 Task: For heading Use Courier New with pink colour, bold & Underline.  font size for heading22,  'Change the font style of data to'Courier New and font size to 14,  Change the alignment of both headline & data to Align left In the sheet  Attendance Sheet for Weekly Progress
Action: Mouse moved to (369, 371)
Screenshot: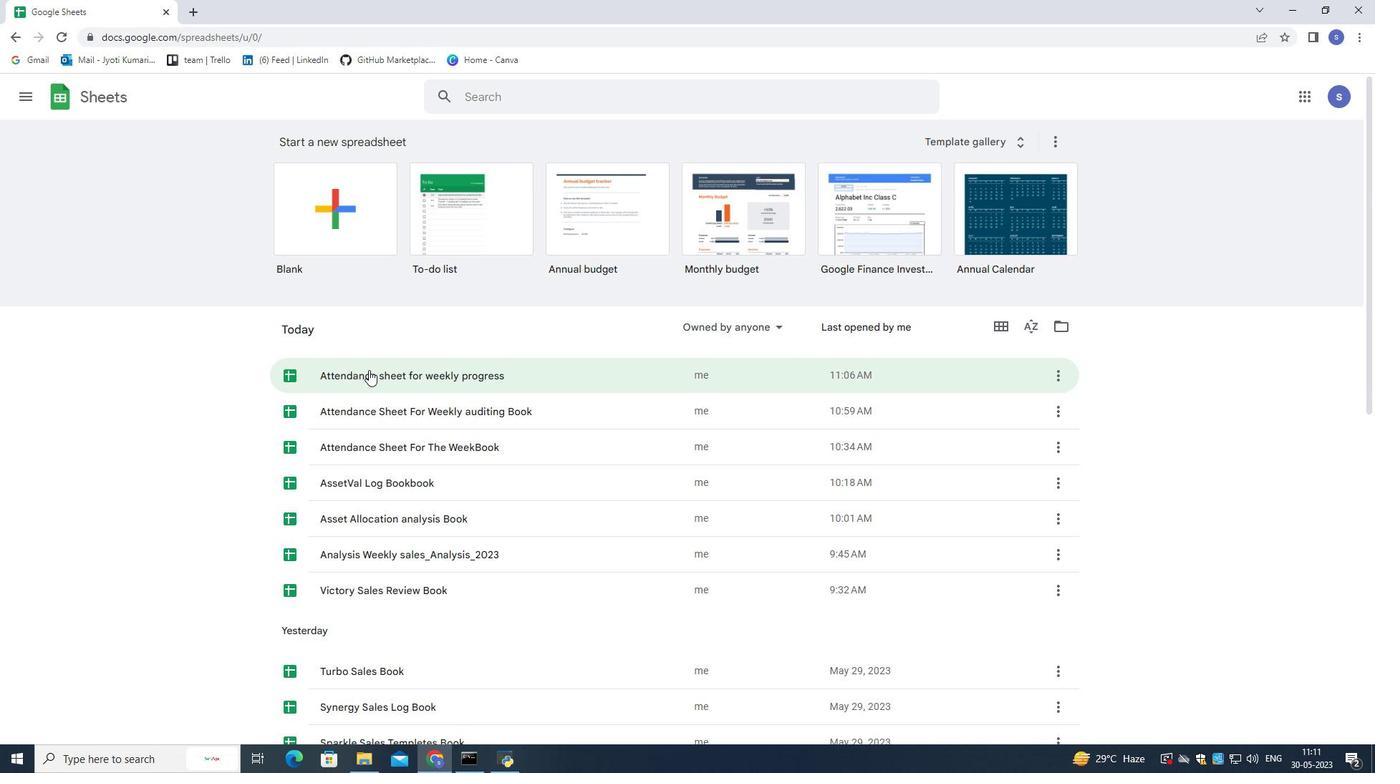 
Action: Mouse pressed left at (369, 371)
Screenshot: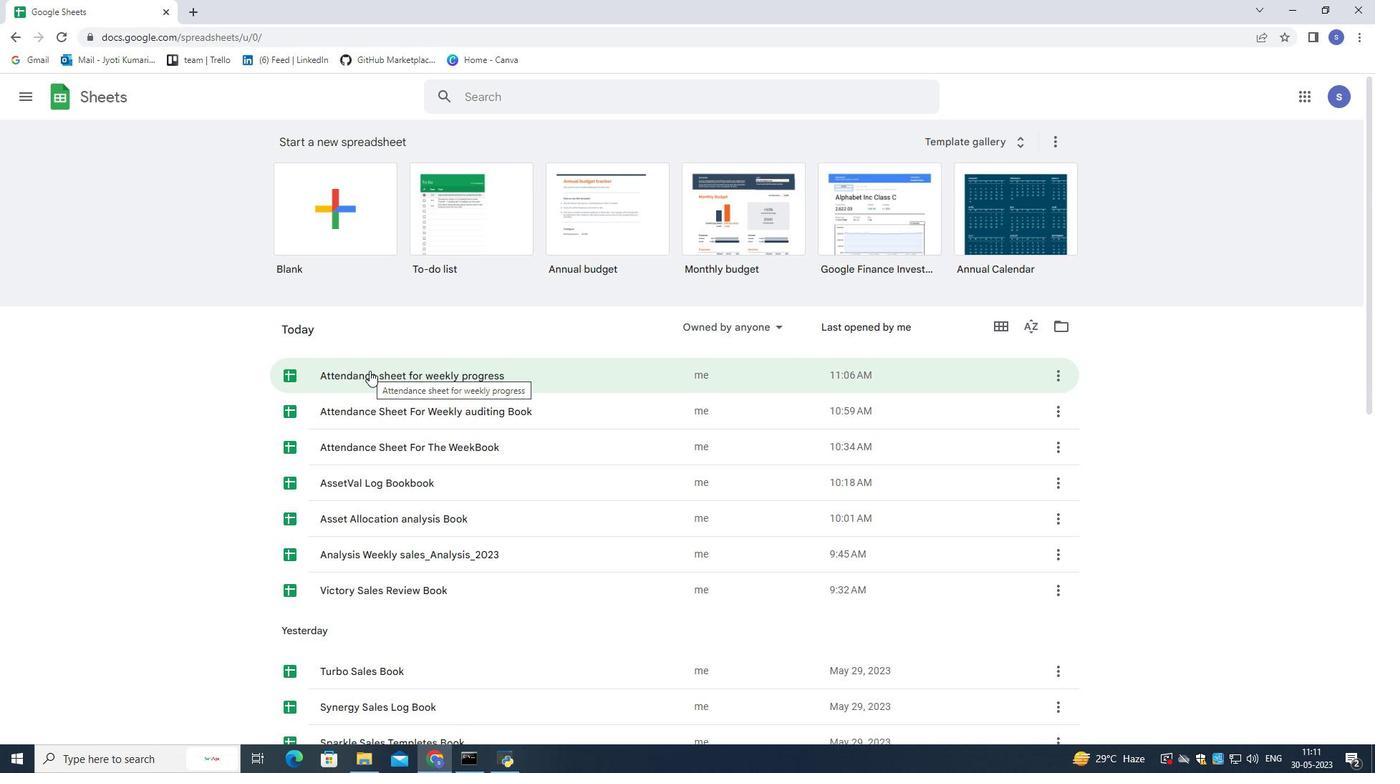 
Action: Mouse moved to (363, 366)
Screenshot: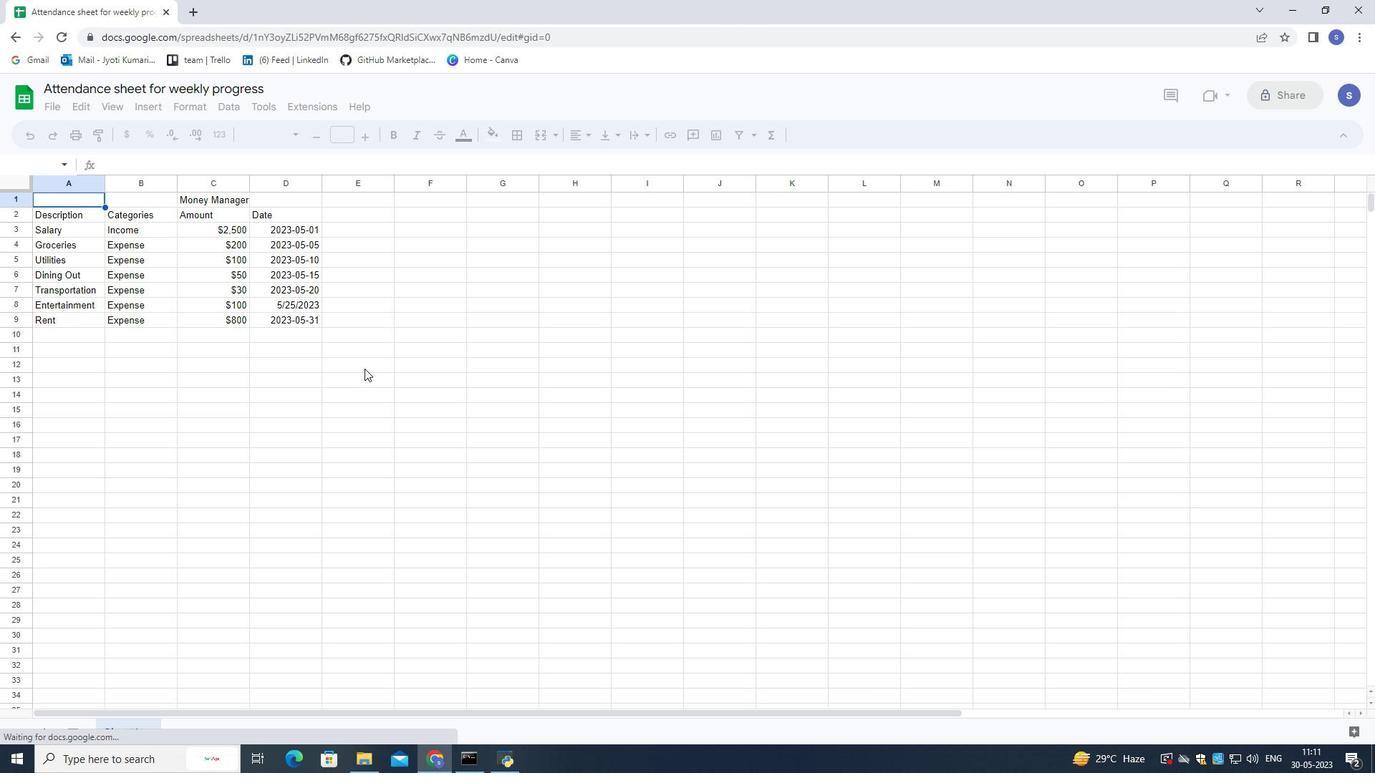 
Action: Mouse pressed left at (363, 366)
Screenshot: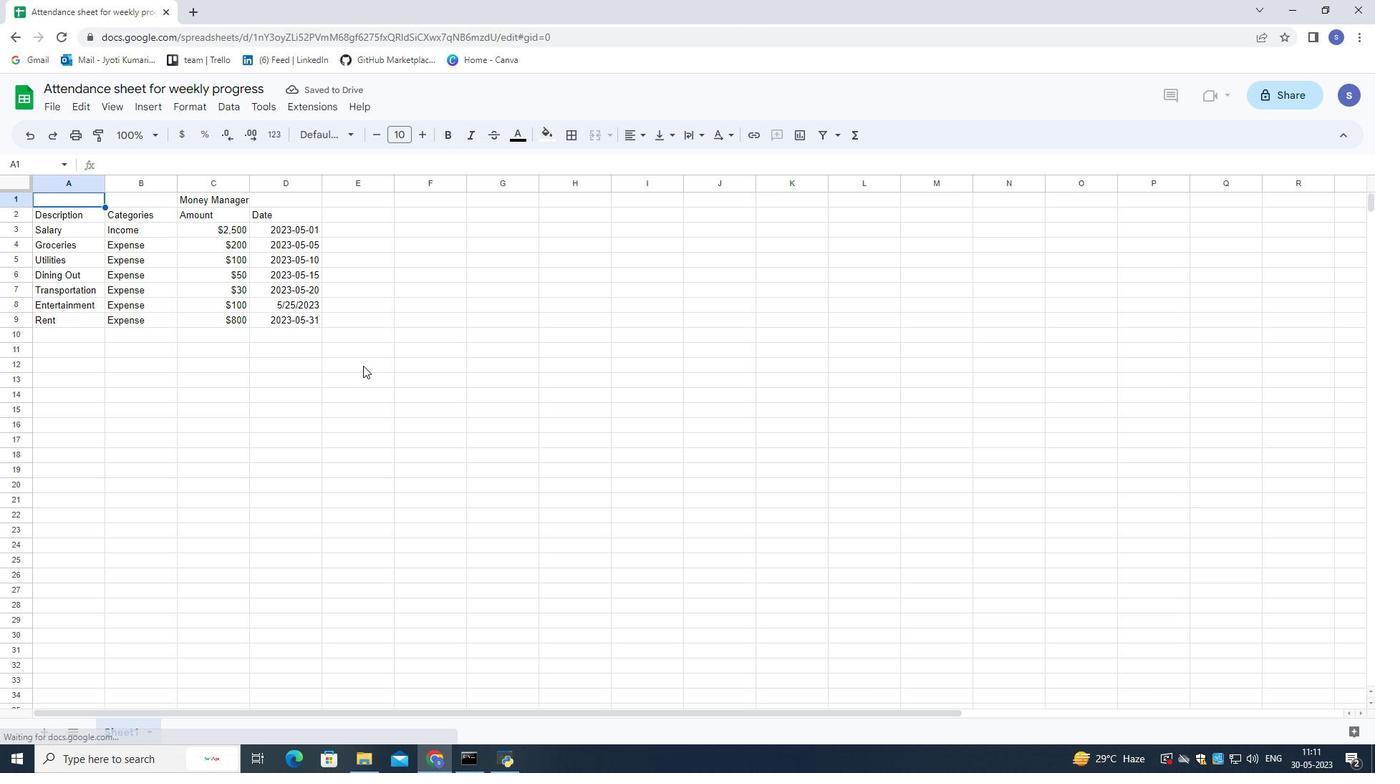 
Action: Mouse moved to (196, 199)
Screenshot: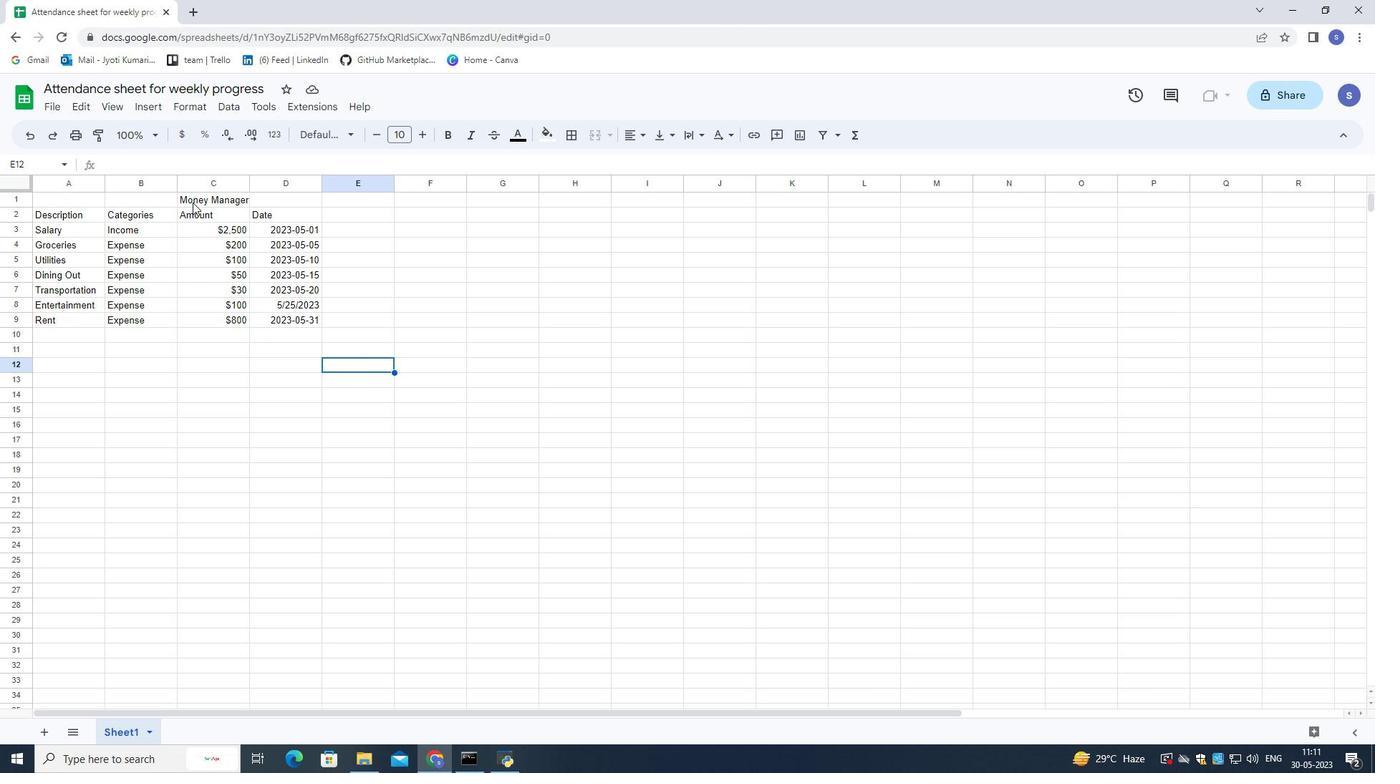 
Action: Mouse pressed left at (196, 199)
Screenshot: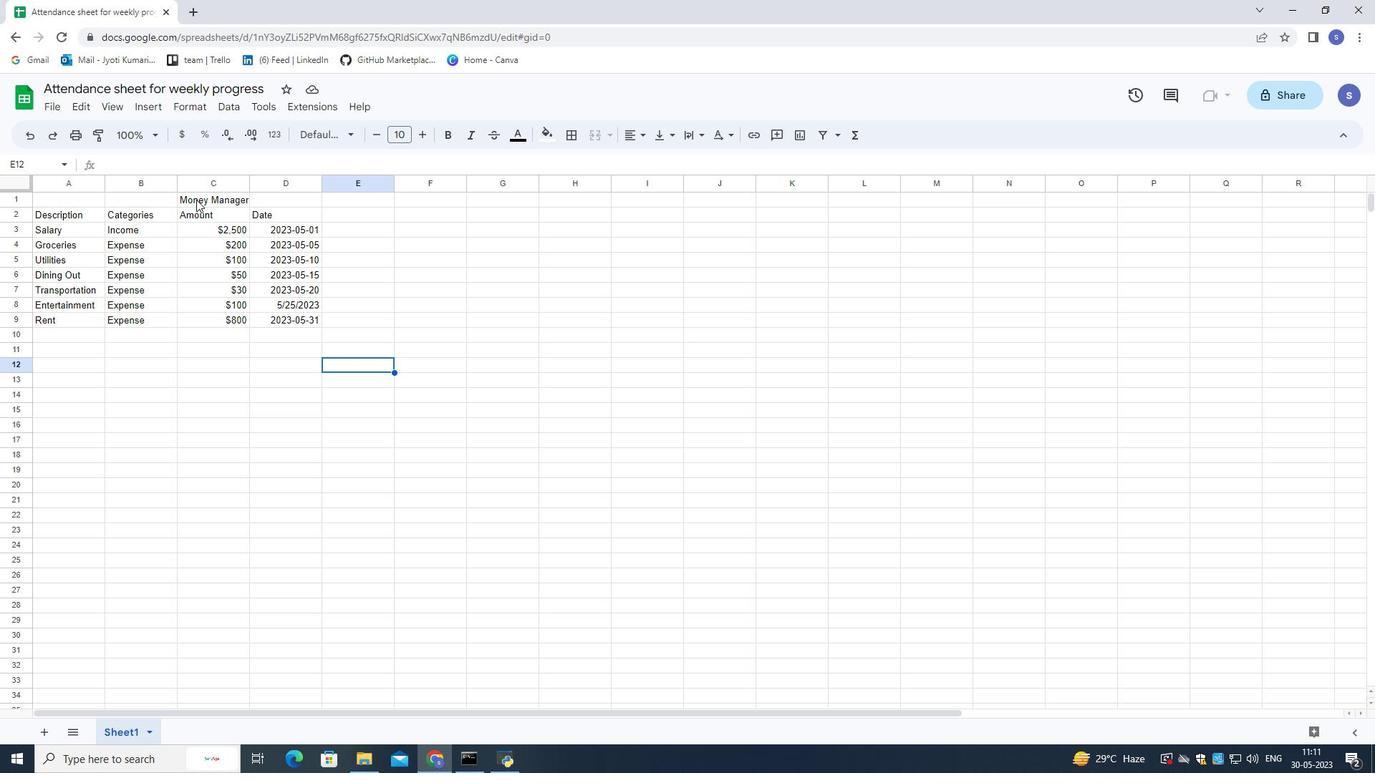 
Action: Mouse pressed left at (196, 199)
Screenshot: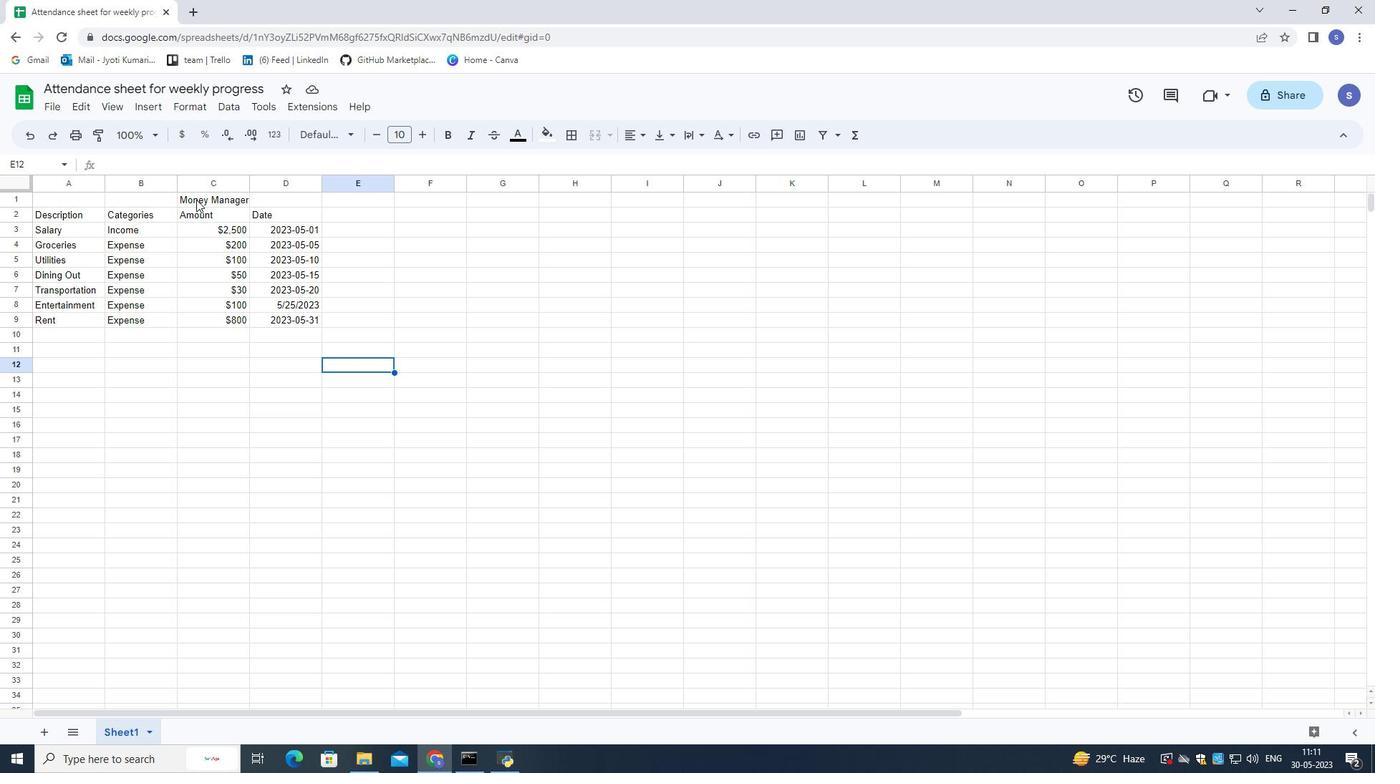 
Action: Mouse pressed left at (196, 199)
Screenshot: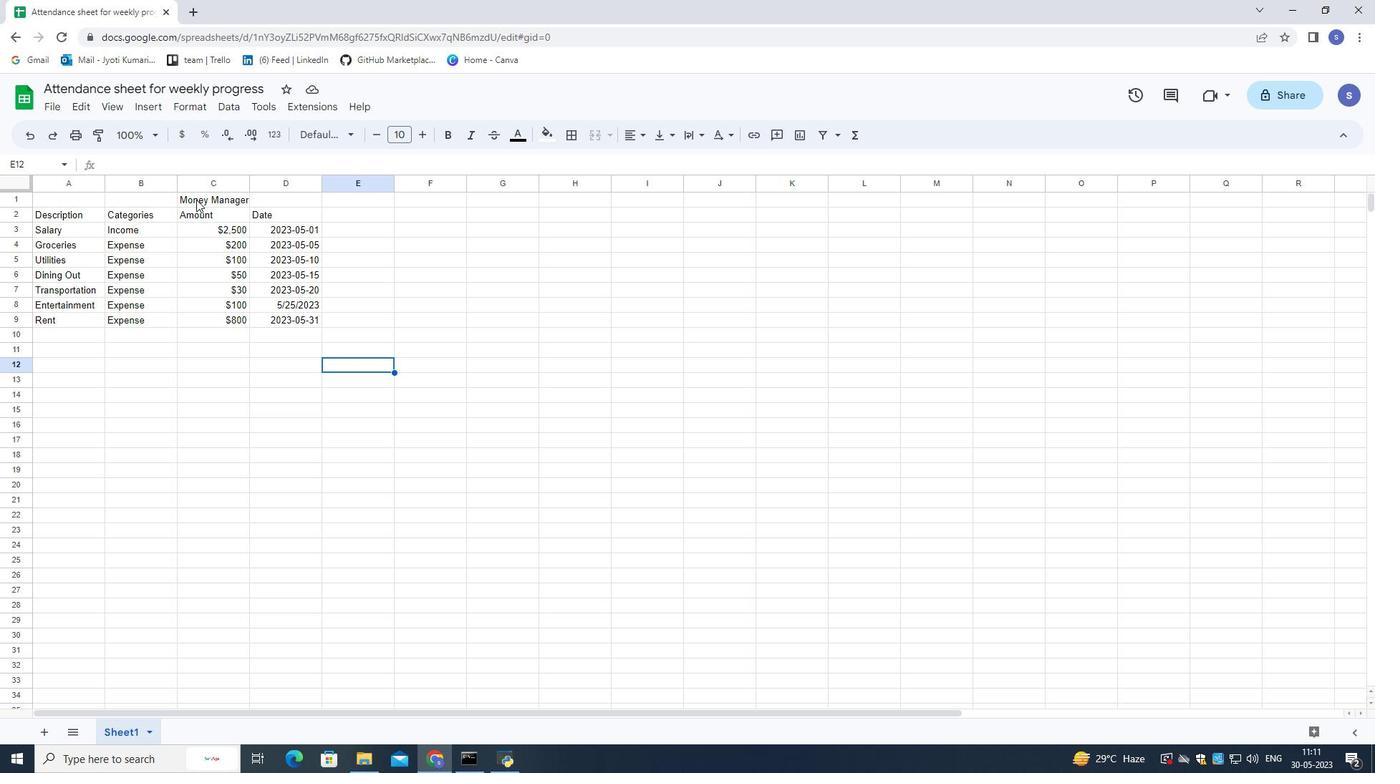 
Action: Mouse moved to (337, 132)
Screenshot: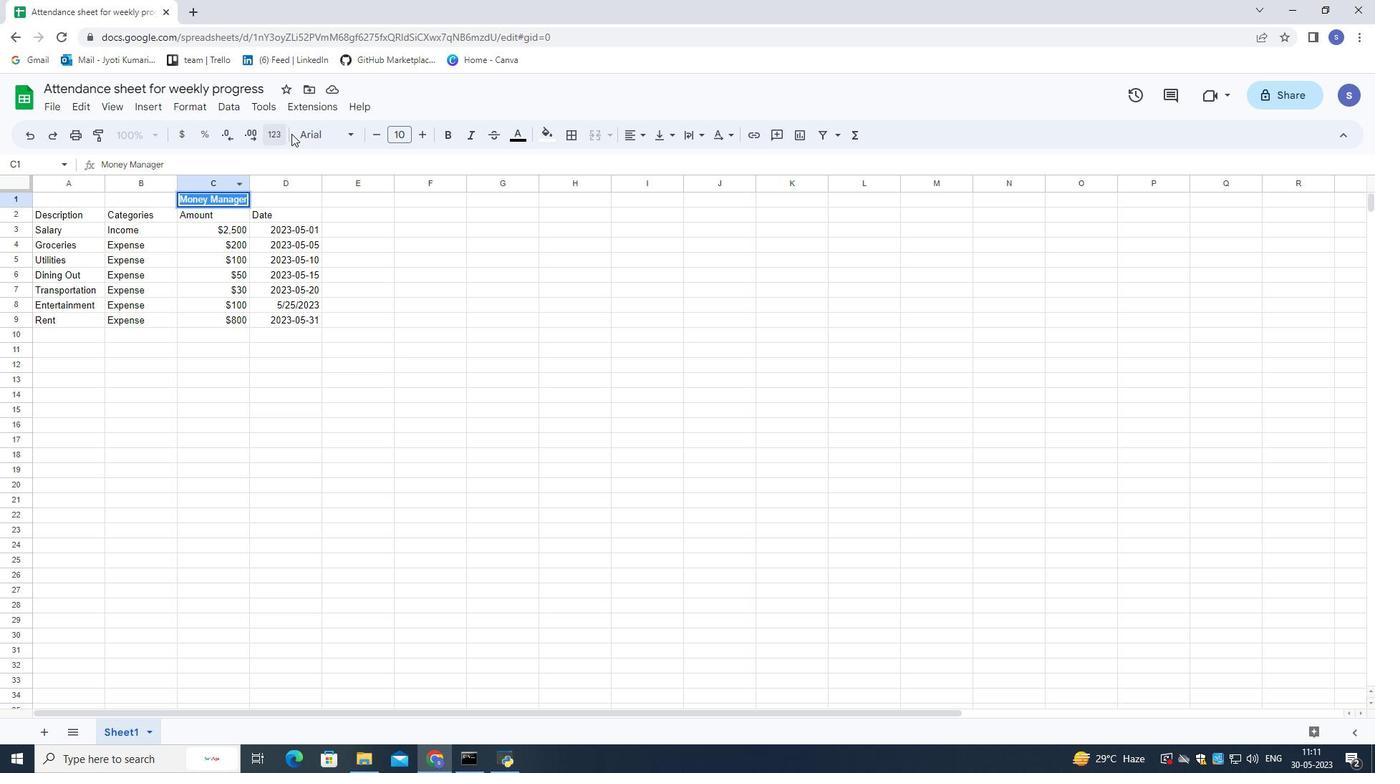
Action: Mouse pressed left at (337, 132)
Screenshot: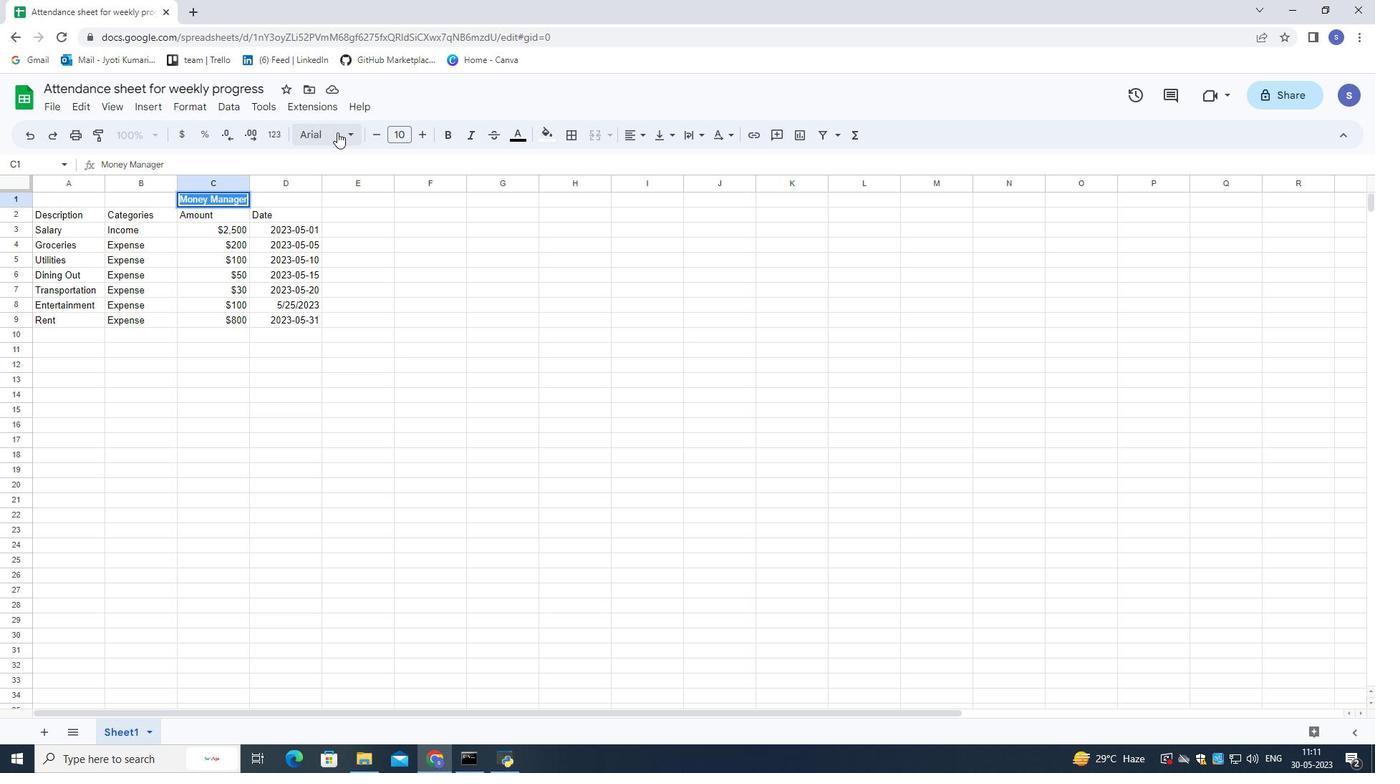 
Action: Mouse moved to (341, 154)
Screenshot: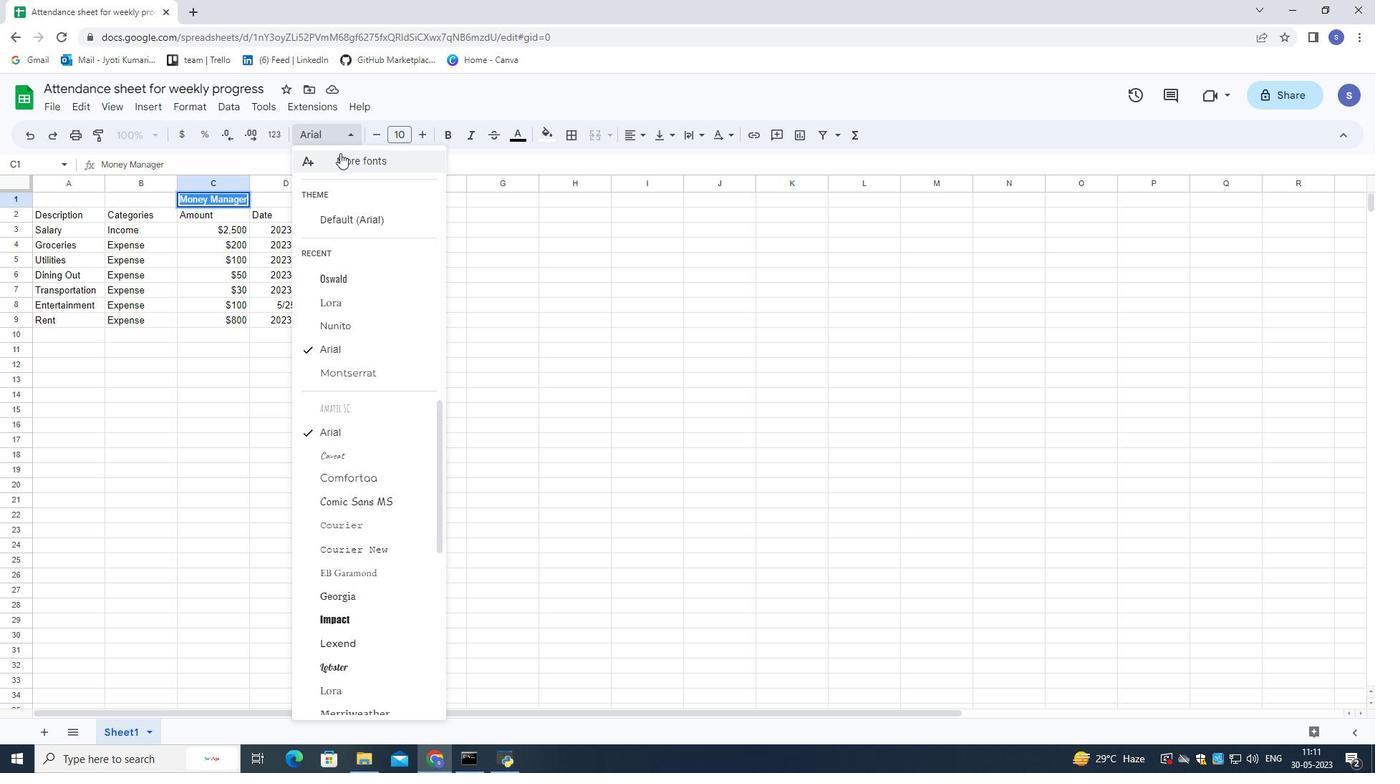 
Action: Mouse pressed left at (341, 154)
Screenshot: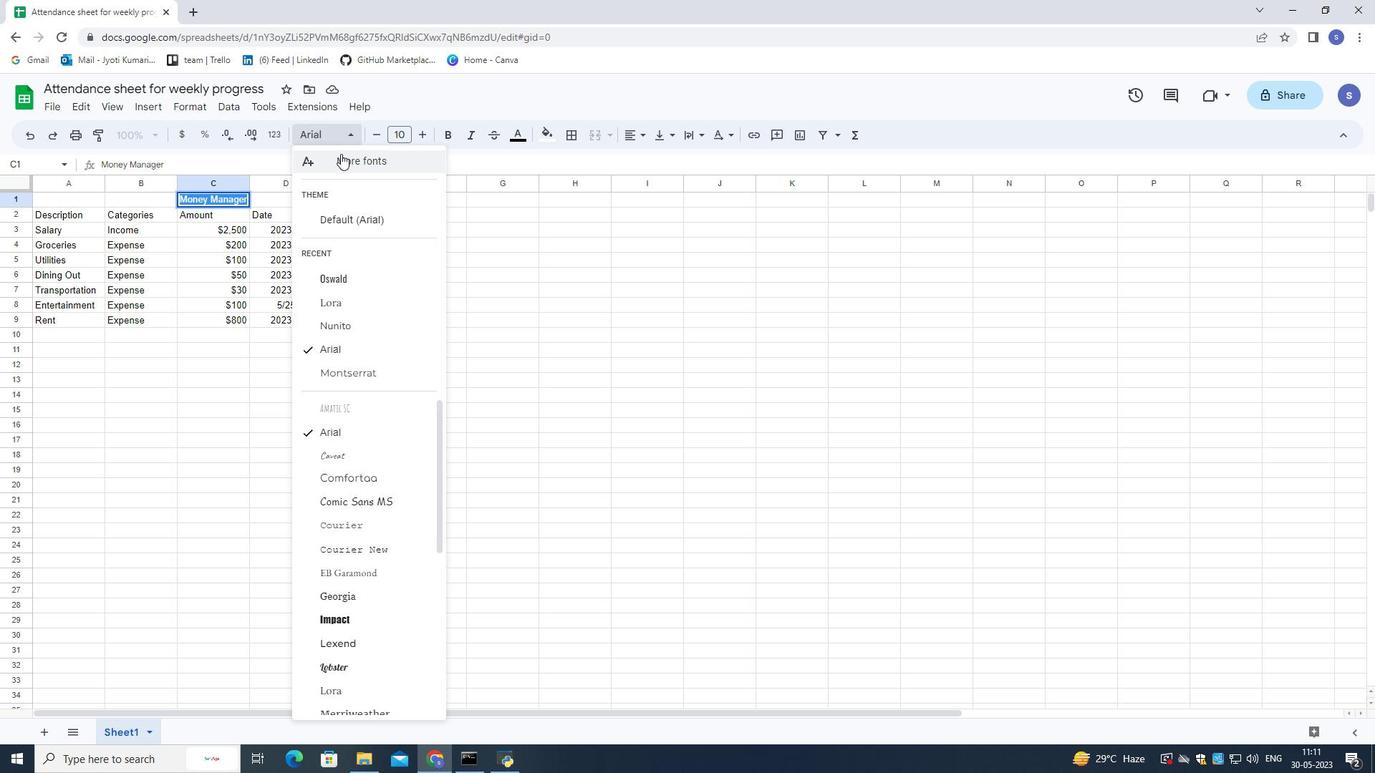 
Action: Mouse moved to (404, 240)
Screenshot: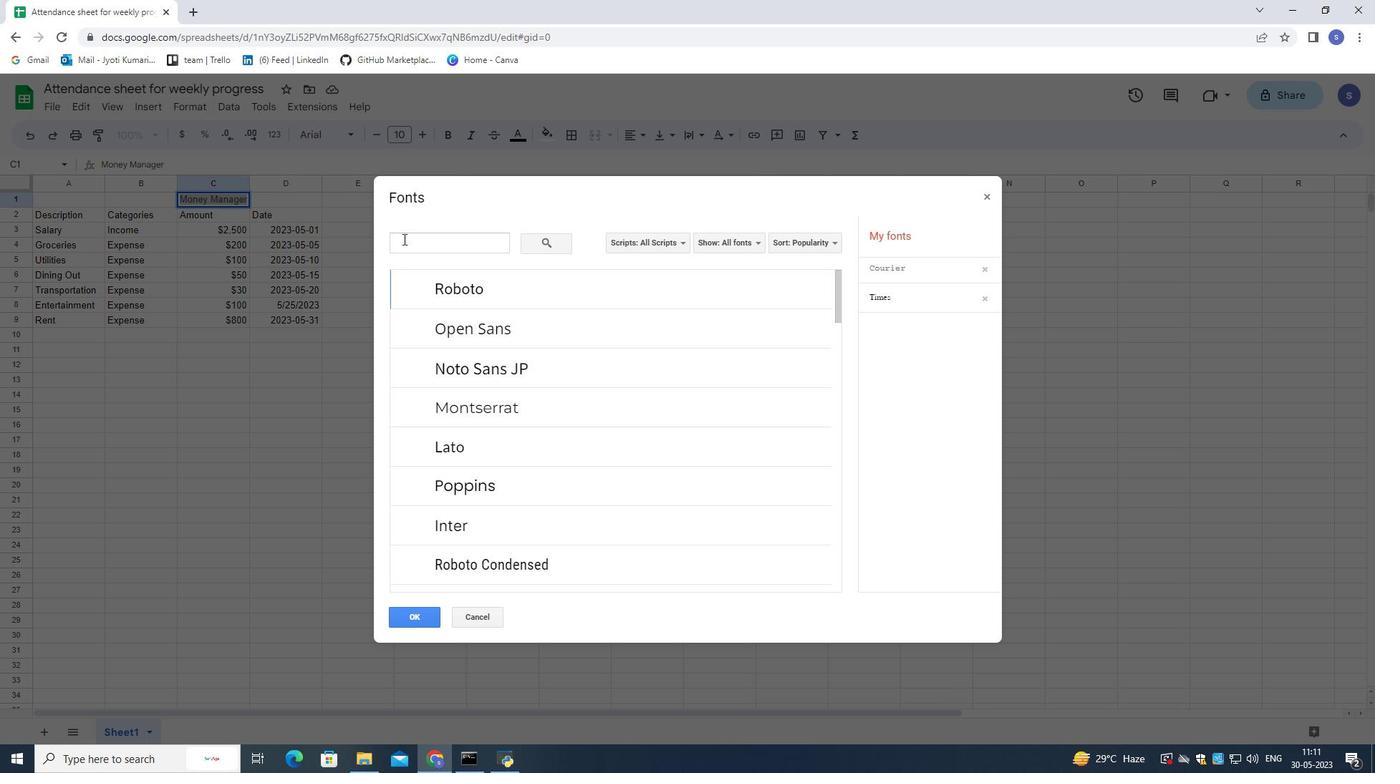 
Action: Mouse pressed left at (404, 240)
Screenshot: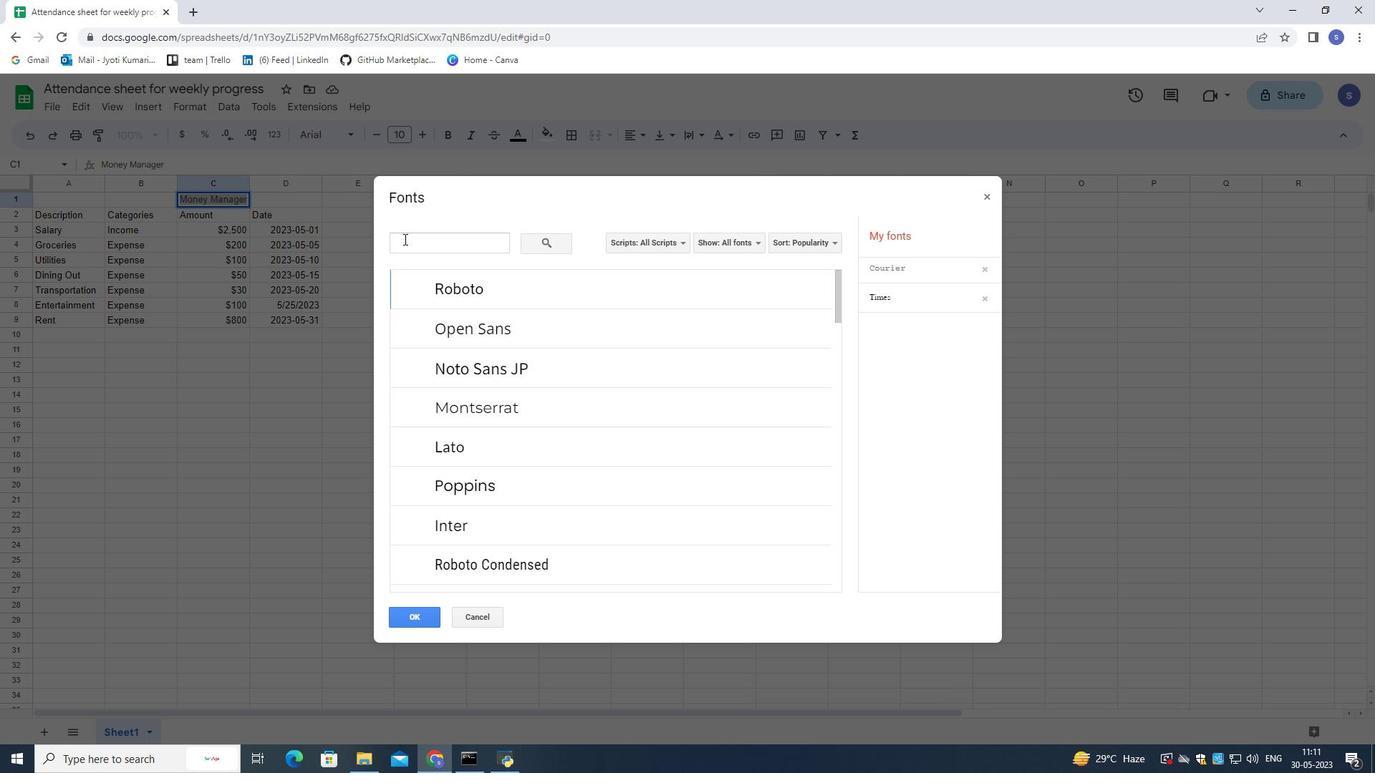 
Action: Key pressed courier
Screenshot: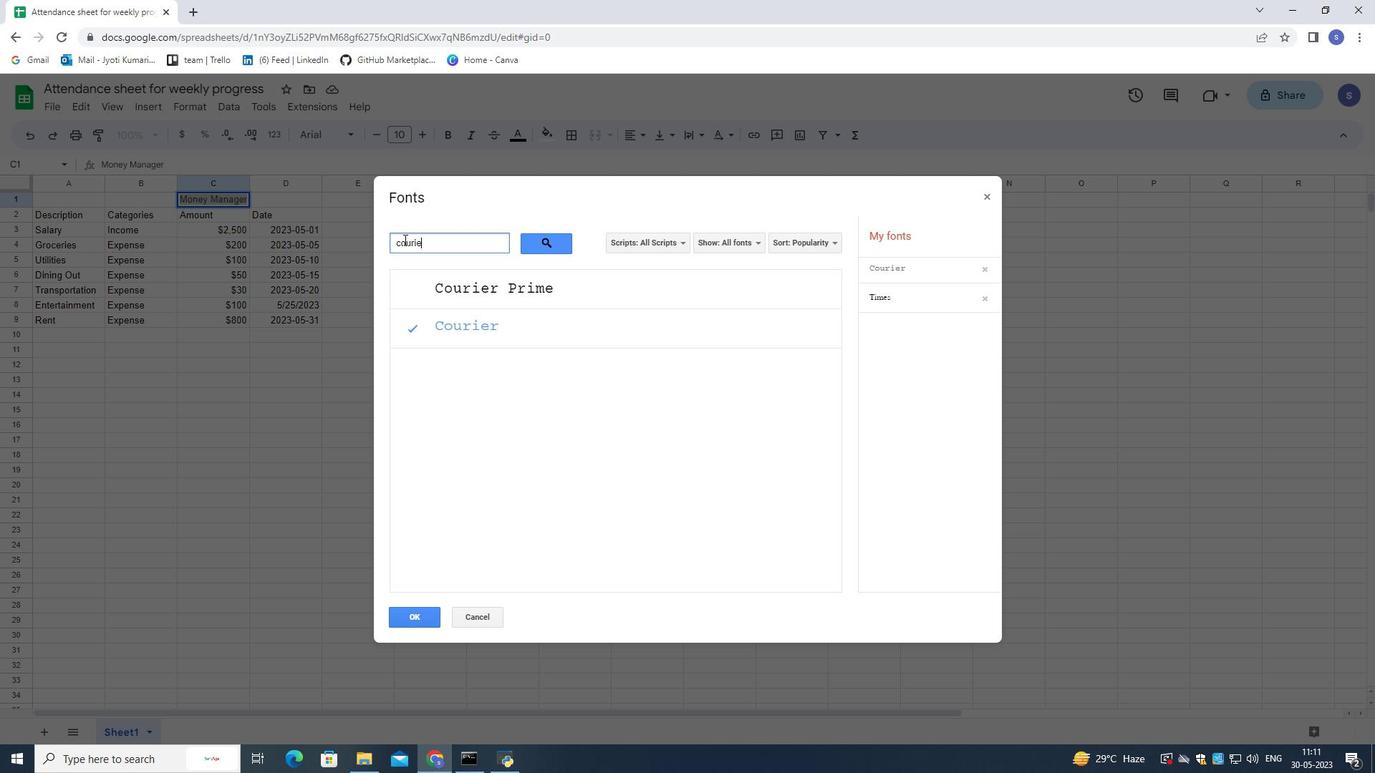 
Action: Mouse moved to (482, 336)
Screenshot: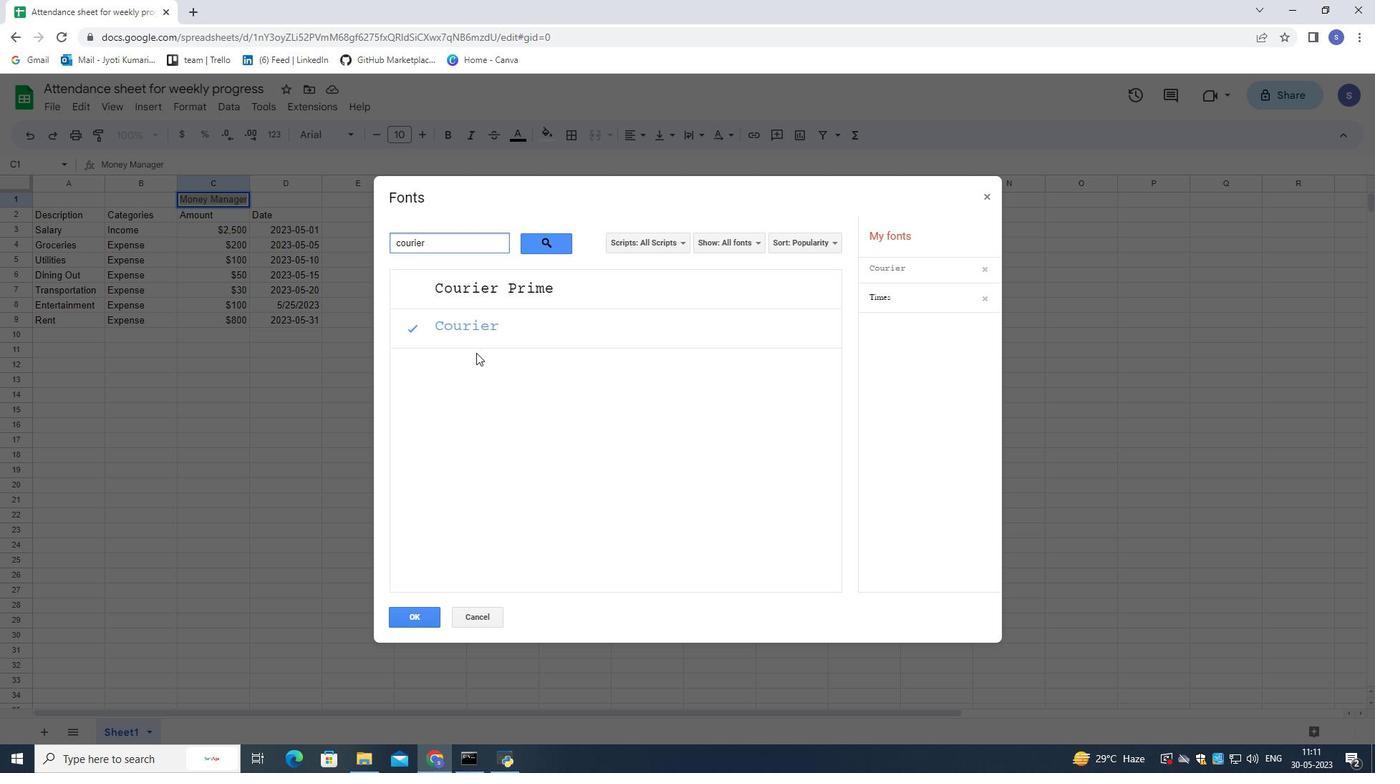 
Action: Mouse pressed left at (482, 336)
Screenshot: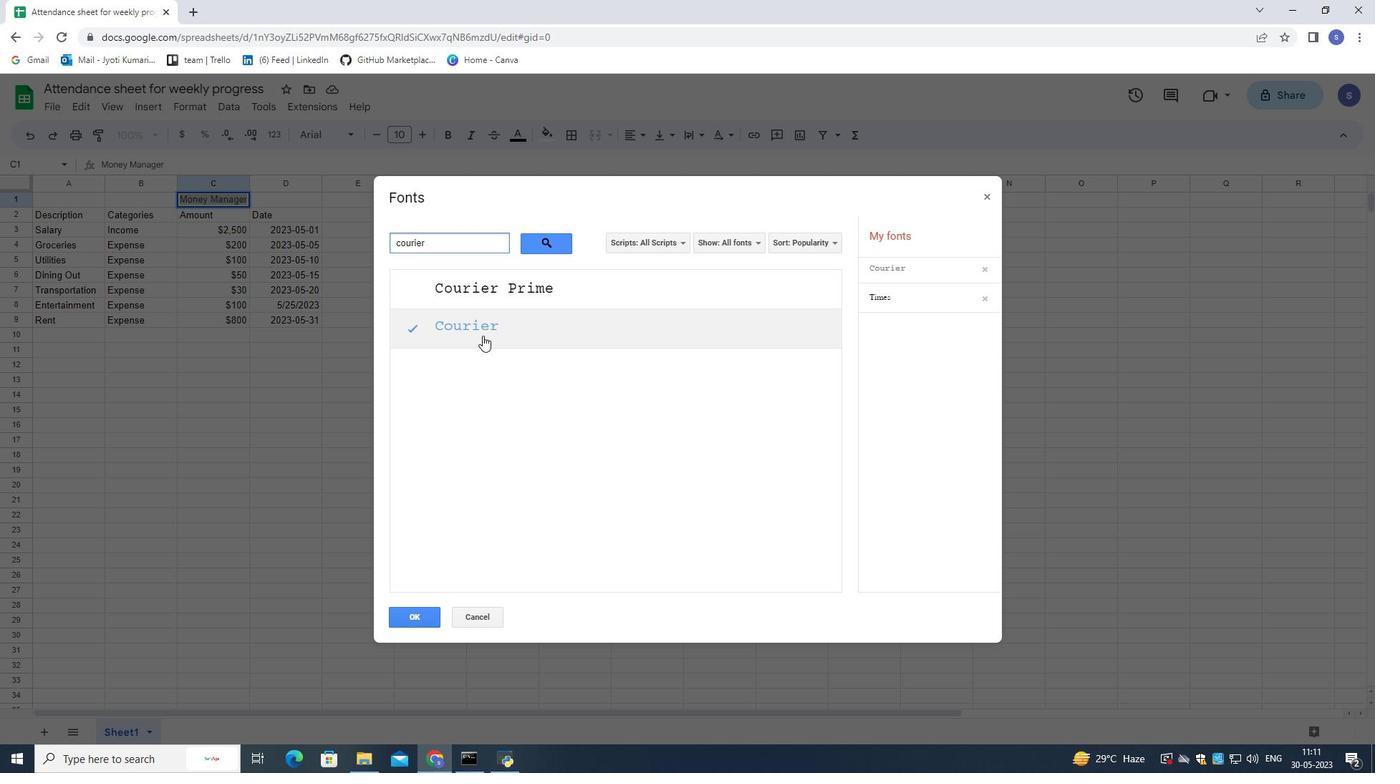 
Action: Mouse moved to (419, 626)
Screenshot: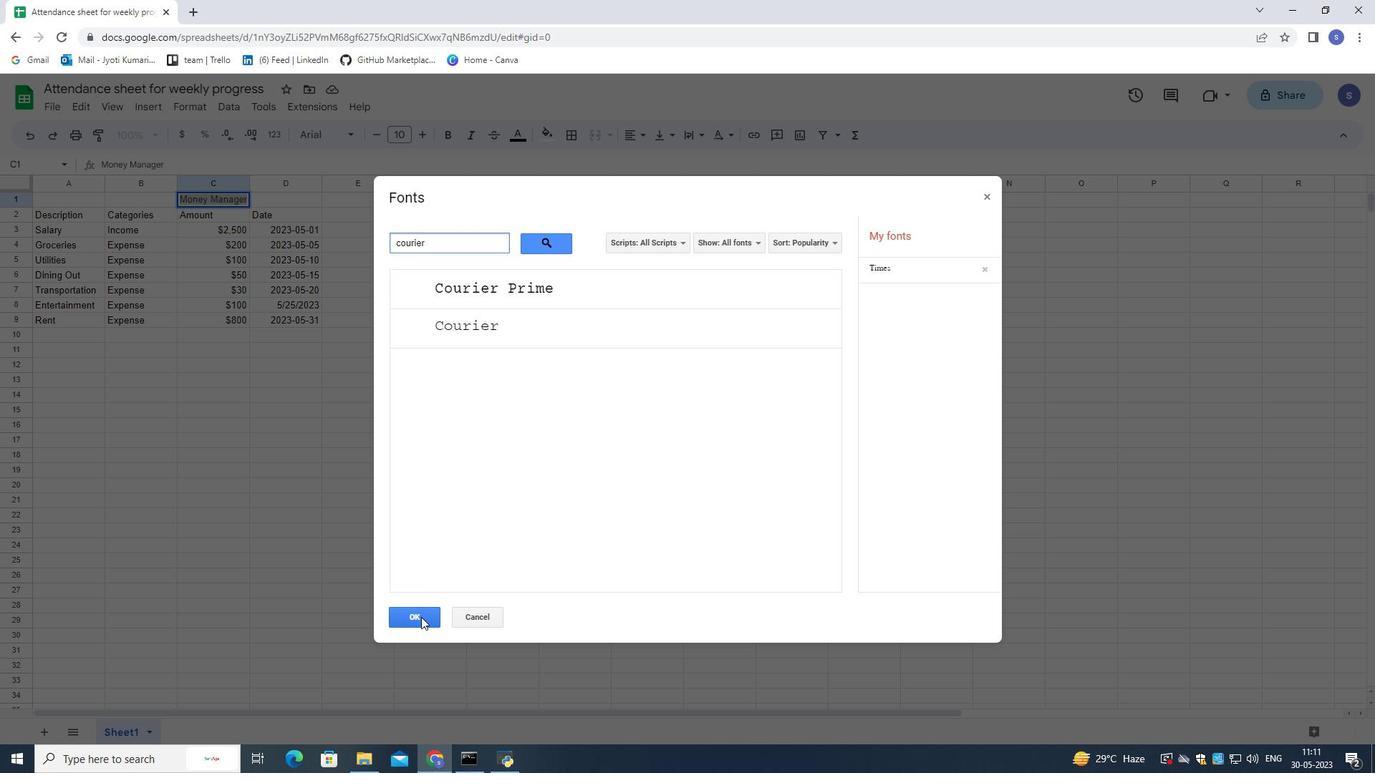 
Action: Mouse pressed left at (419, 626)
Screenshot: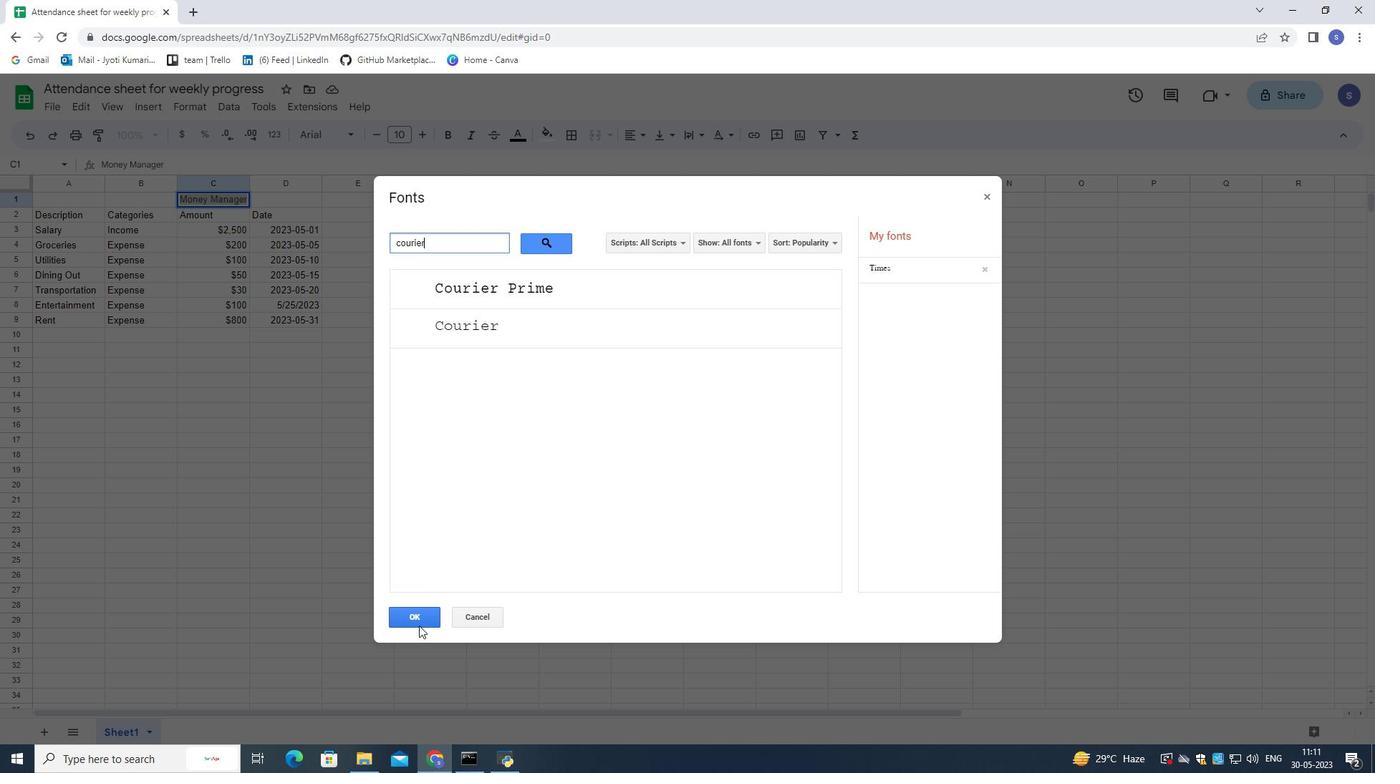 
Action: Mouse moved to (517, 140)
Screenshot: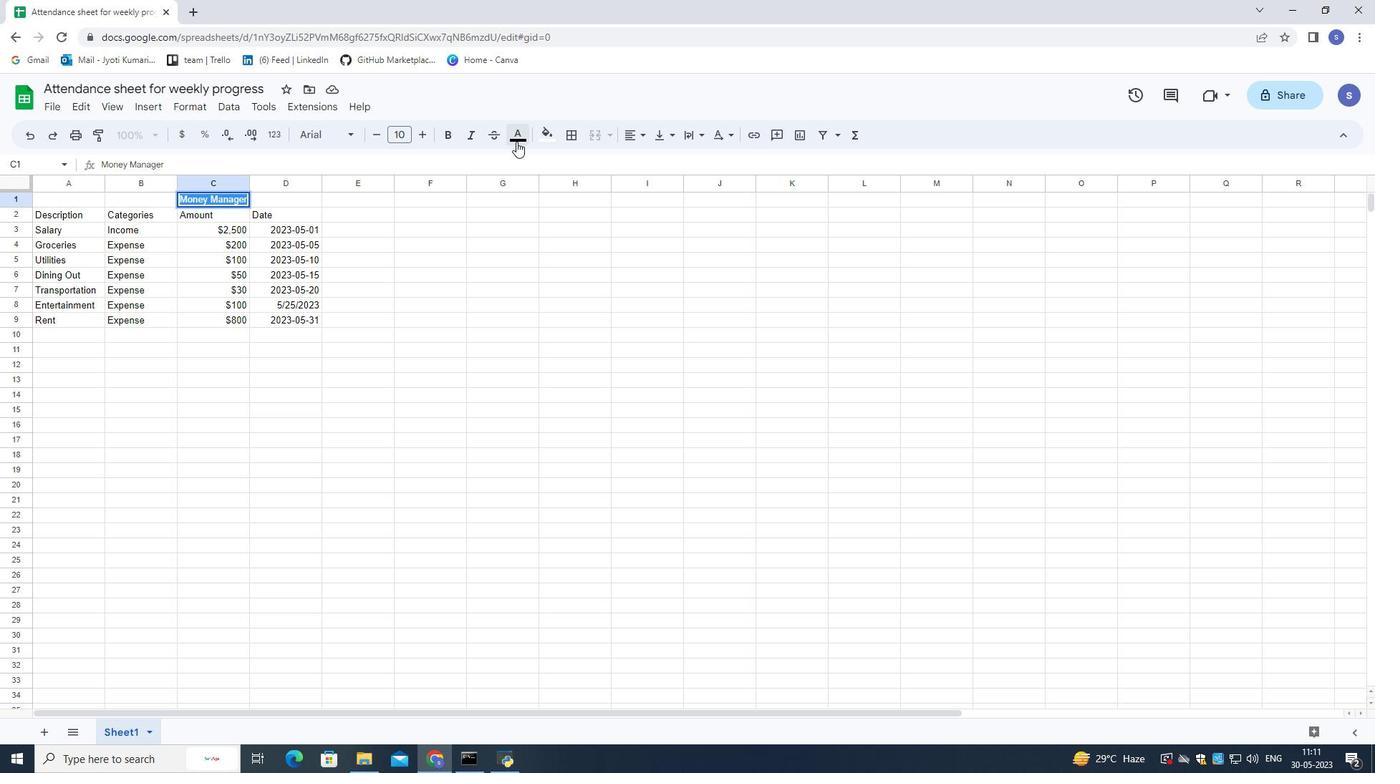 
Action: Mouse pressed left at (517, 140)
Screenshot: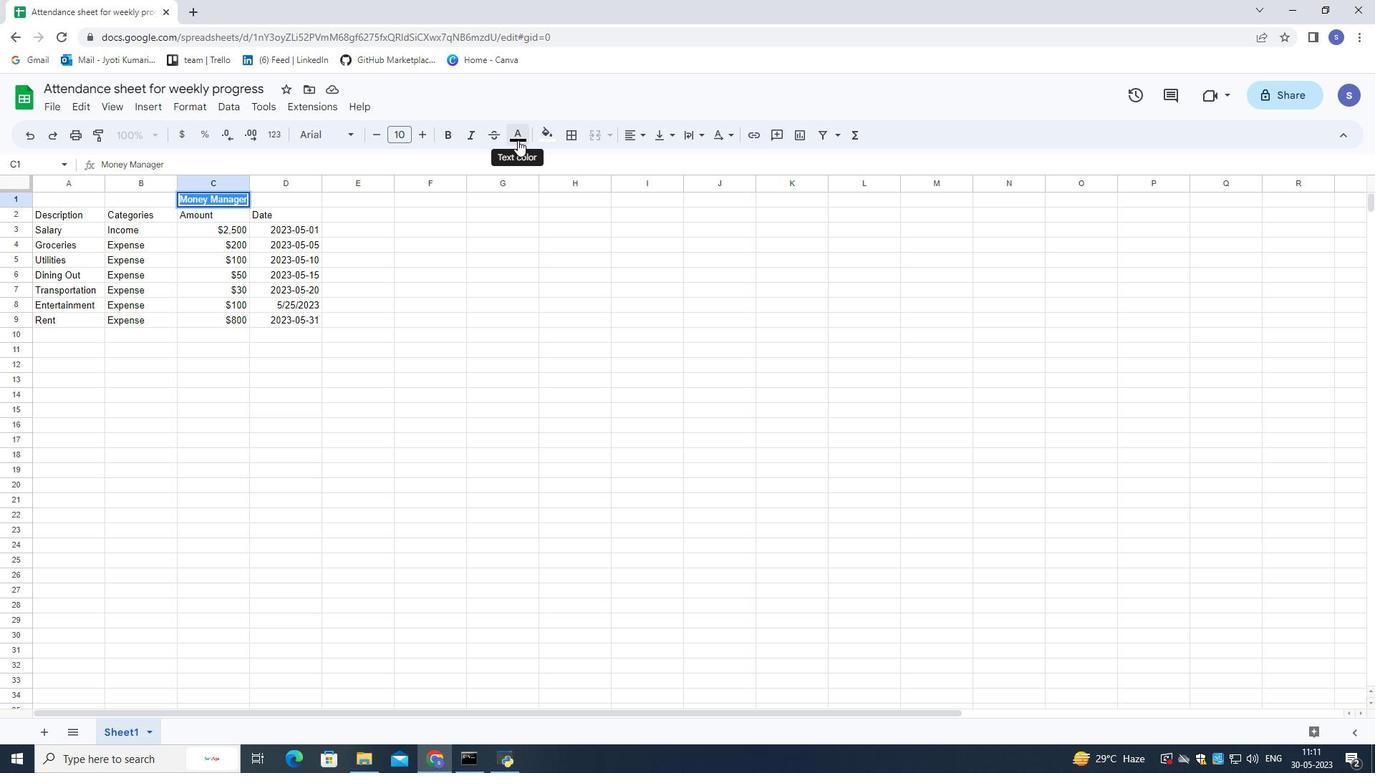 
Action: Mouse moved to (537, 233)
Screenshot: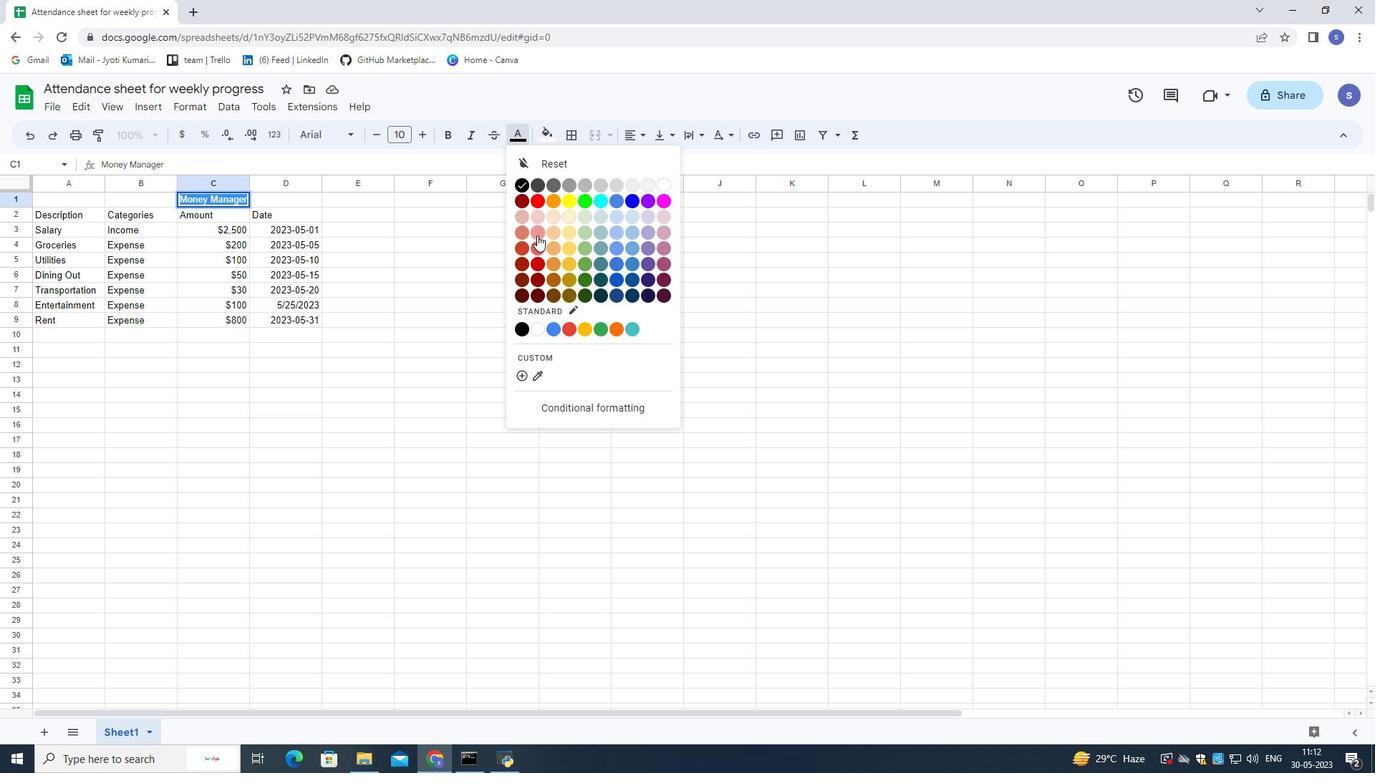 
Action: Mouse pressed left at (537, 233)
Screenshot: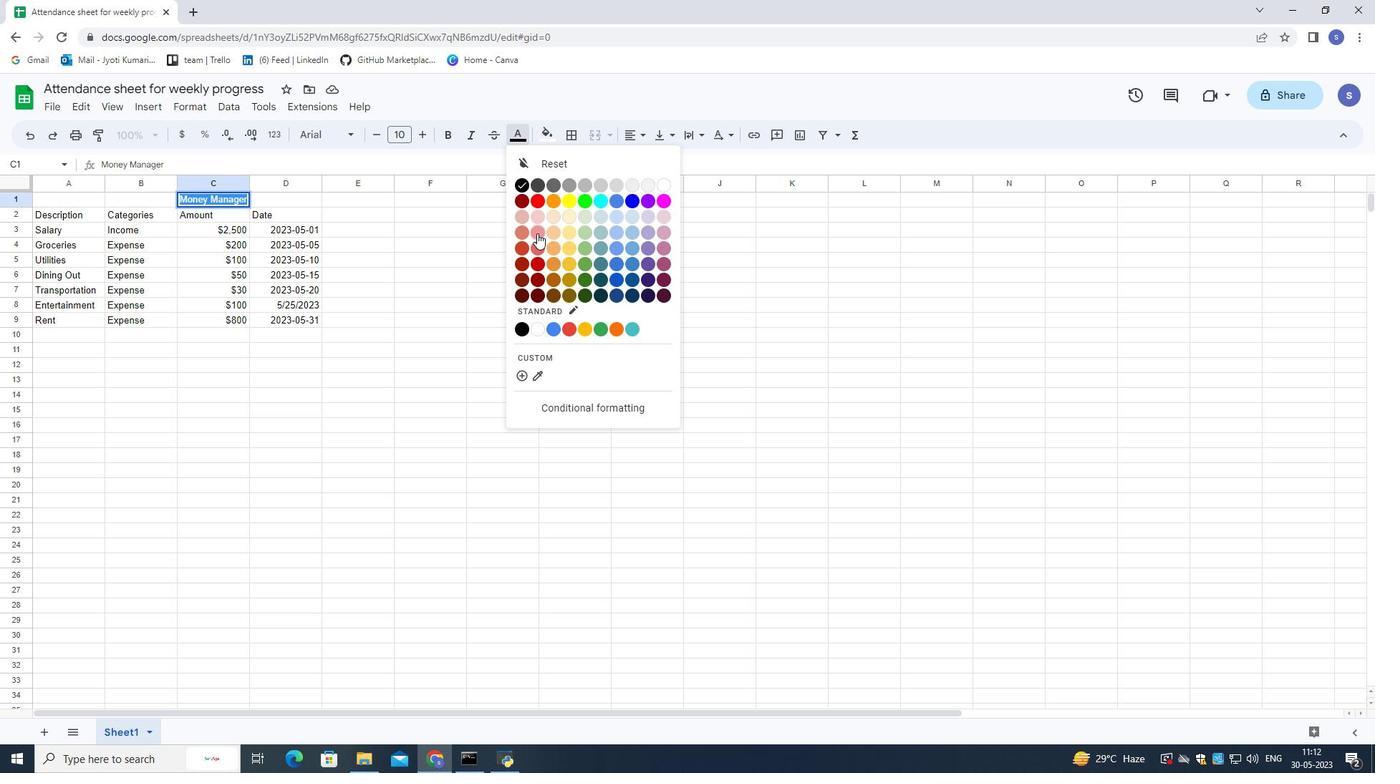 
Action: Mouse moved to (181, 113)
Screenshot: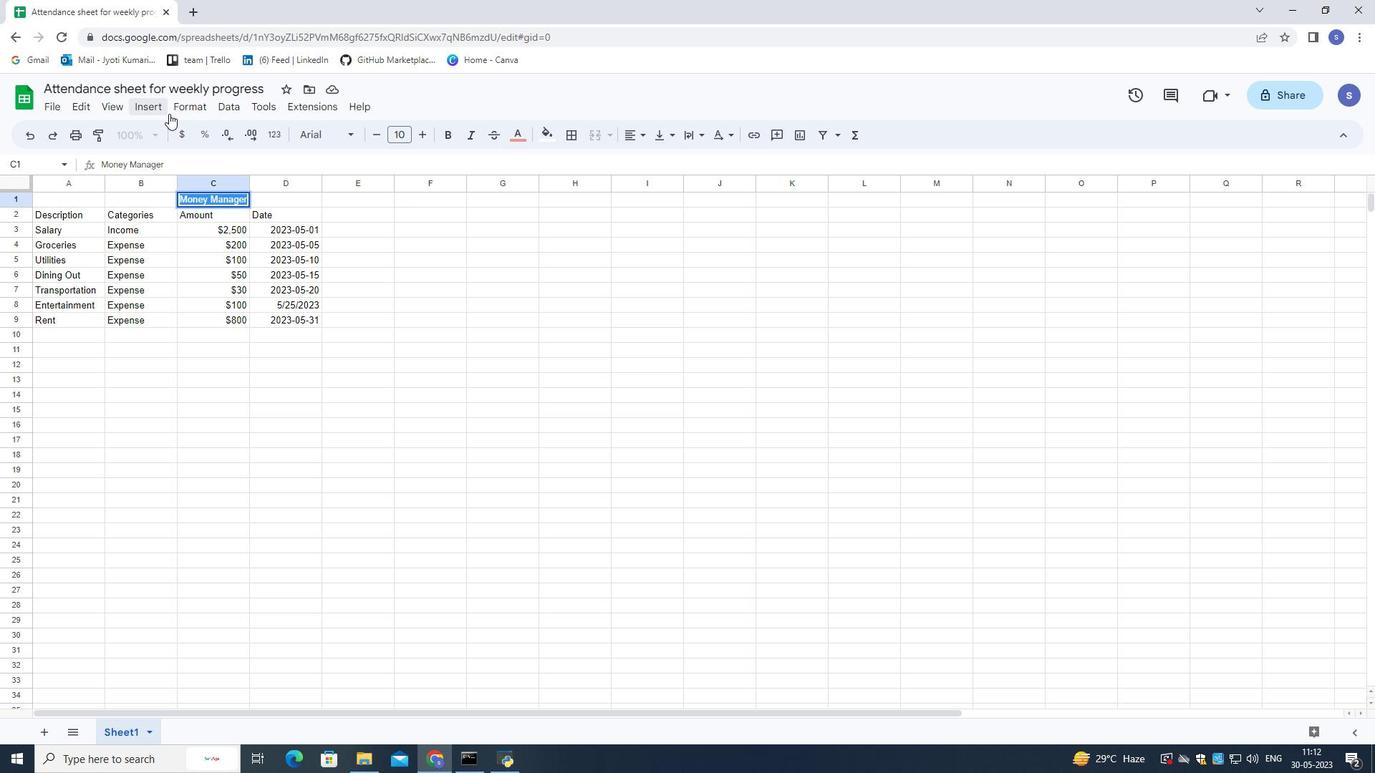 
Action: Mouse pressed left at (181, 113)
Screenshot: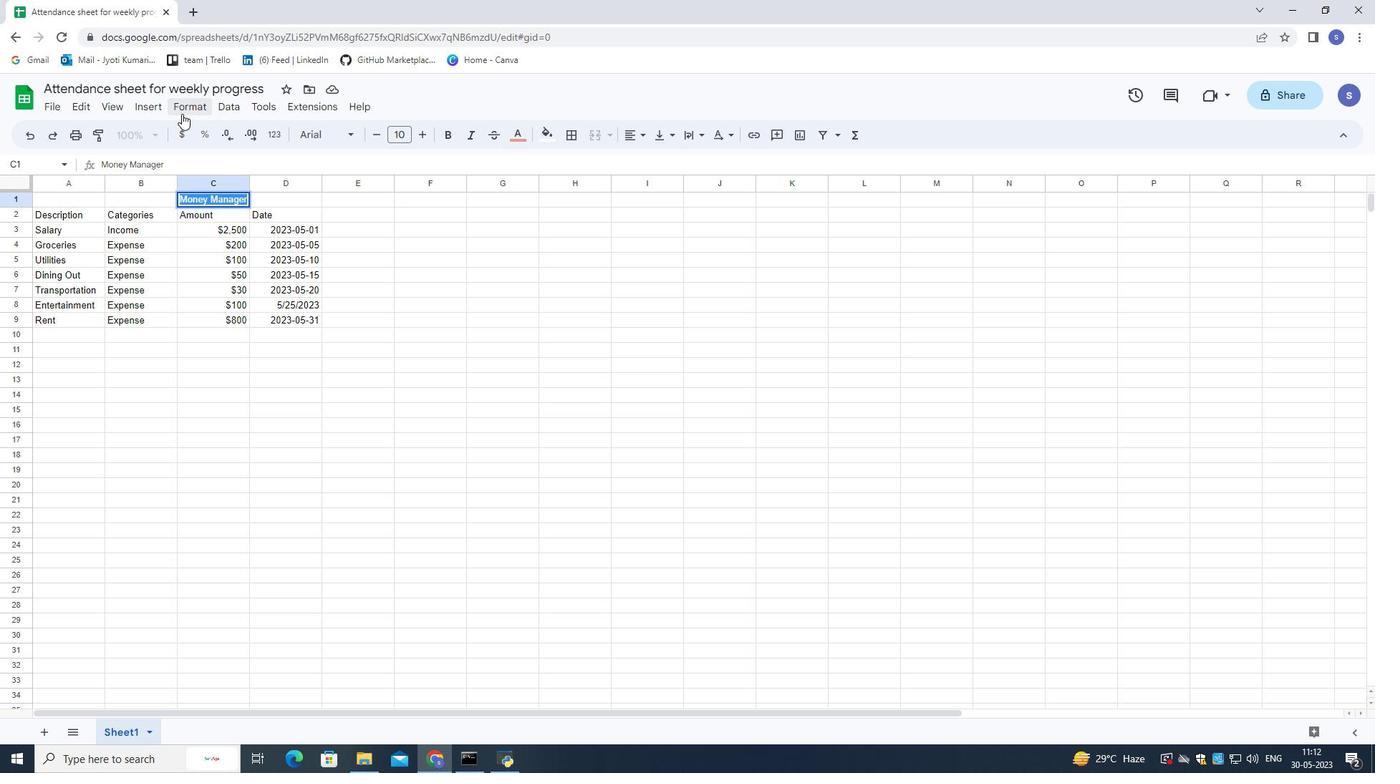 
Action: Mouse moved to (442, 200)
Screenshot: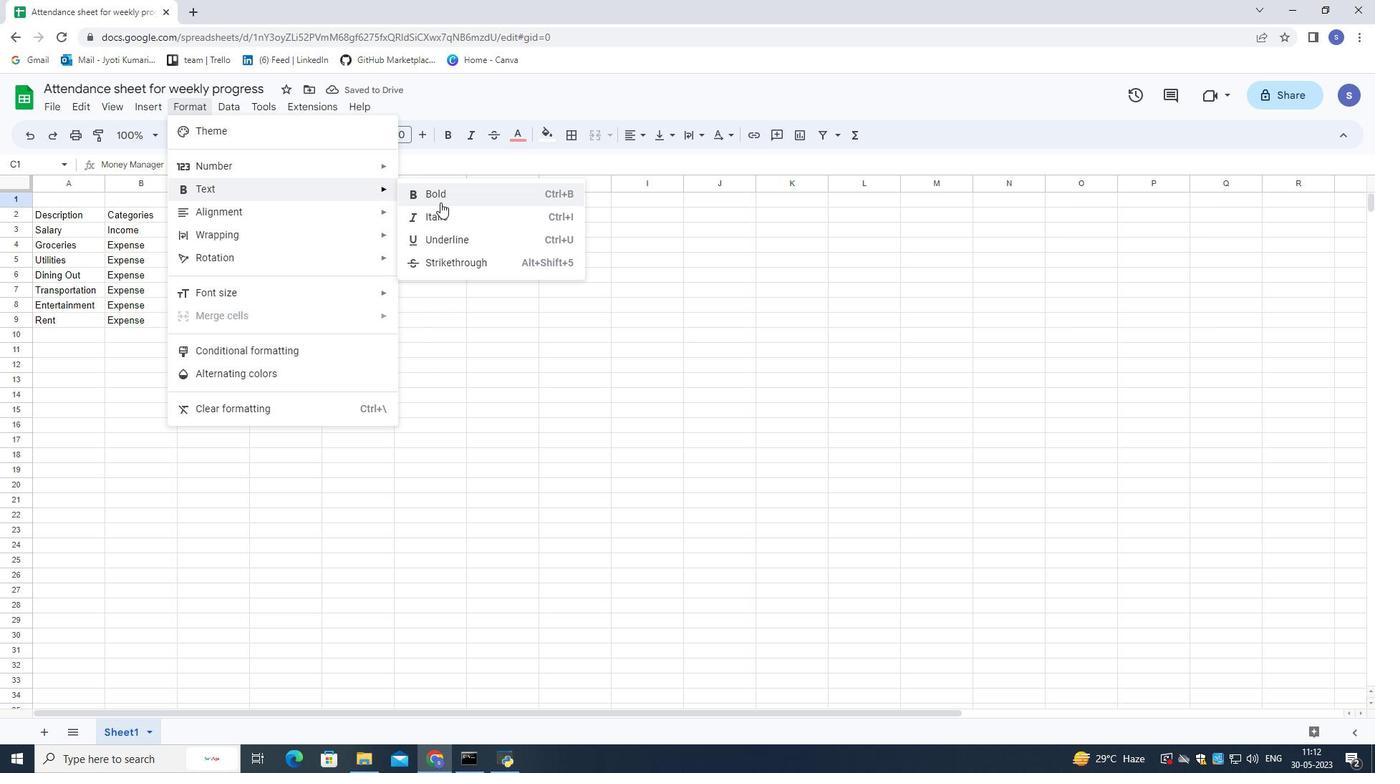
Action: Mouse pressed left at (442, 200)
Screenshot: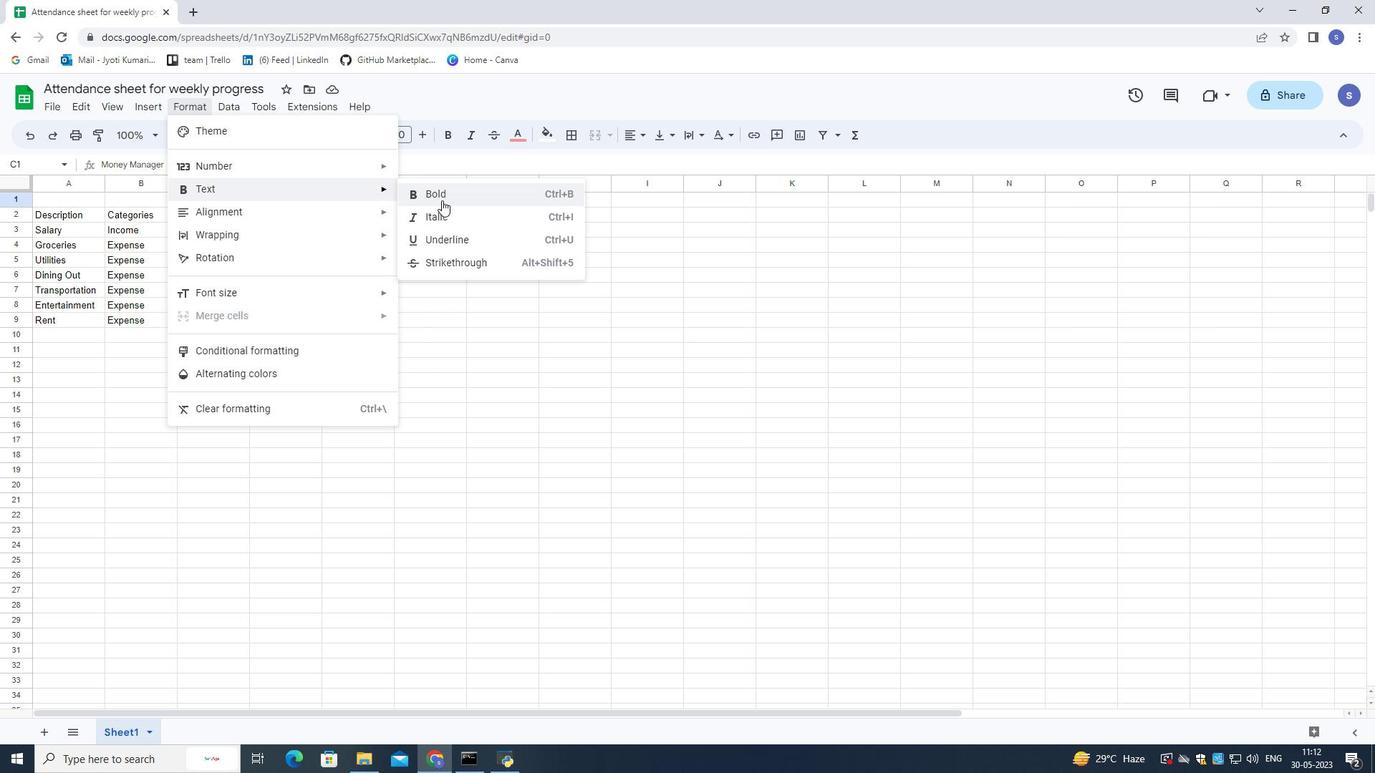 
Action: Mouse moved to (186, 106)
Screenshot: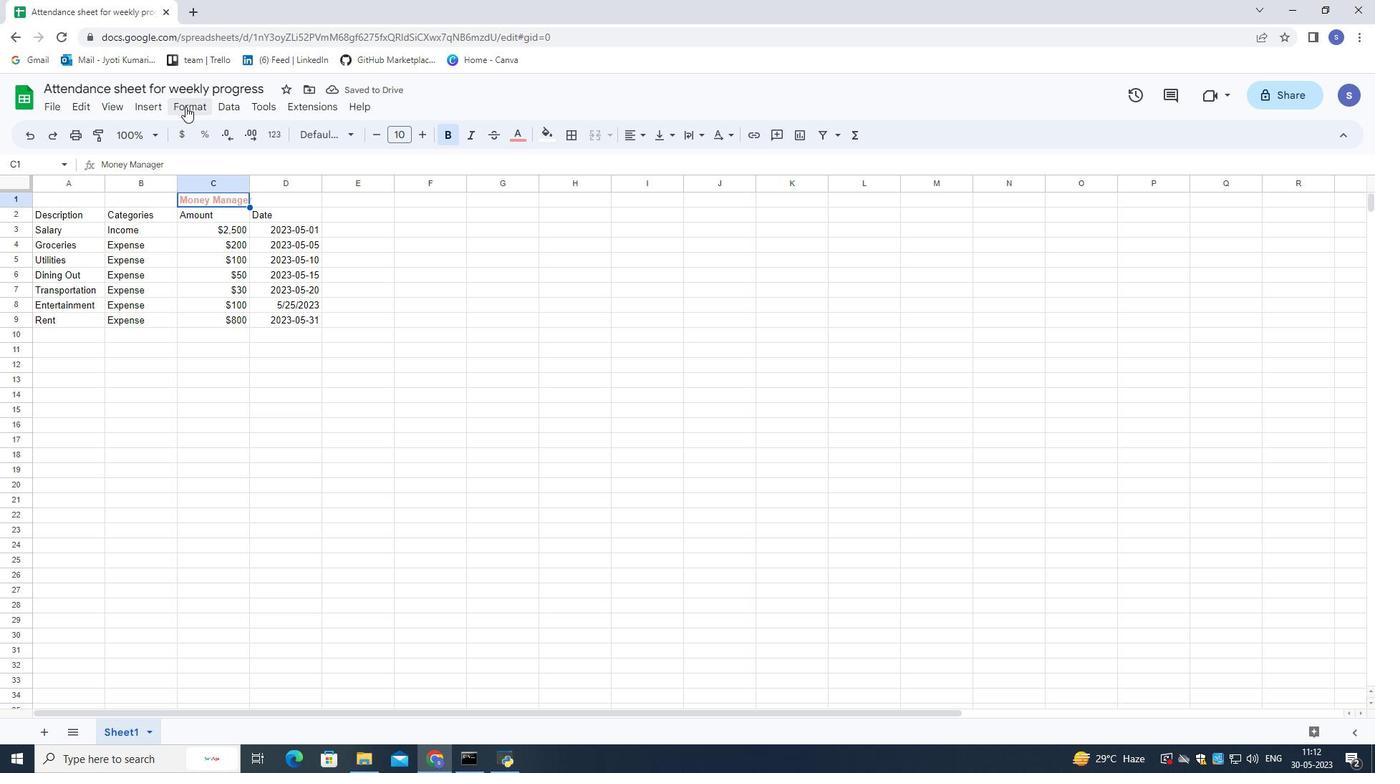 
Action: Mouse pressed left at (186, 106)
Screenshot: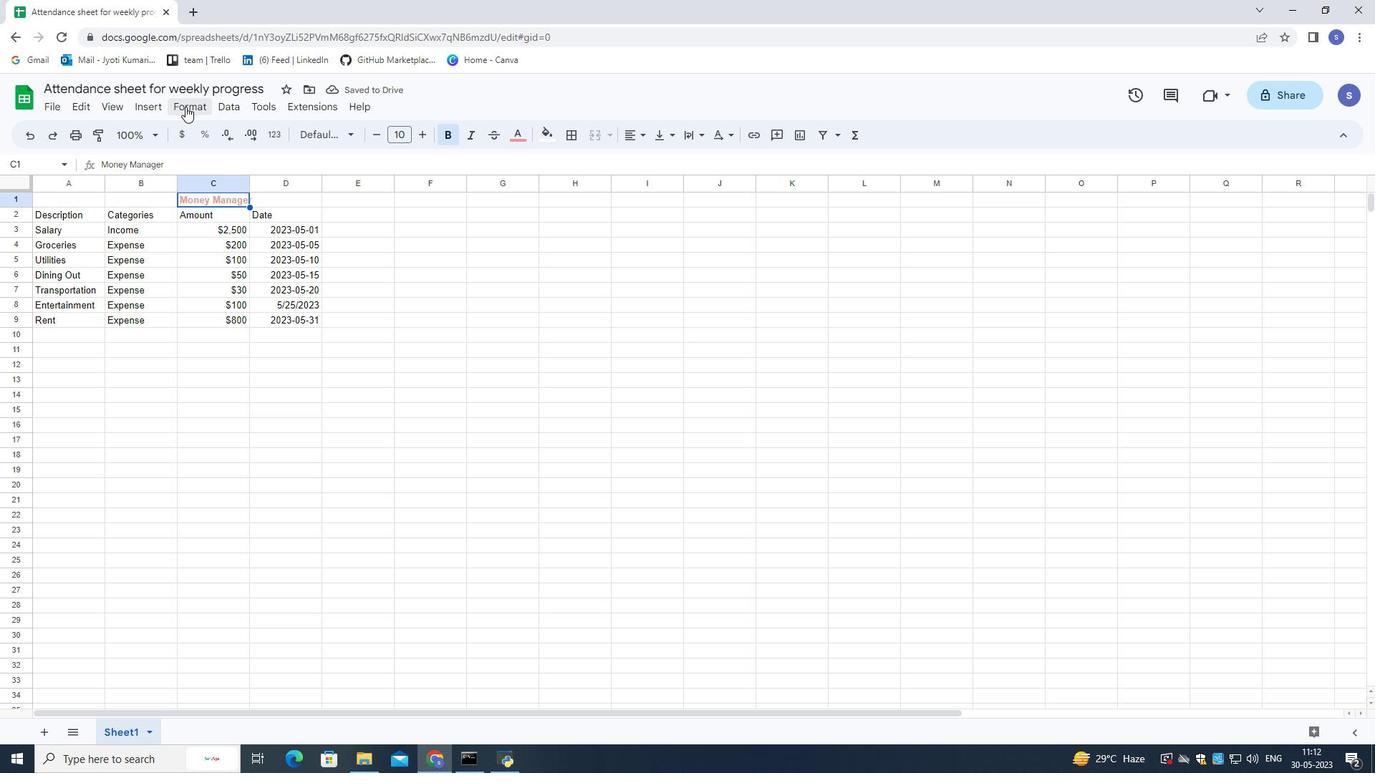 
Action: Mouse moved to (490, 235)
Screenshot: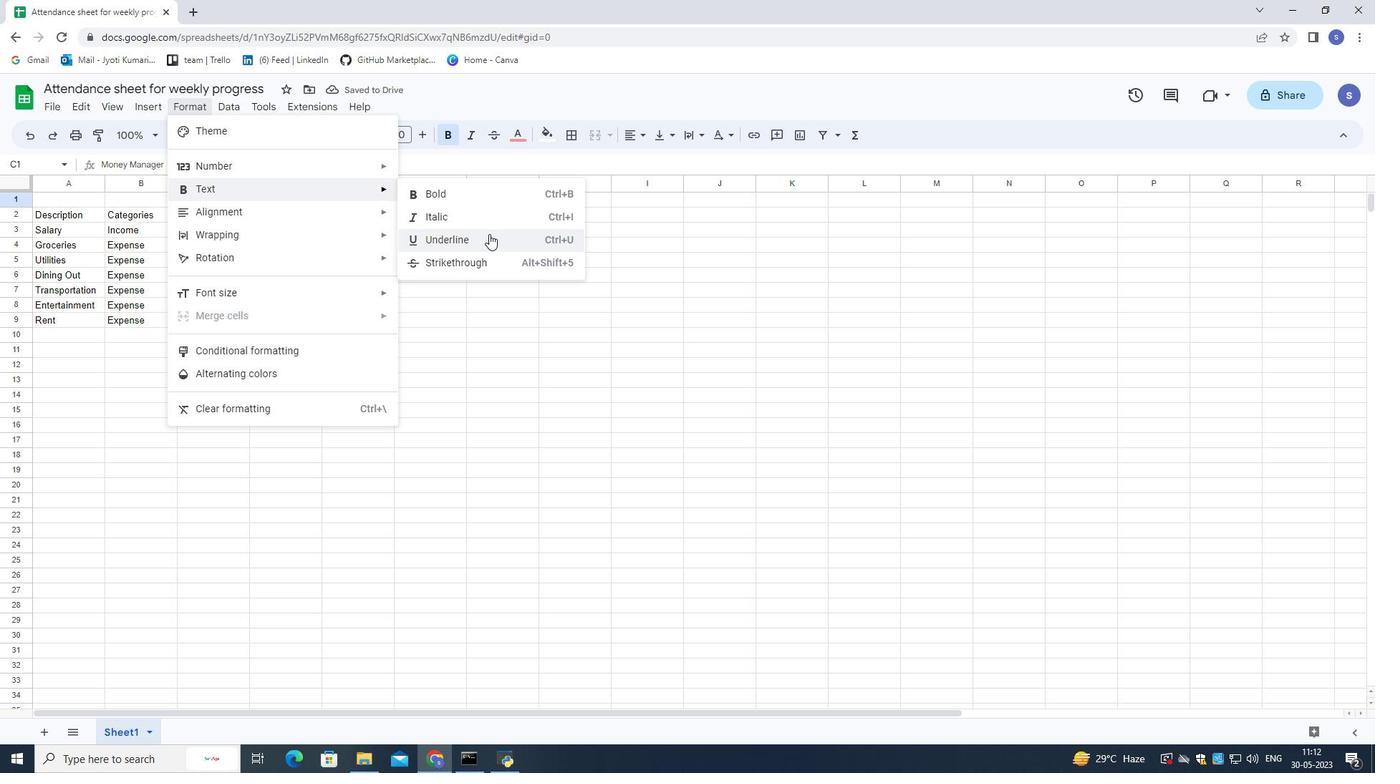 
Action: Mouse pressed left at (490, 235)
Screenshot: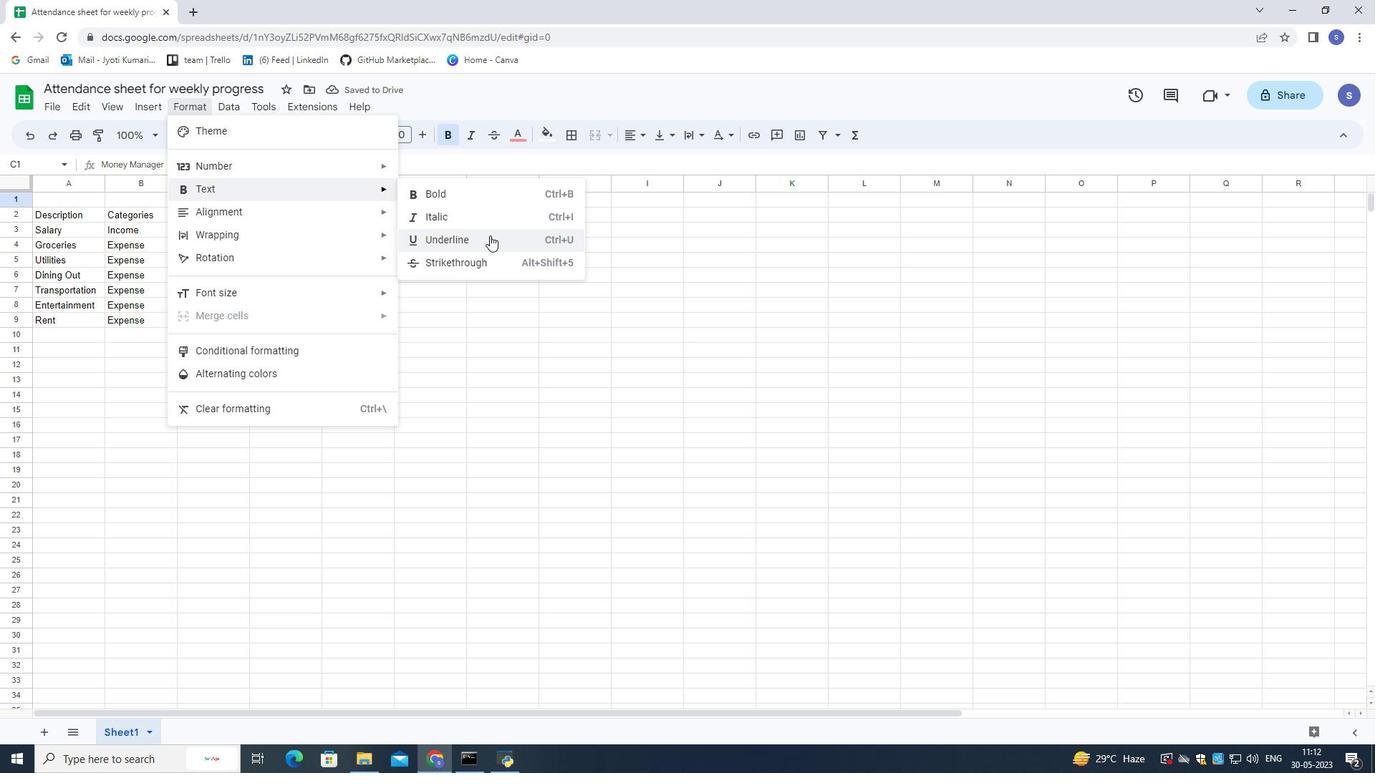 
Action: Mouse moved to (424, 133)
Screenshot: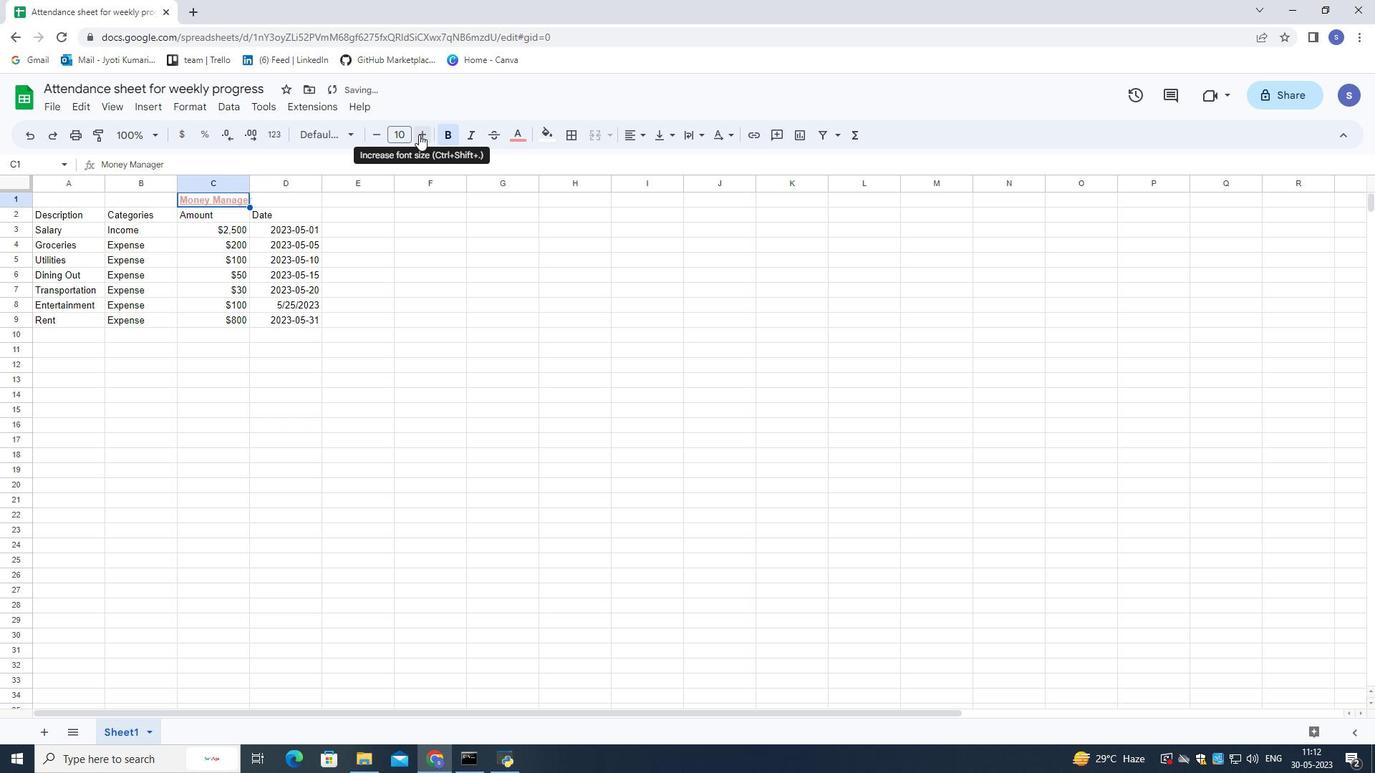 
Action: Mouse pressed left at (424, 133)
Screenshot: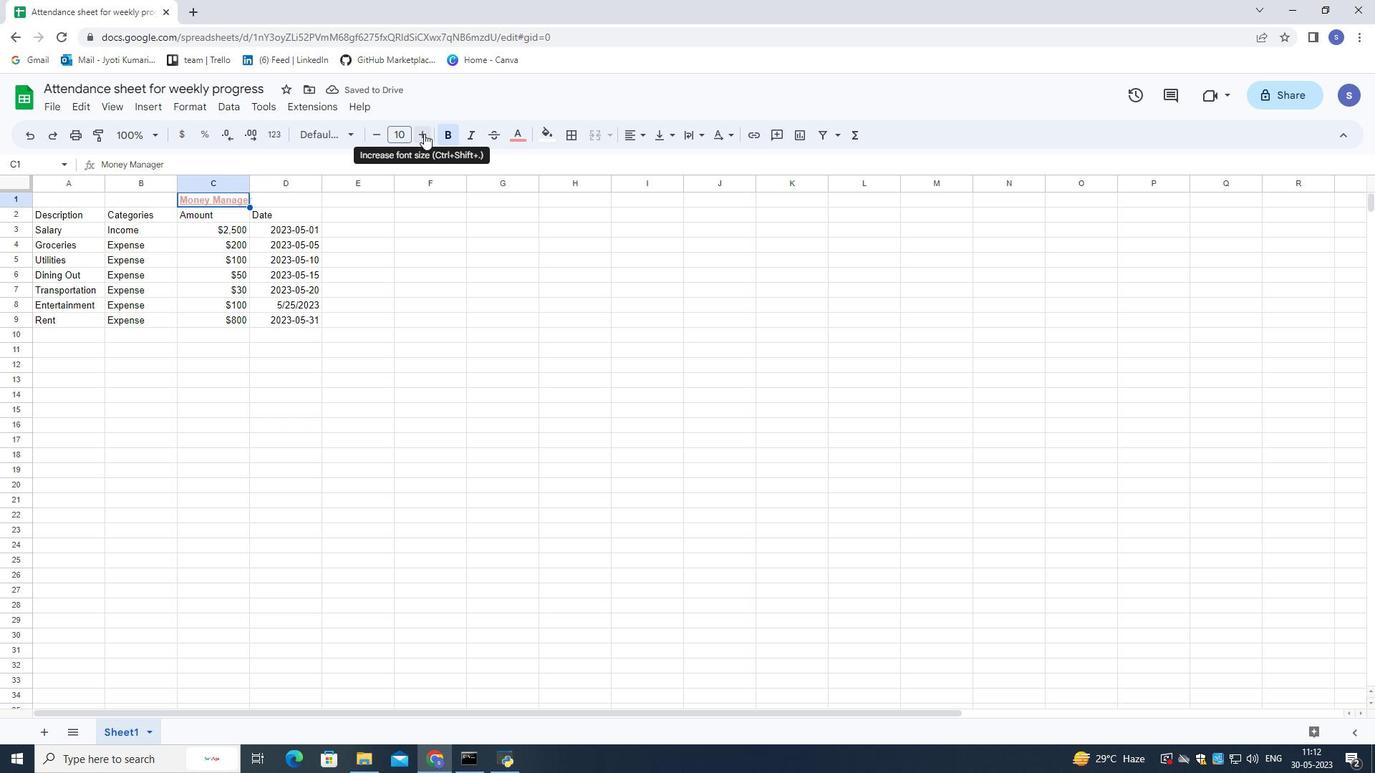 
Action: Mouse pressed left at (424, 133)
Screenshot: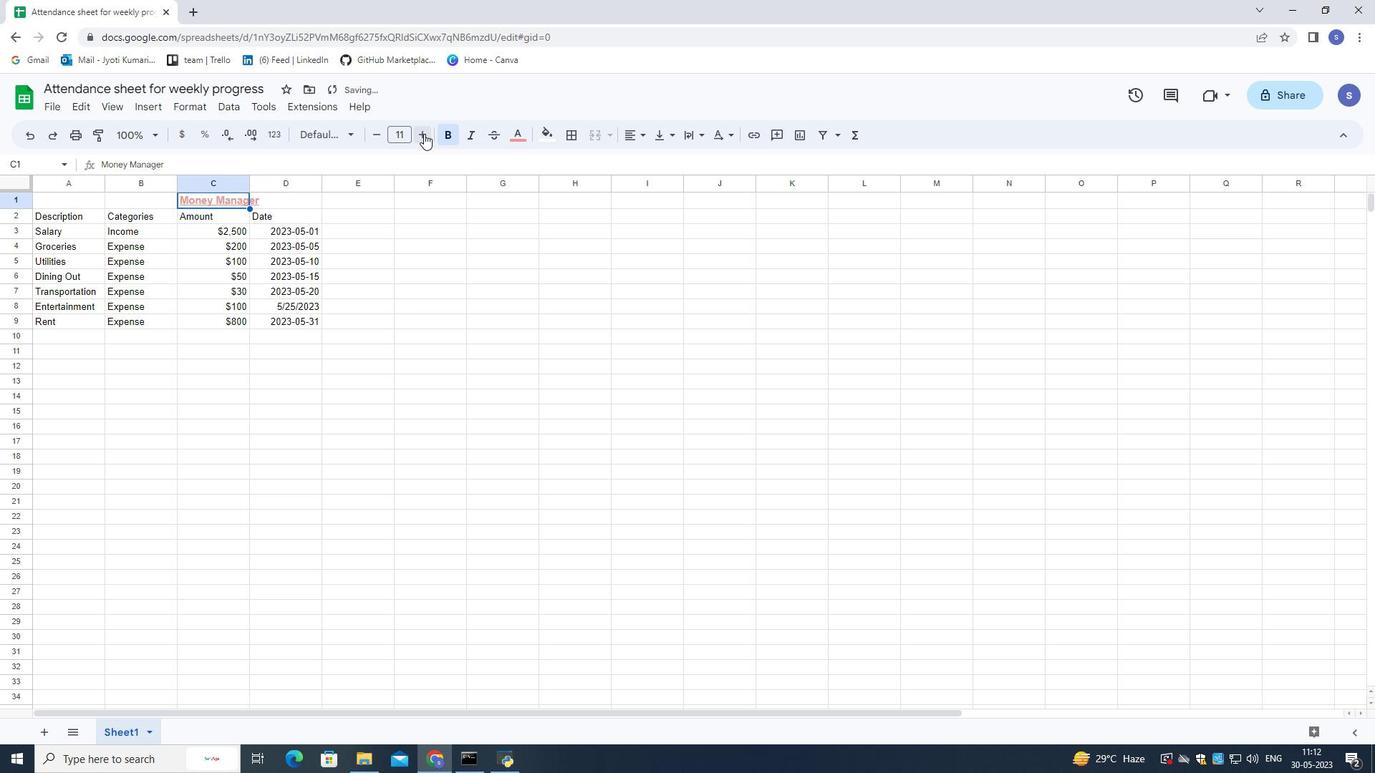 
Action: Mouse pressed left at (424, 133)
Screenshot: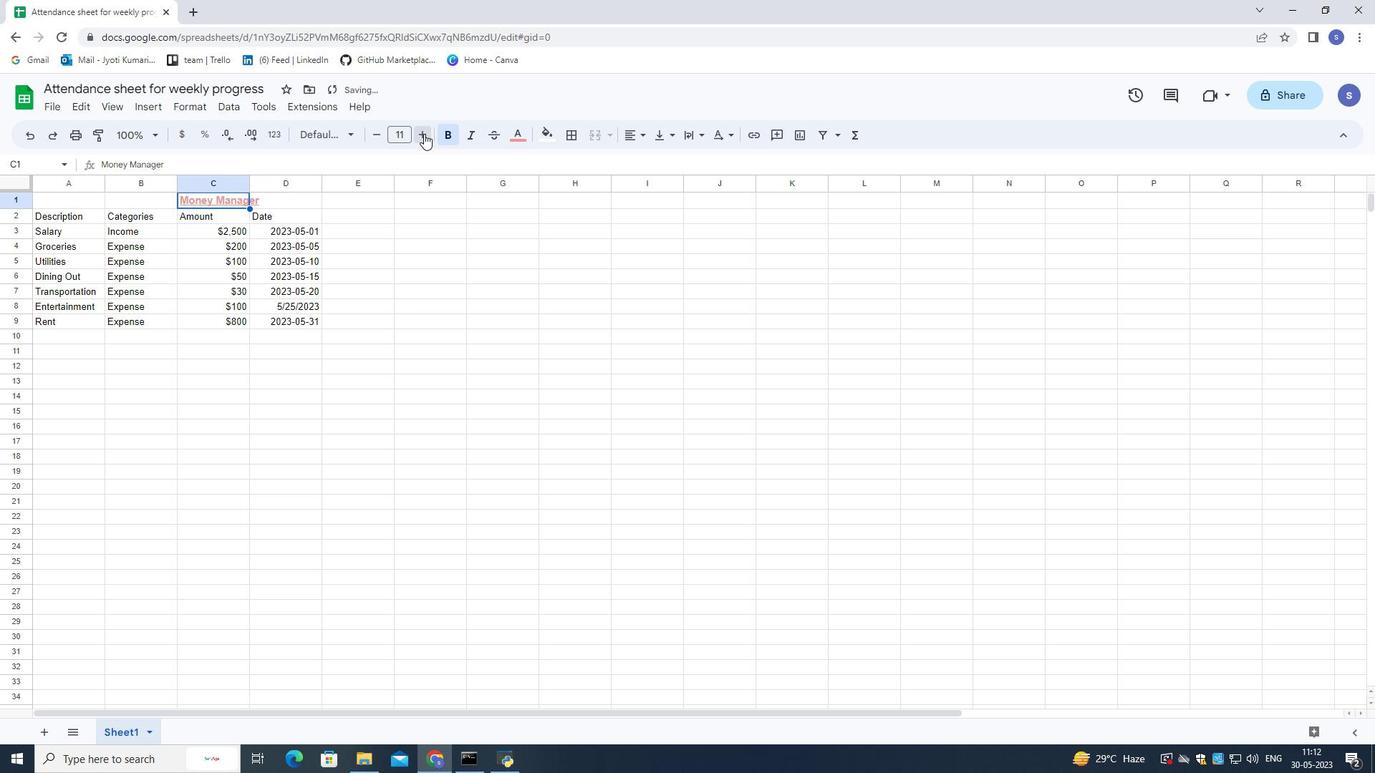 
Action: Mouse pressed left at (424, 133)
Screenshot: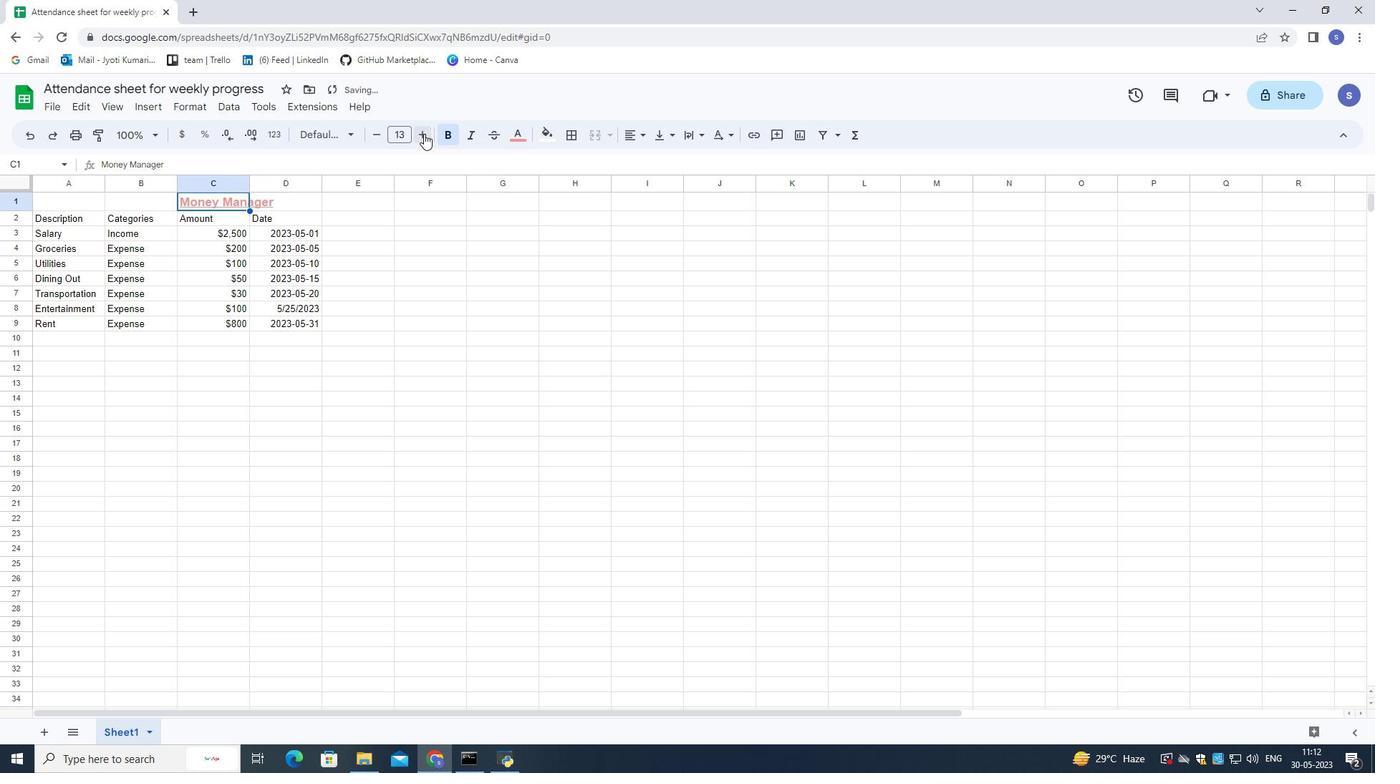 
Action: Mouse pressed left at (424, 133)
Screenshot: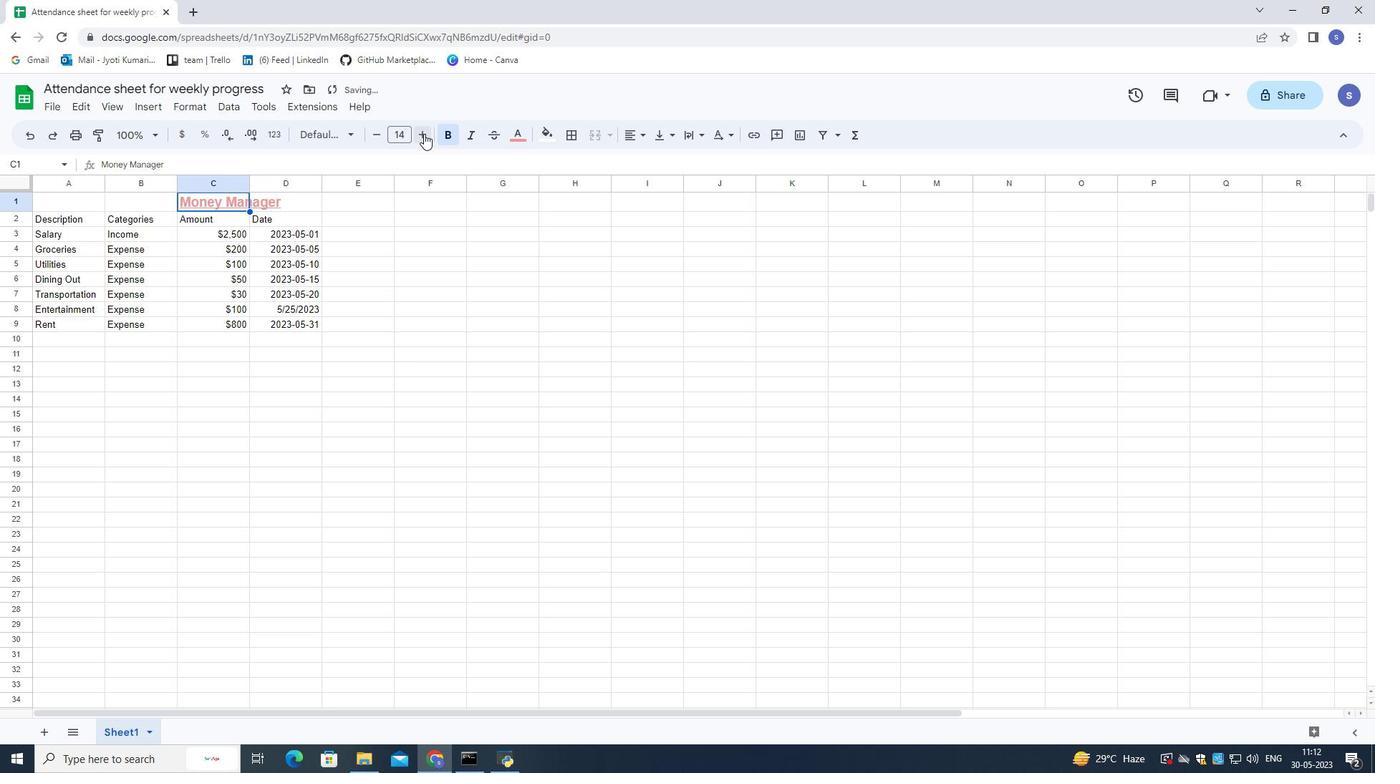 
Action: Mouse pressed left at (424, 133)
Screenshot: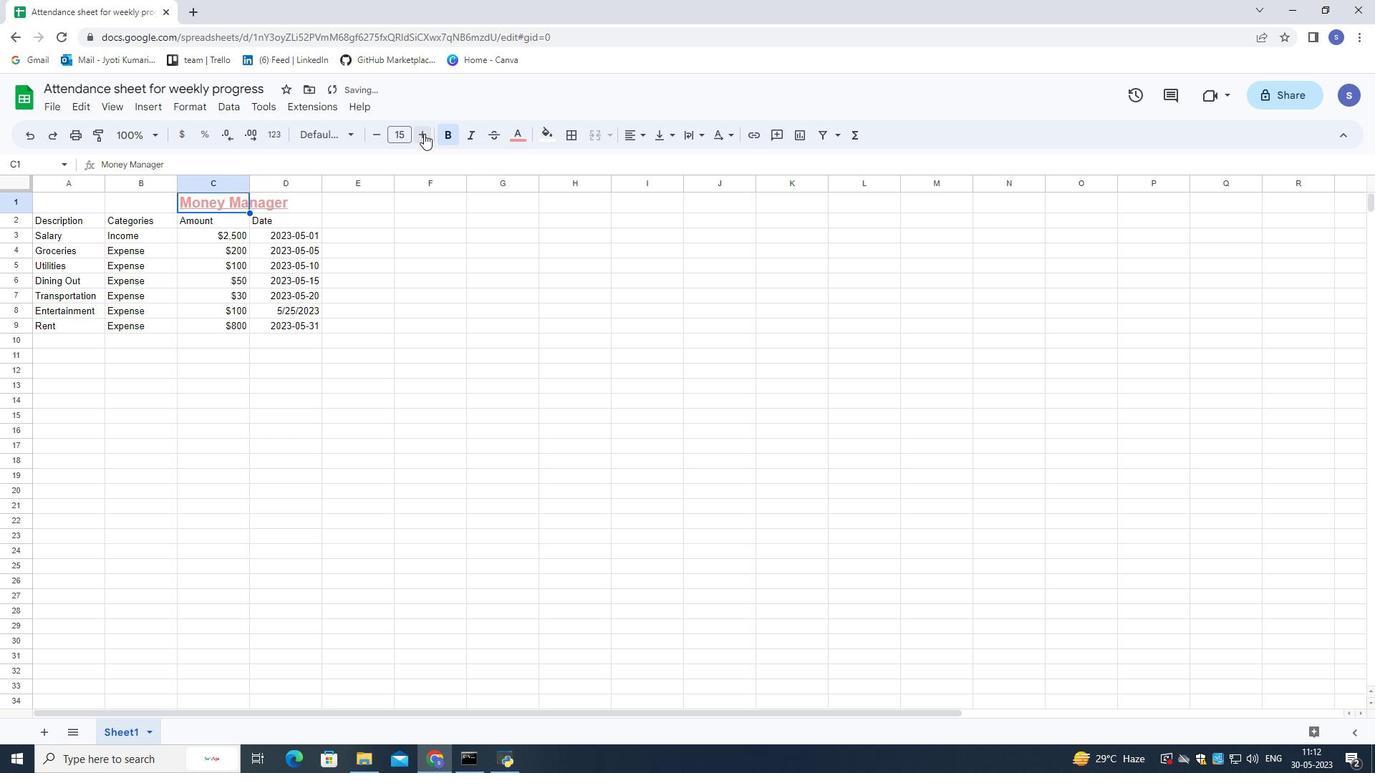 
Action: Mouse pressed left at (424, 133)
Screenshot: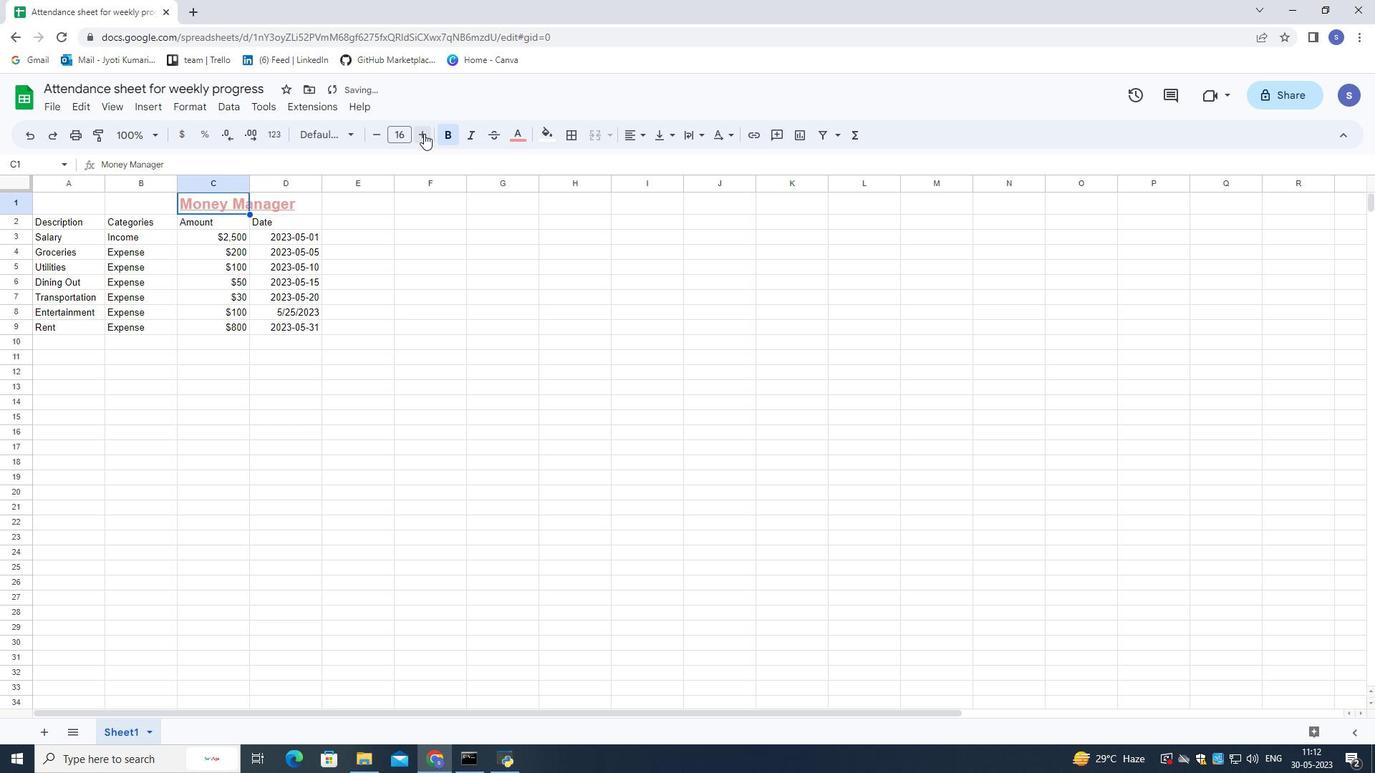 
Action: Mouse pressed left at (424, 133)
Screenshot: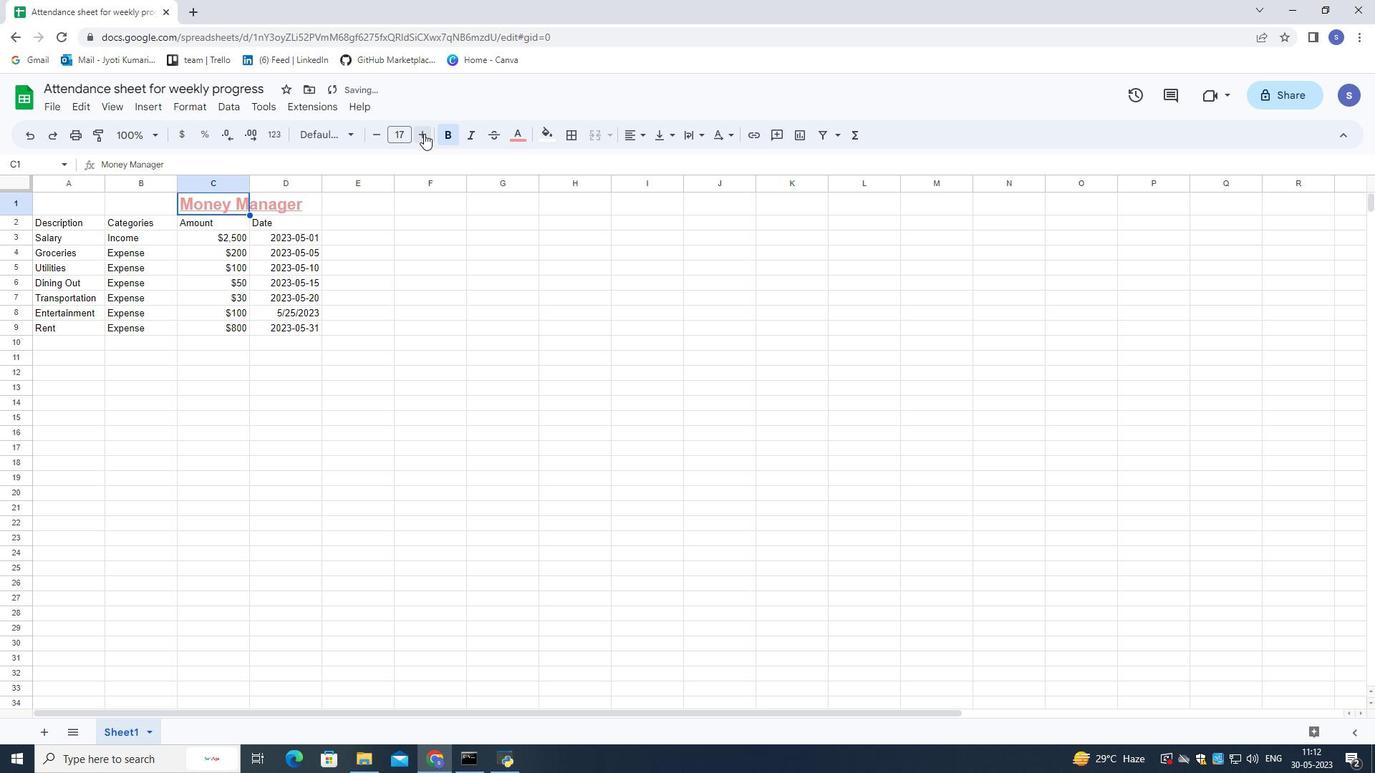 
Action: Mouse pressed left at (424, 133)
Screenshot: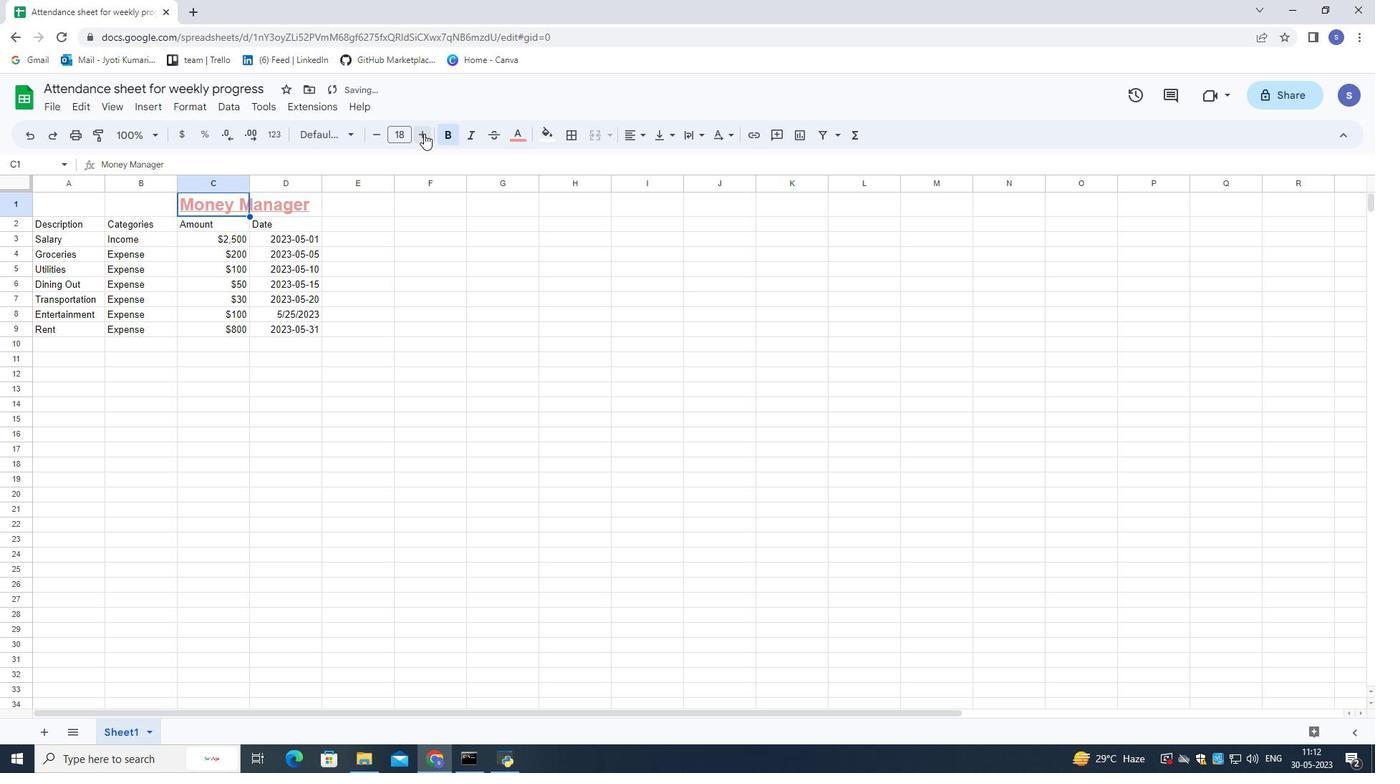 
Action: Mouse pressed left at (424, 133)
Screenshot: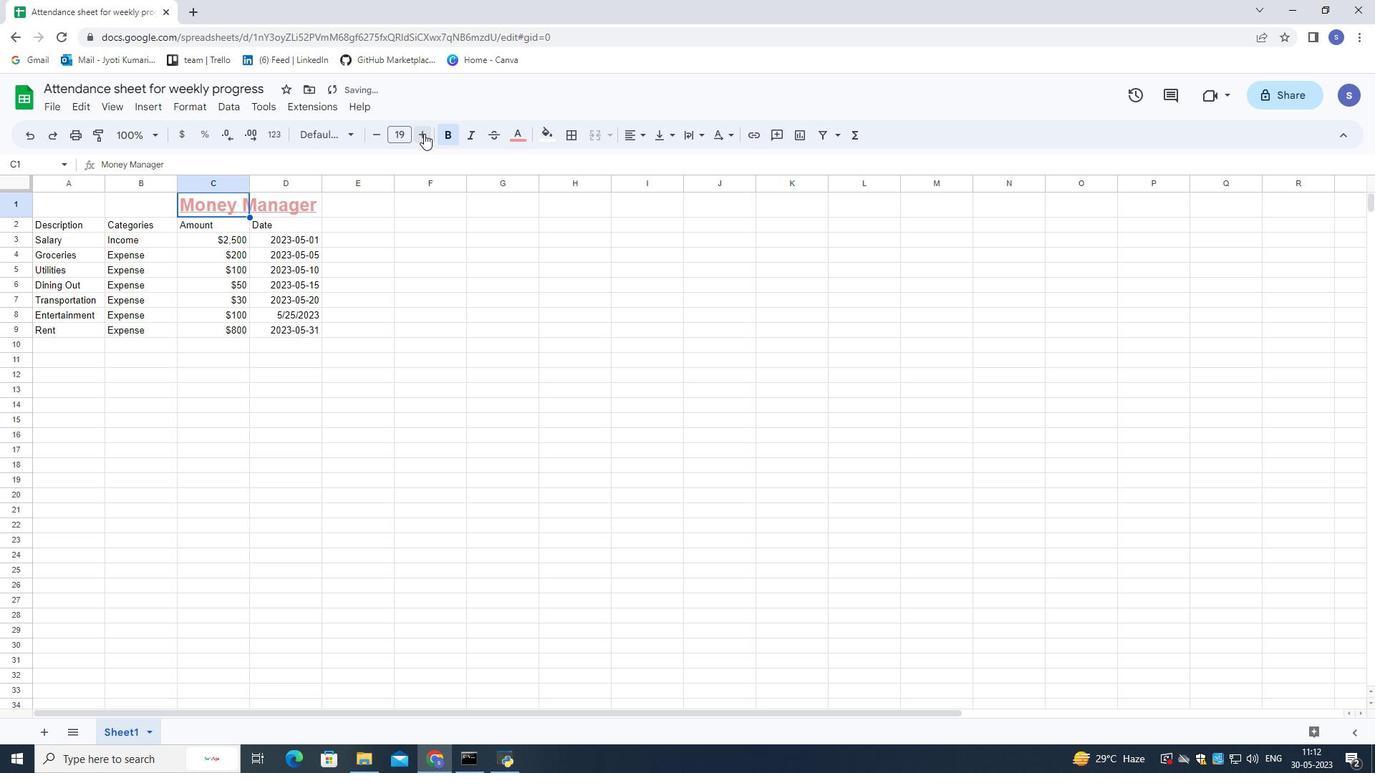 
Action: Mouse pressed left at (424, 133)
Screenshot: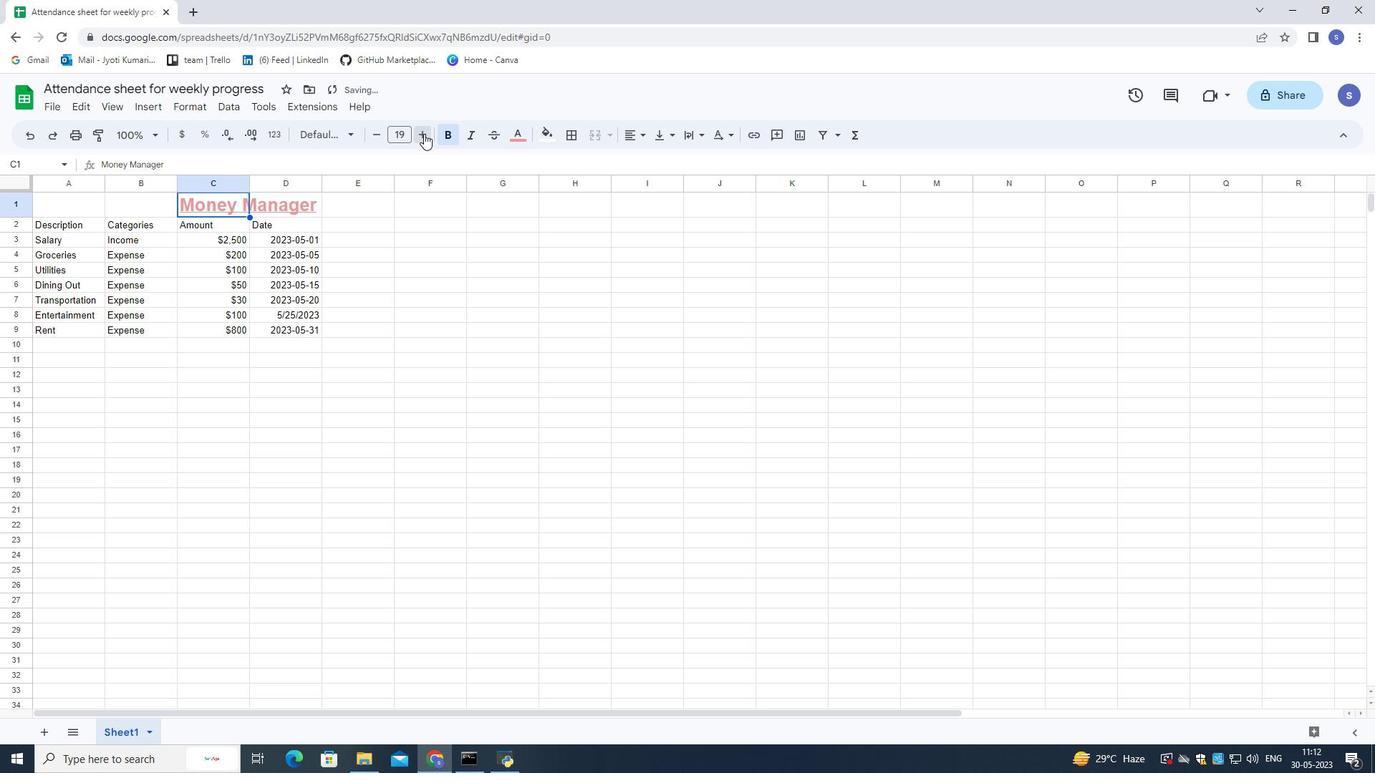 
Action: Mouse pressed left at (424, 133)
Screenshot: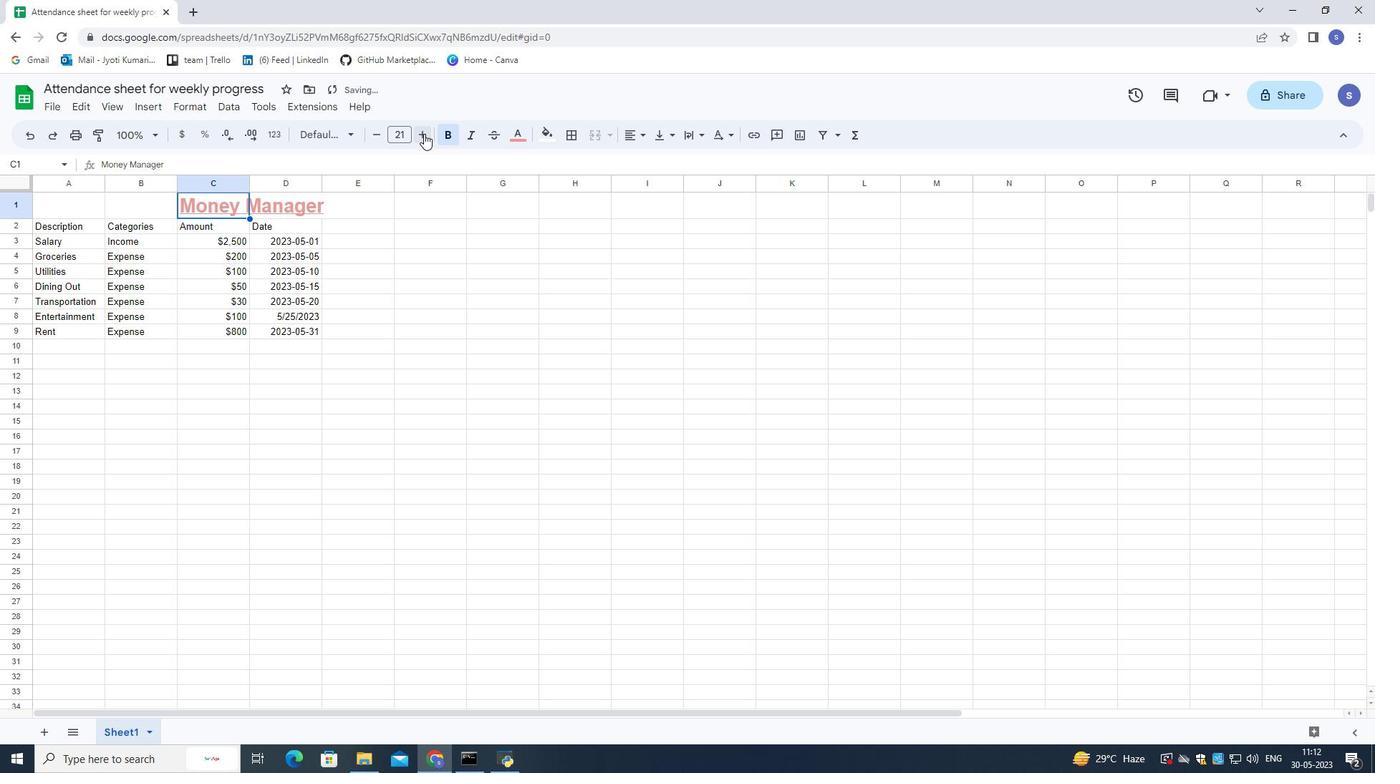 
Action: Mouse moved to (418, 222)
Screenshot: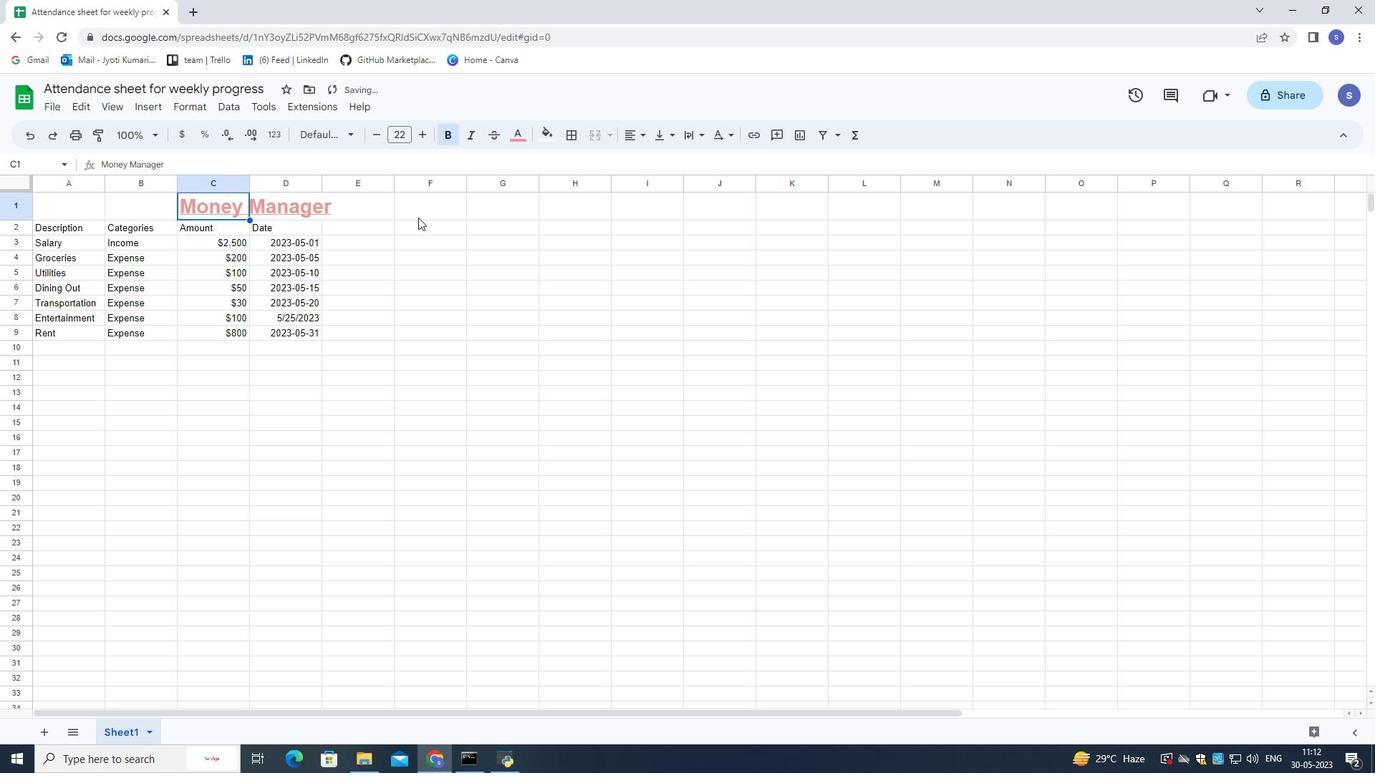 
Action: Mouse pressed left at (418, 222)
Screenshot: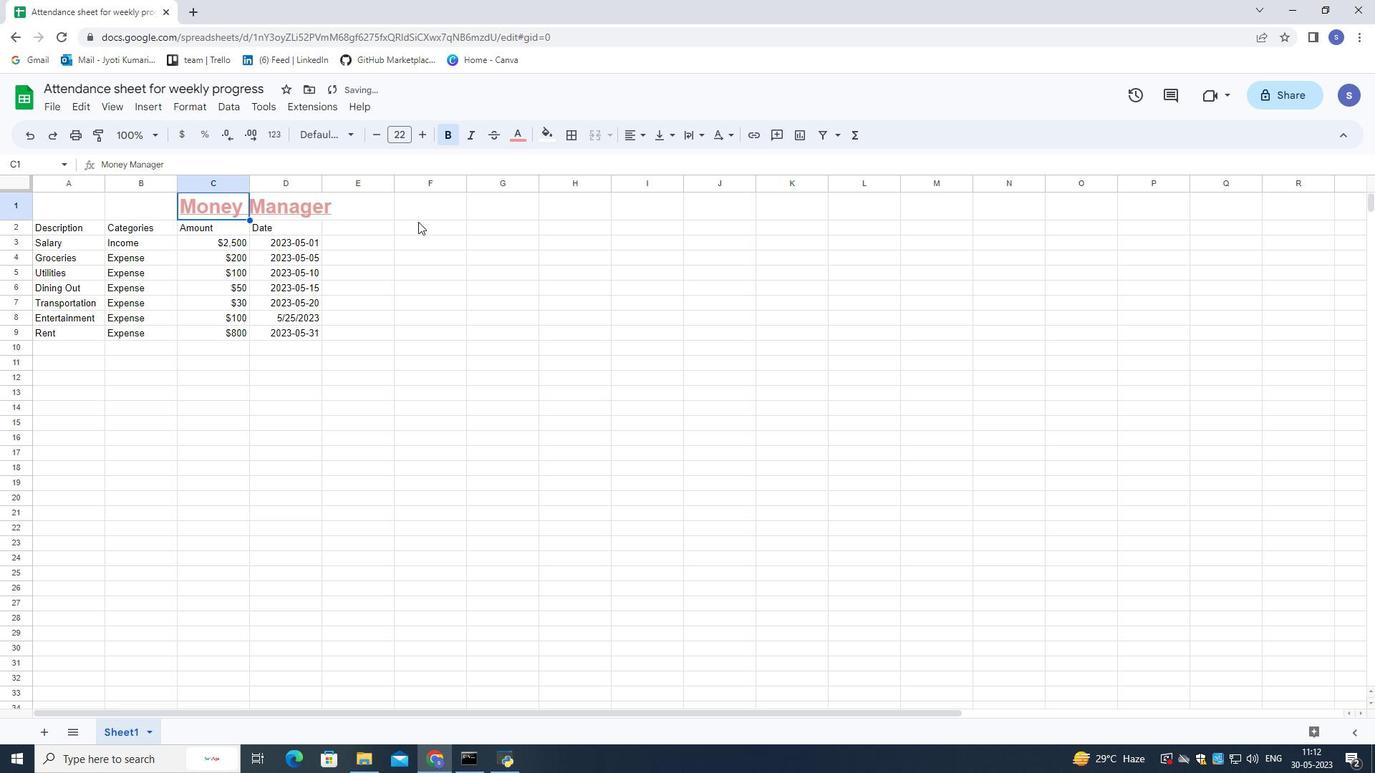 
Action: Mouse moved to (45, 229)
Screenshot: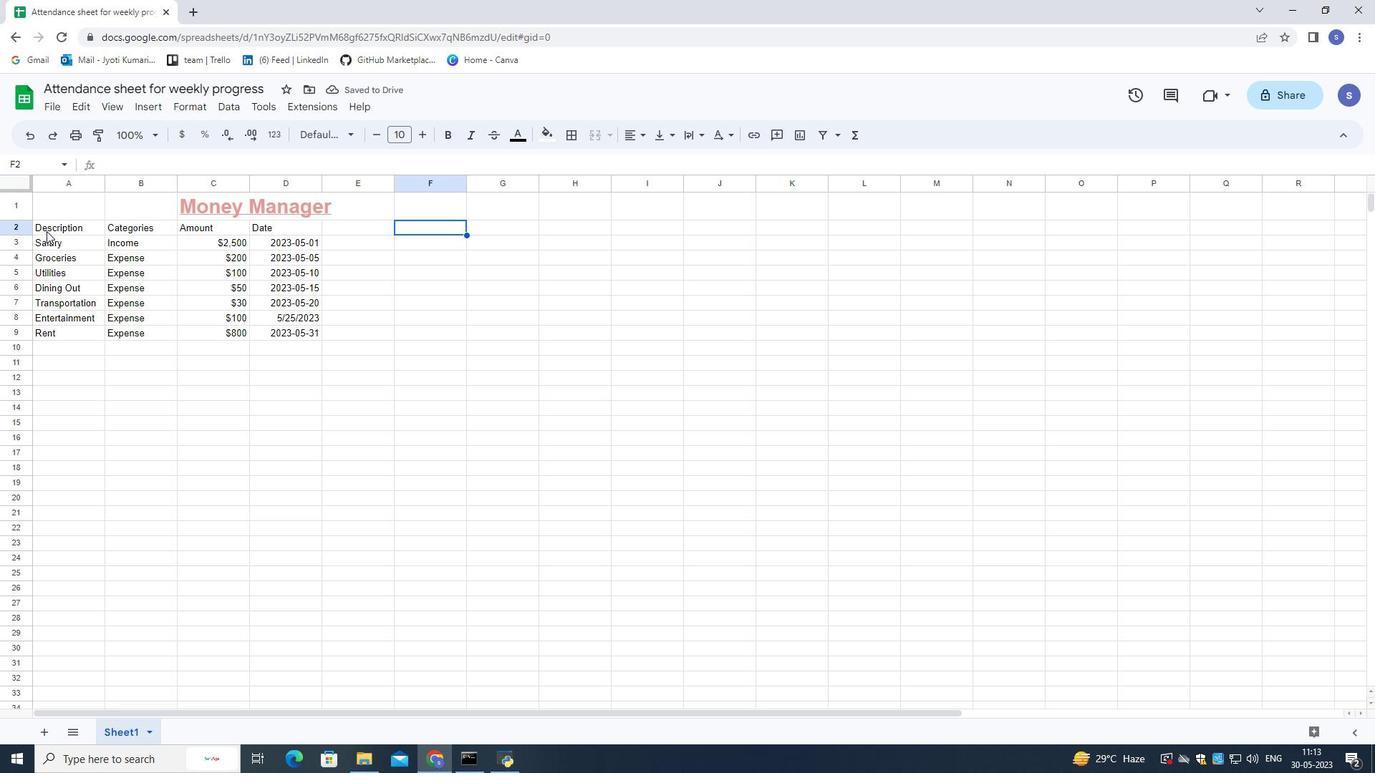 
Action: Mouse pressed left at (45, 229)
Screenshot: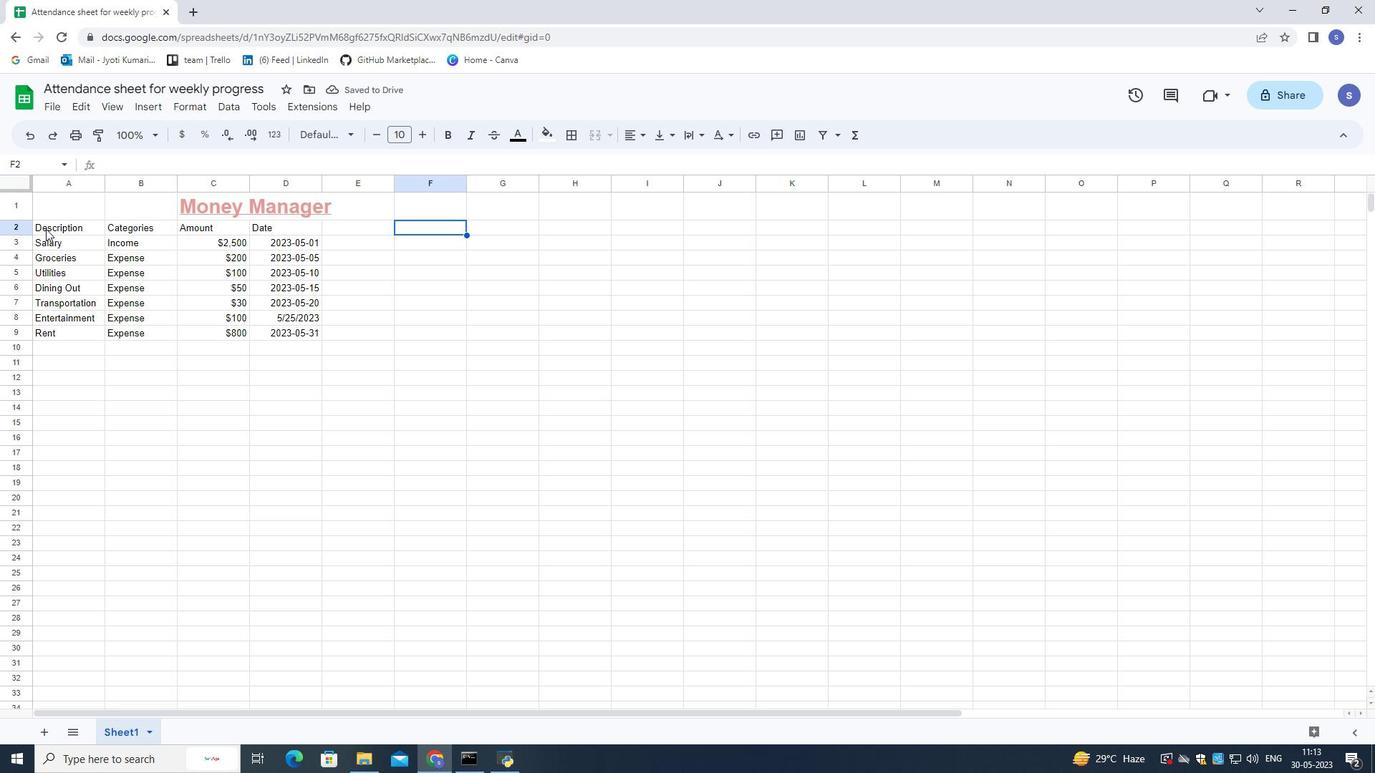 
Action: Mouse moved to (345, 131)
Screenshot: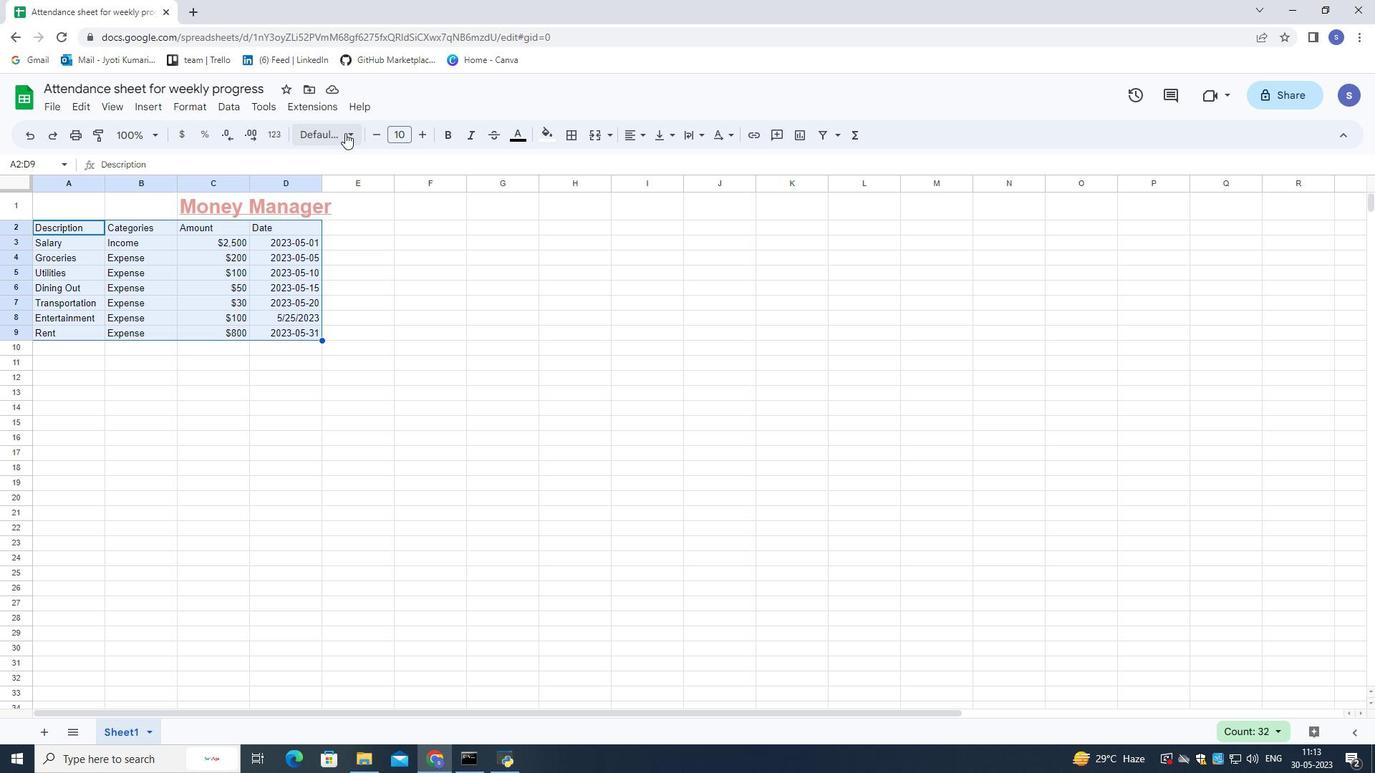 
Action: Mouse pressed left at (345, 131)
Screenshot: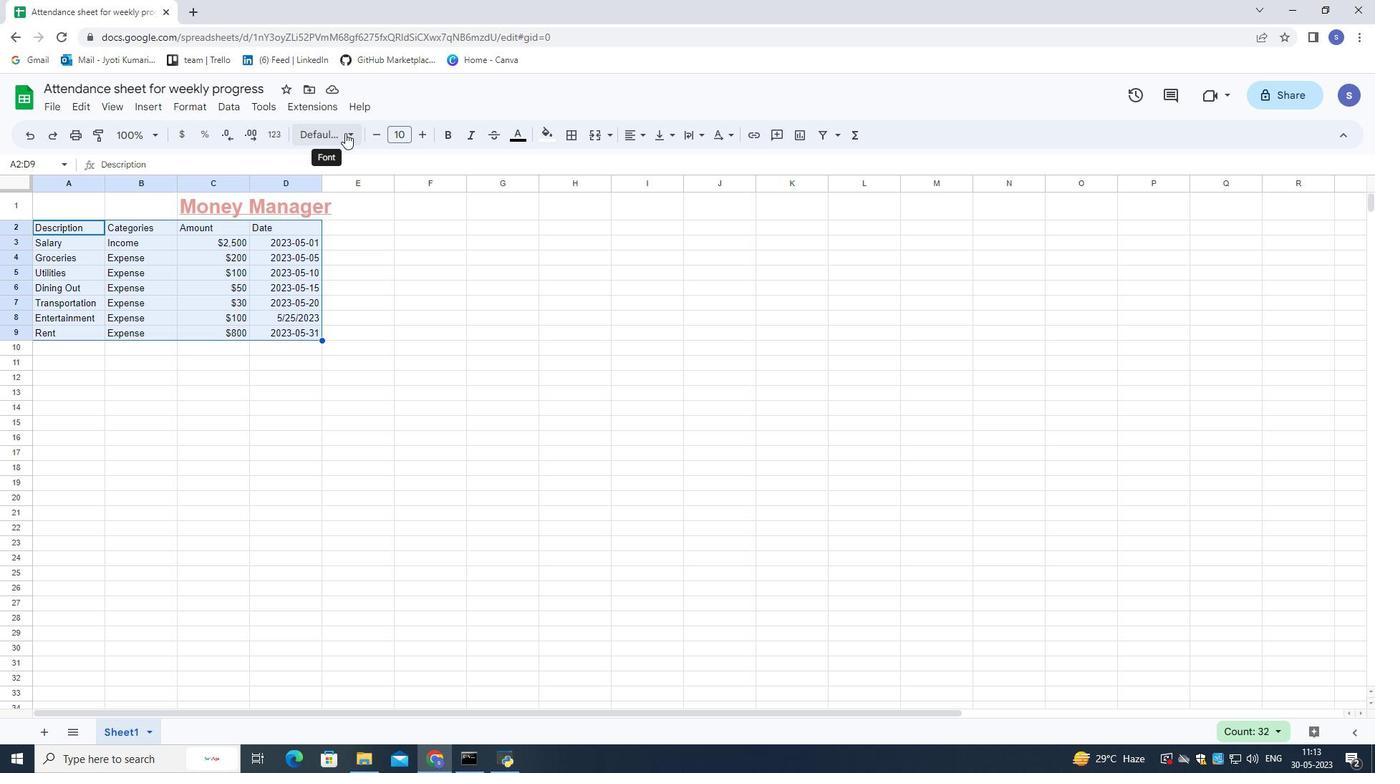 
Action: Mouse moved to (348, 161)
Screenshot: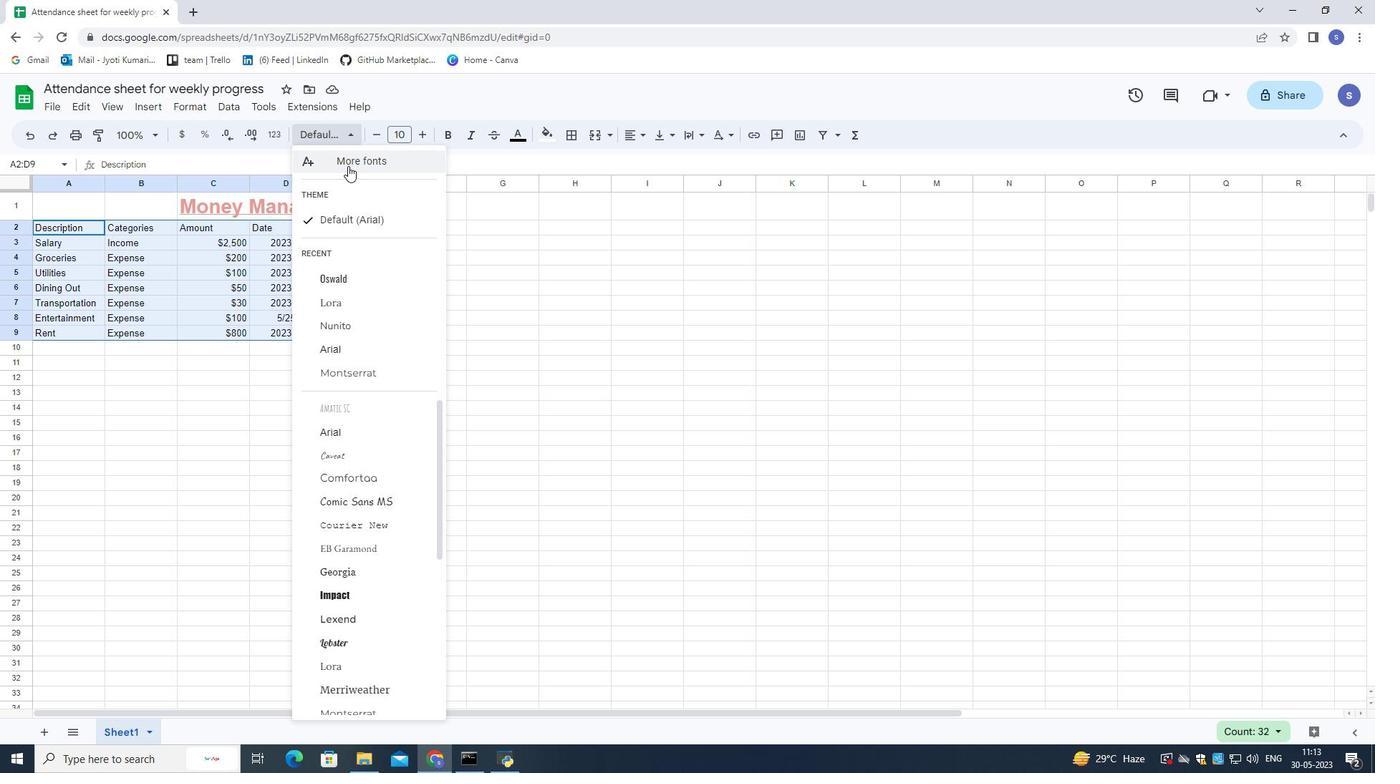 
Action: Mouse pressed left at (348, 161)
Screenshot: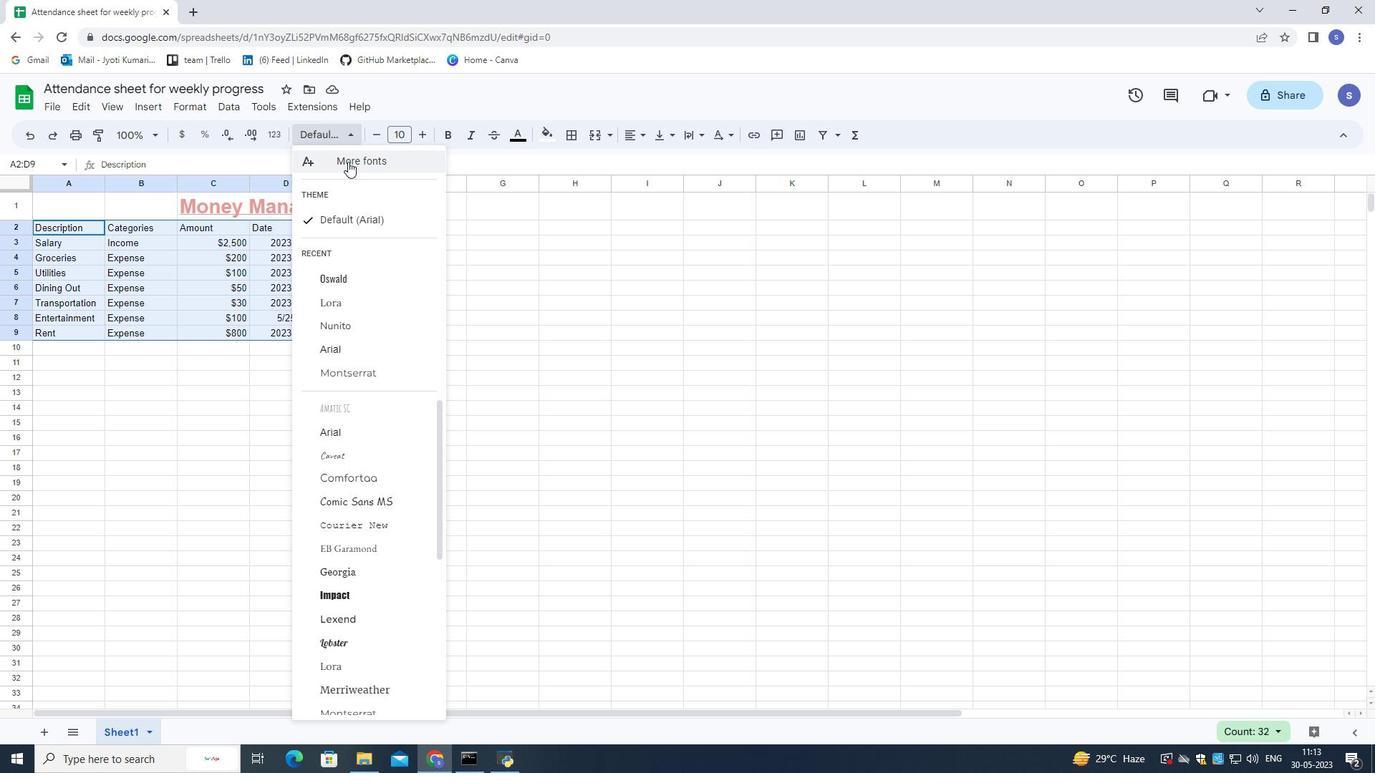 
Action: Mouse moved to (475, 318)
Screenshot: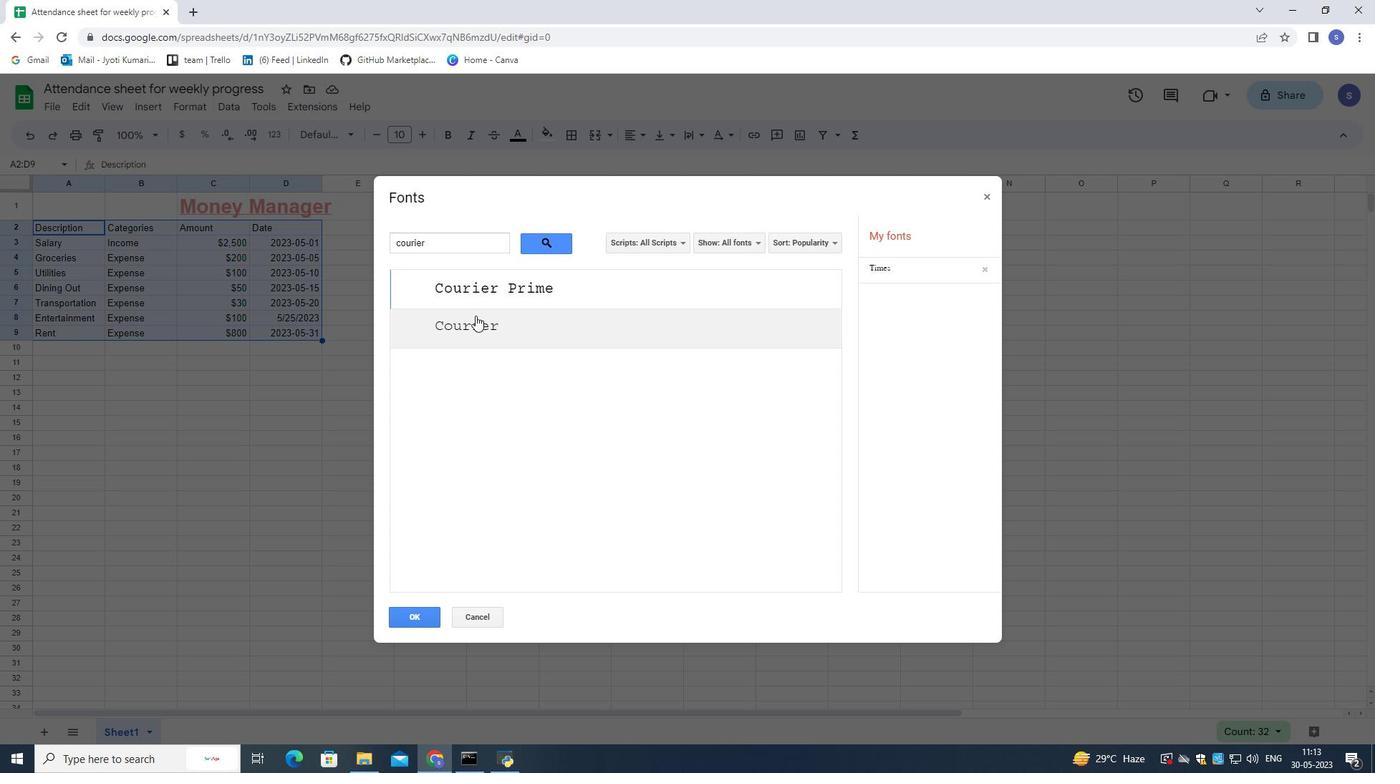
Action: Mouse pressed left at (475, 318)
Screenshot: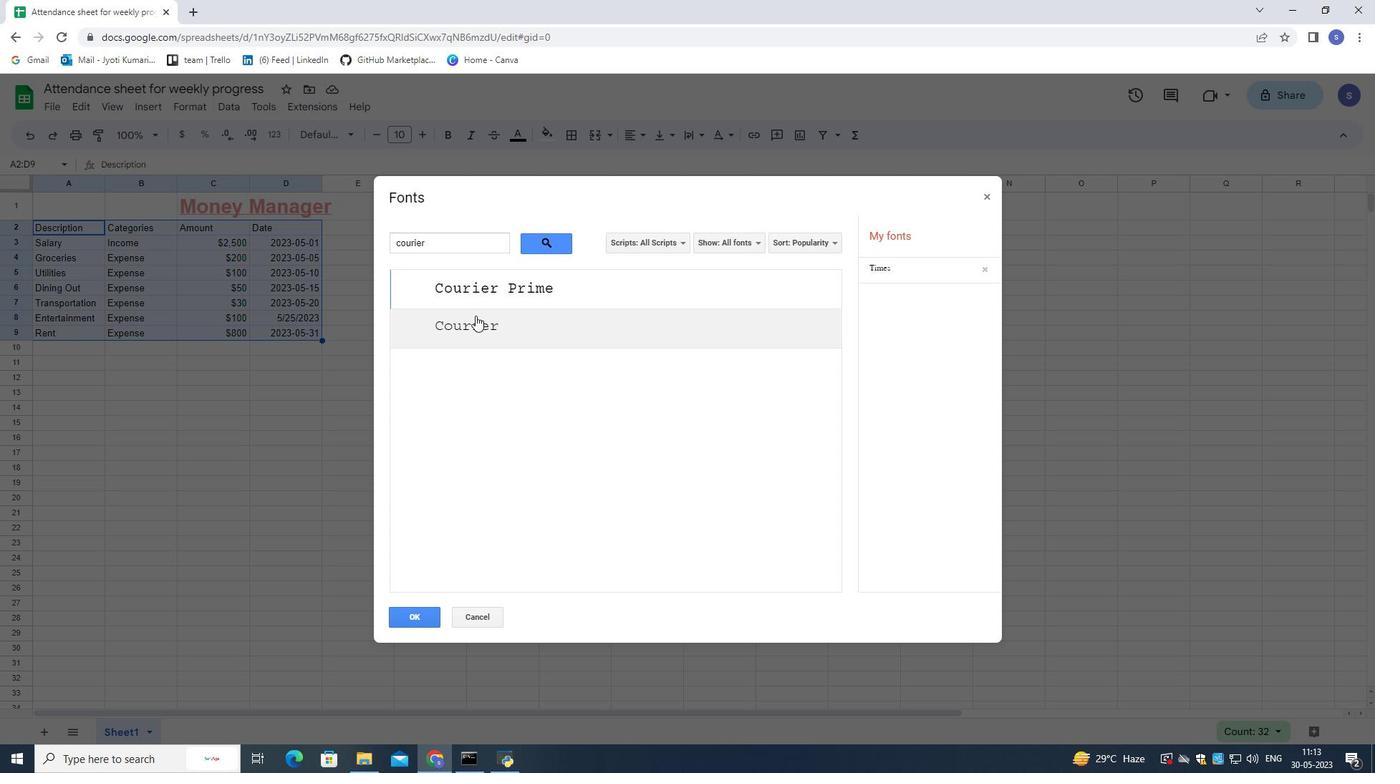 
Action: Mouse moved to (420, 621)
Screenshot: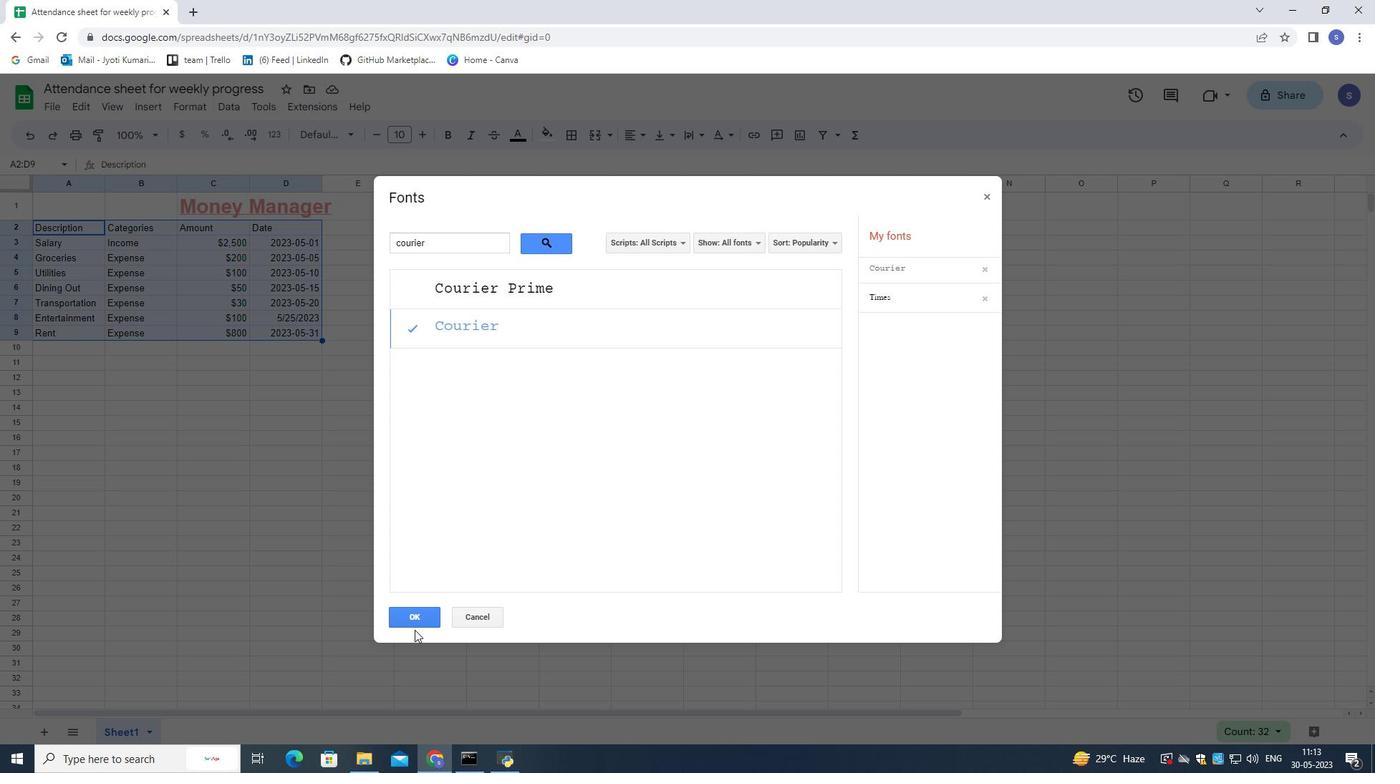 
Action: Mouse pressed left at (420, 621)
Screenshot: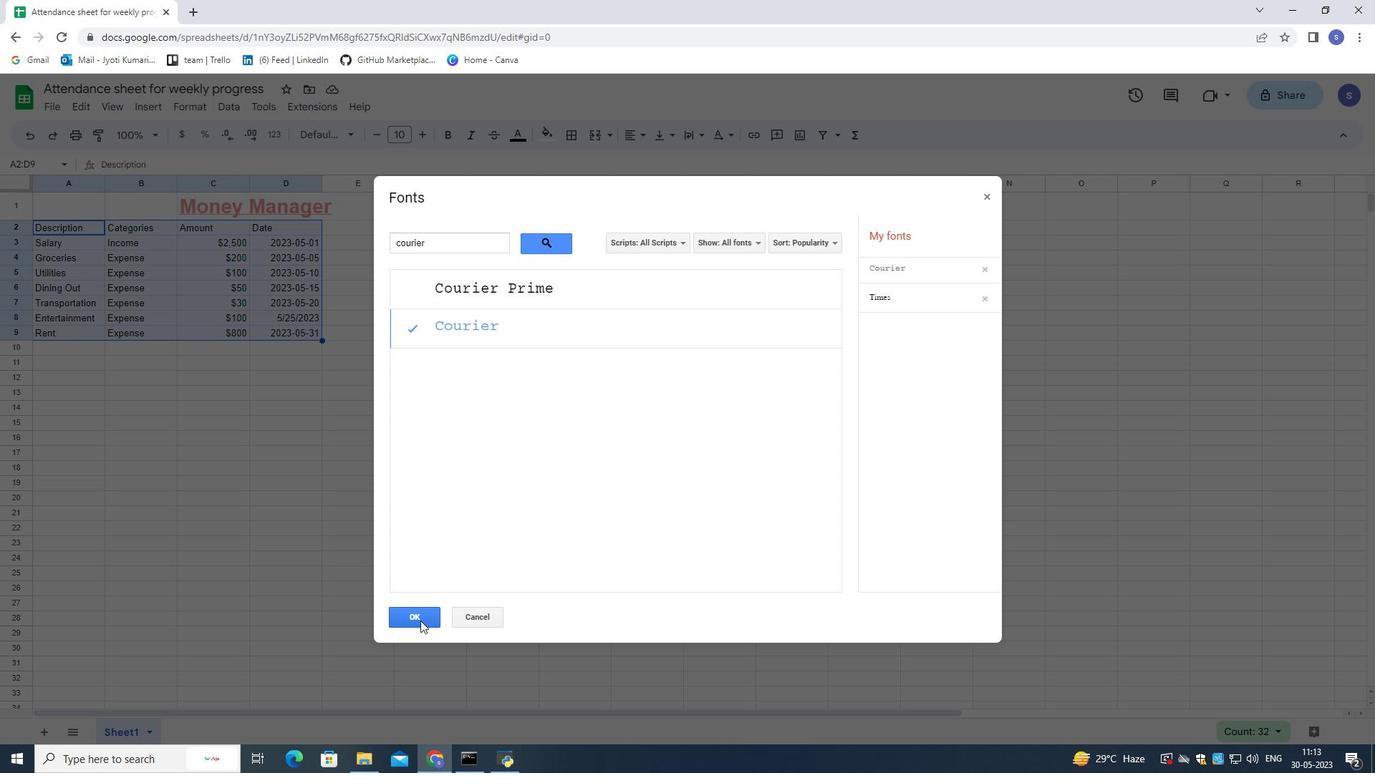 
Action: Mouse moved to (420, 133)
Screenshot: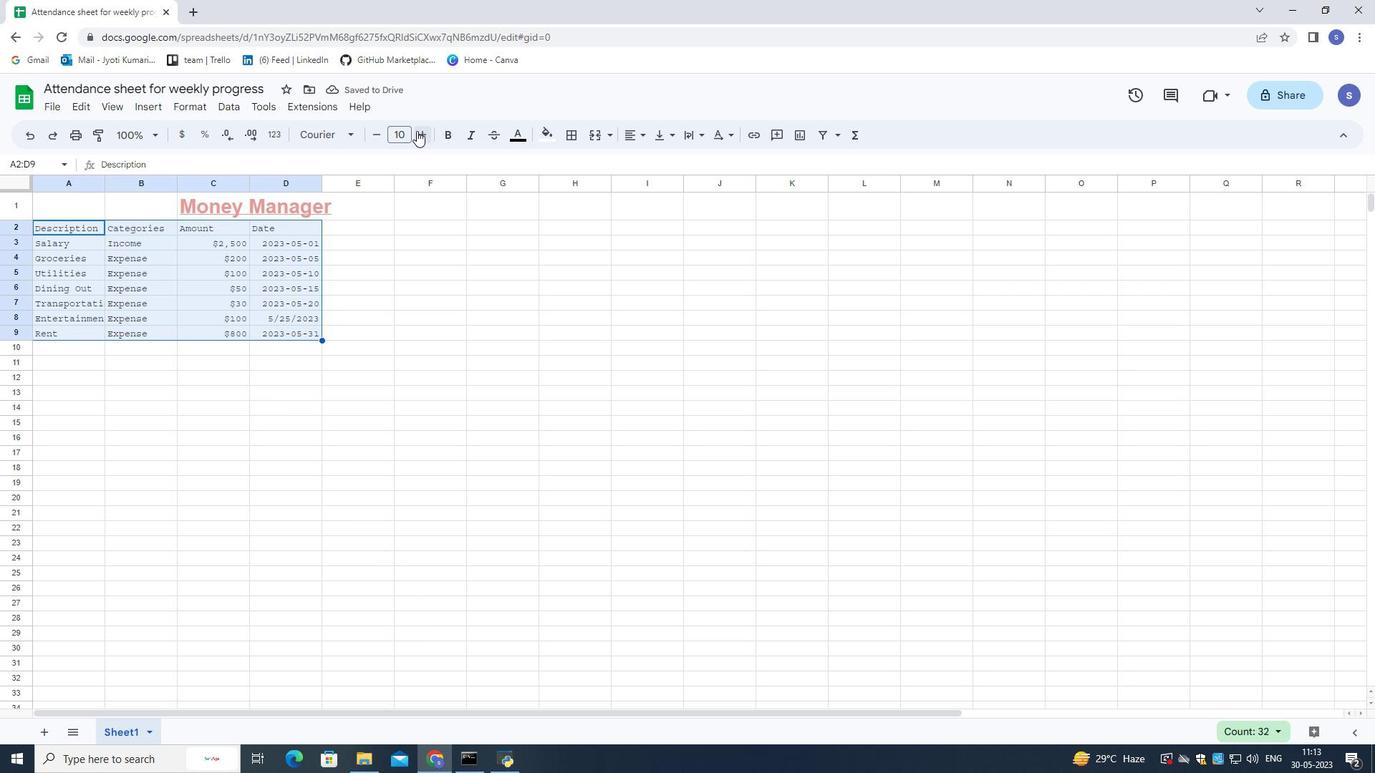 
Action: Mouse pressed left at (420, 133)
Screenshot: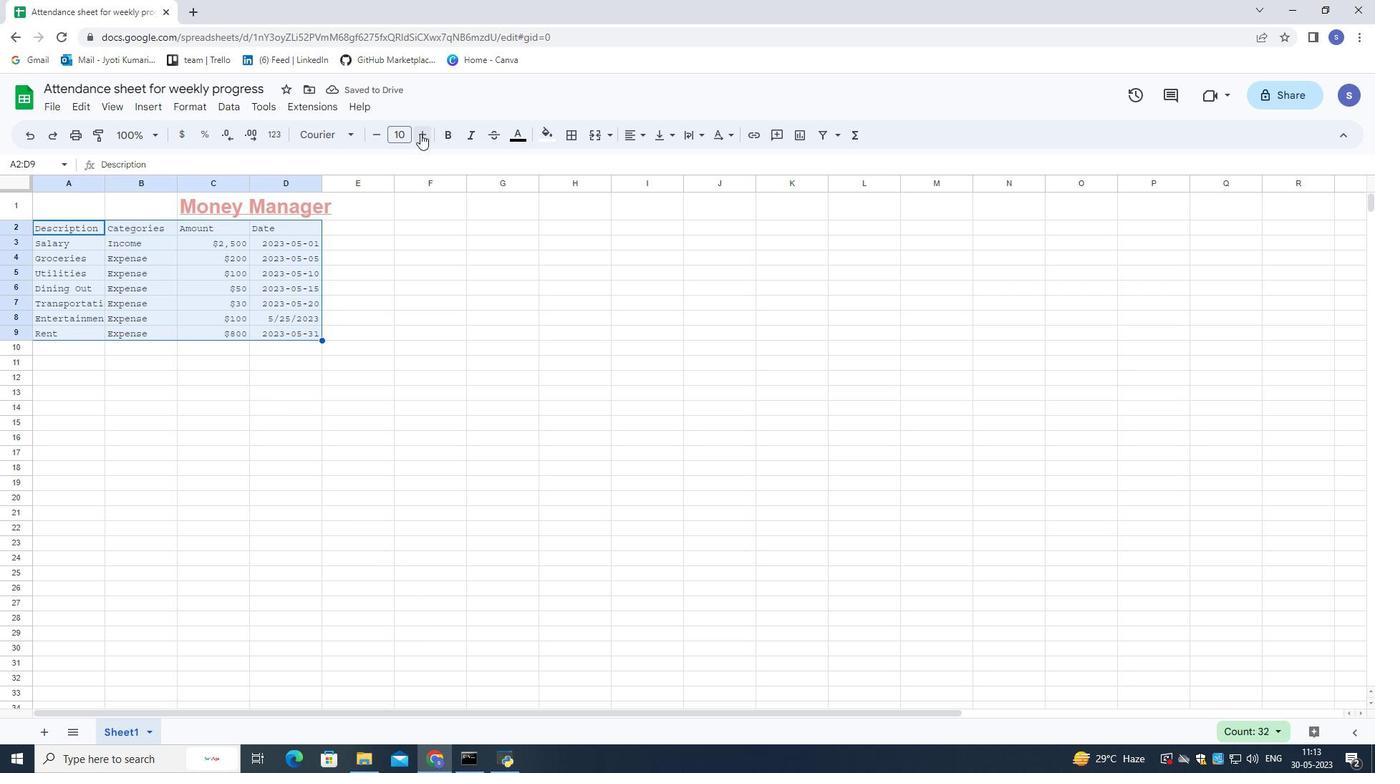 
Action: Mouse pressed left at (420, 133)
Screenshot: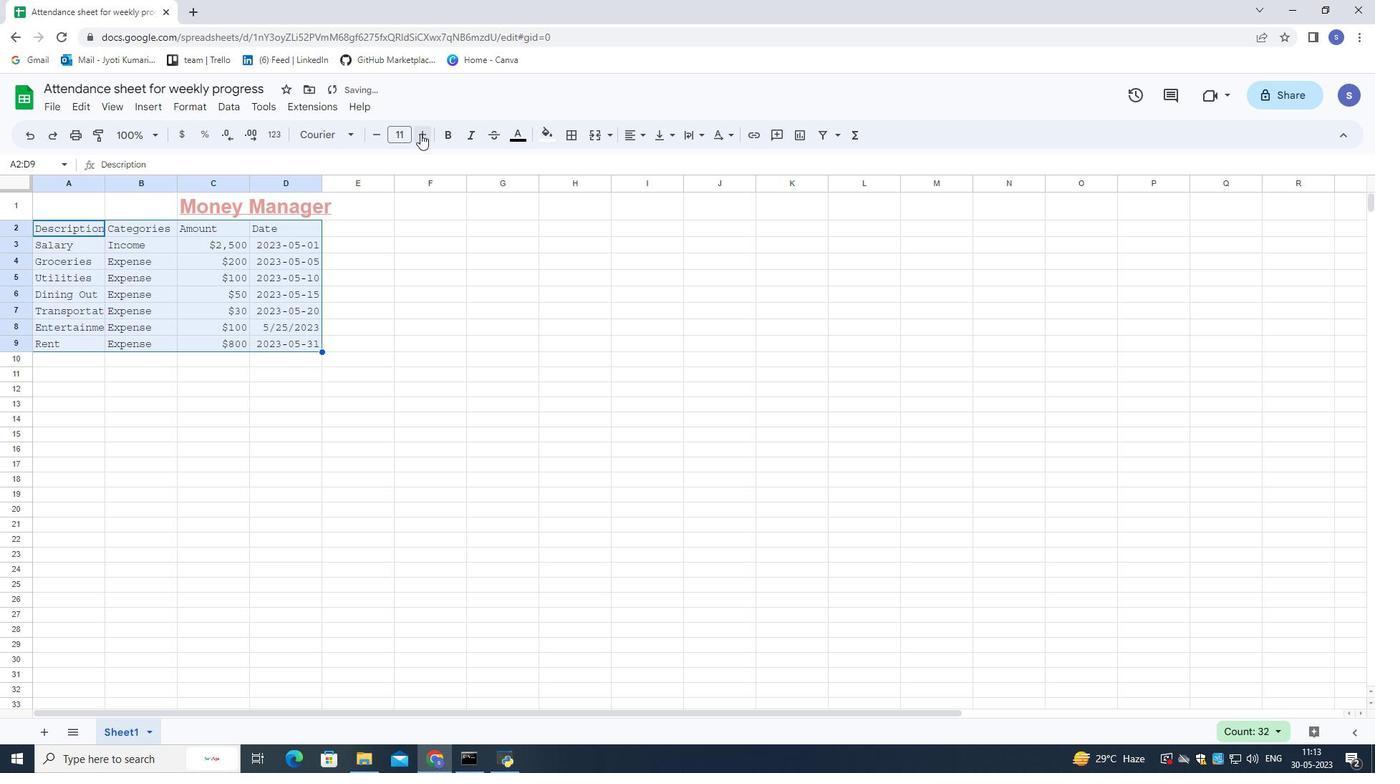 
Action: Mouse pressed left at (420, 133)
Screenshot: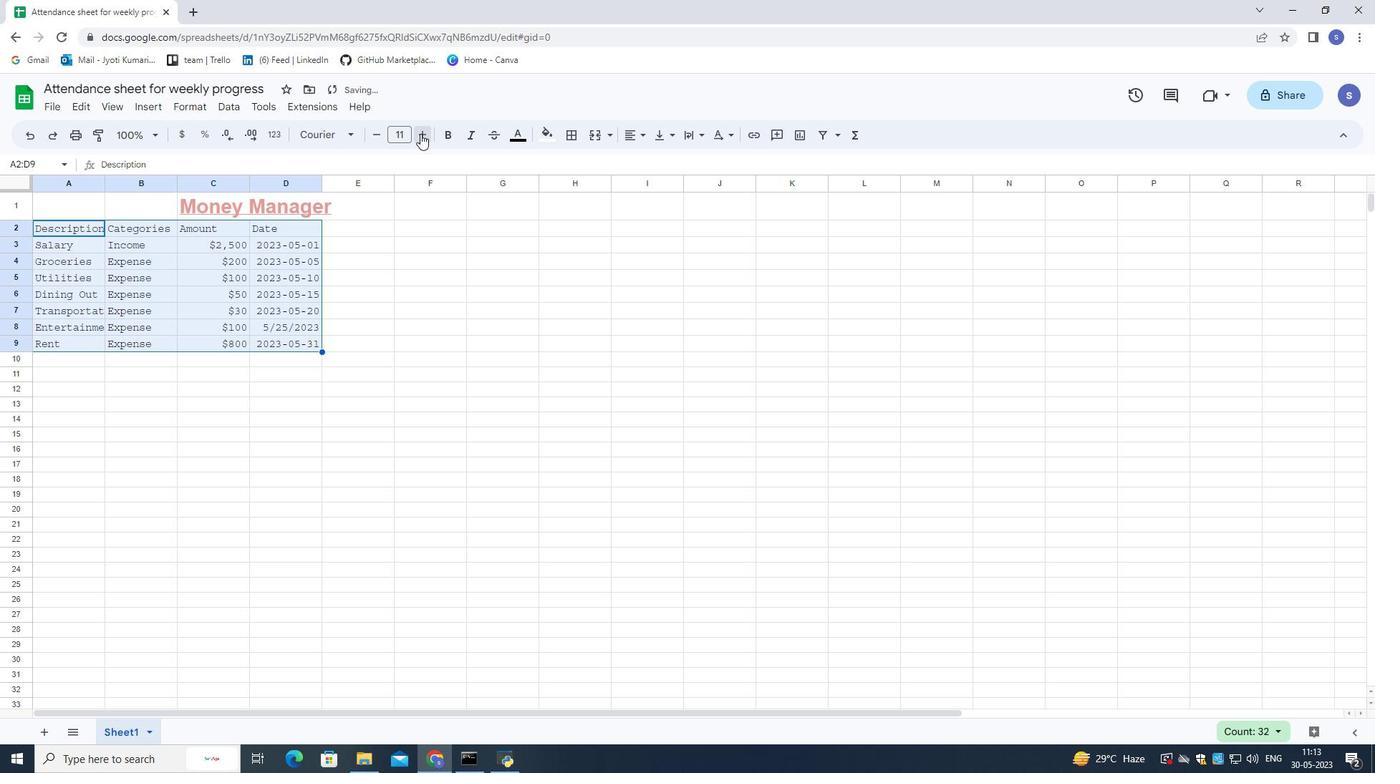 
Action: Mouse pressed left at (420, 133)
Screenshot: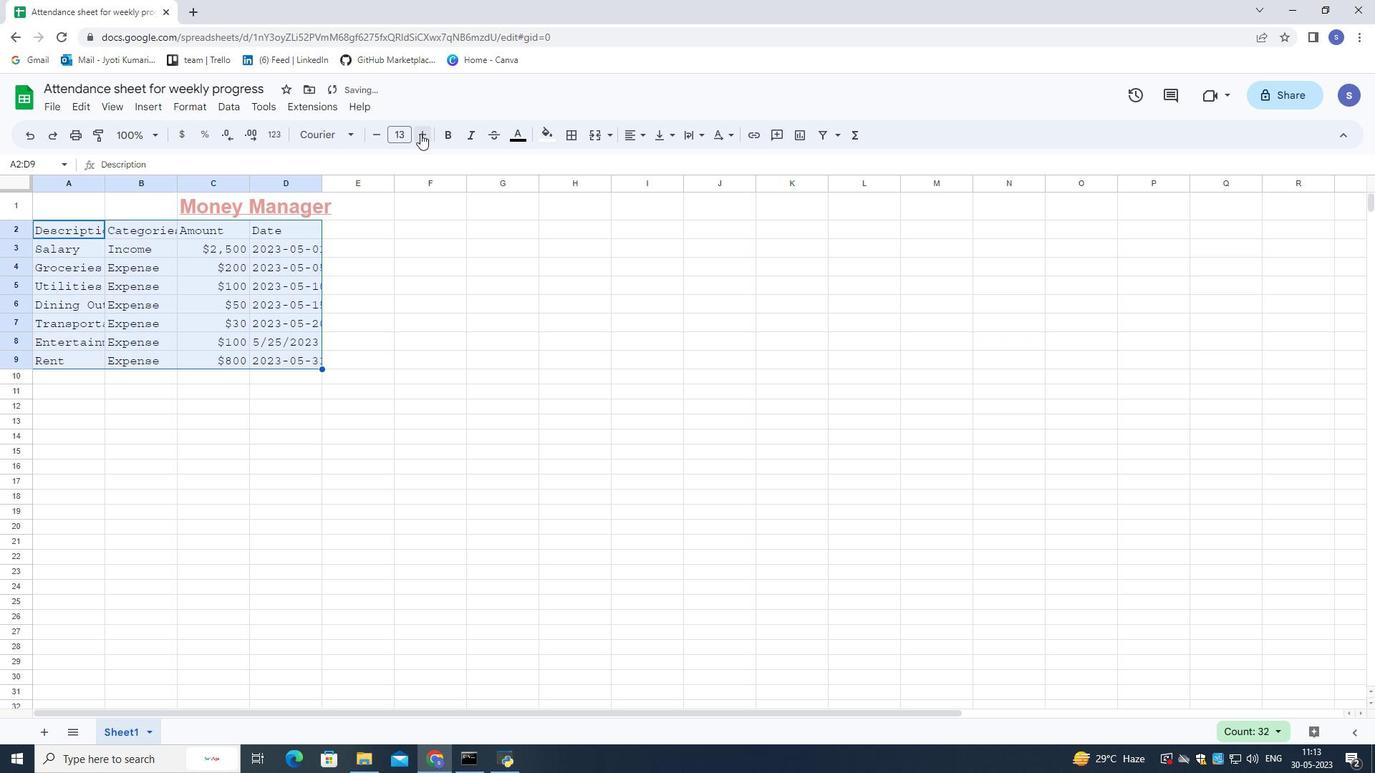 
Action: Mouse moved to (457, 250)
Screenshot: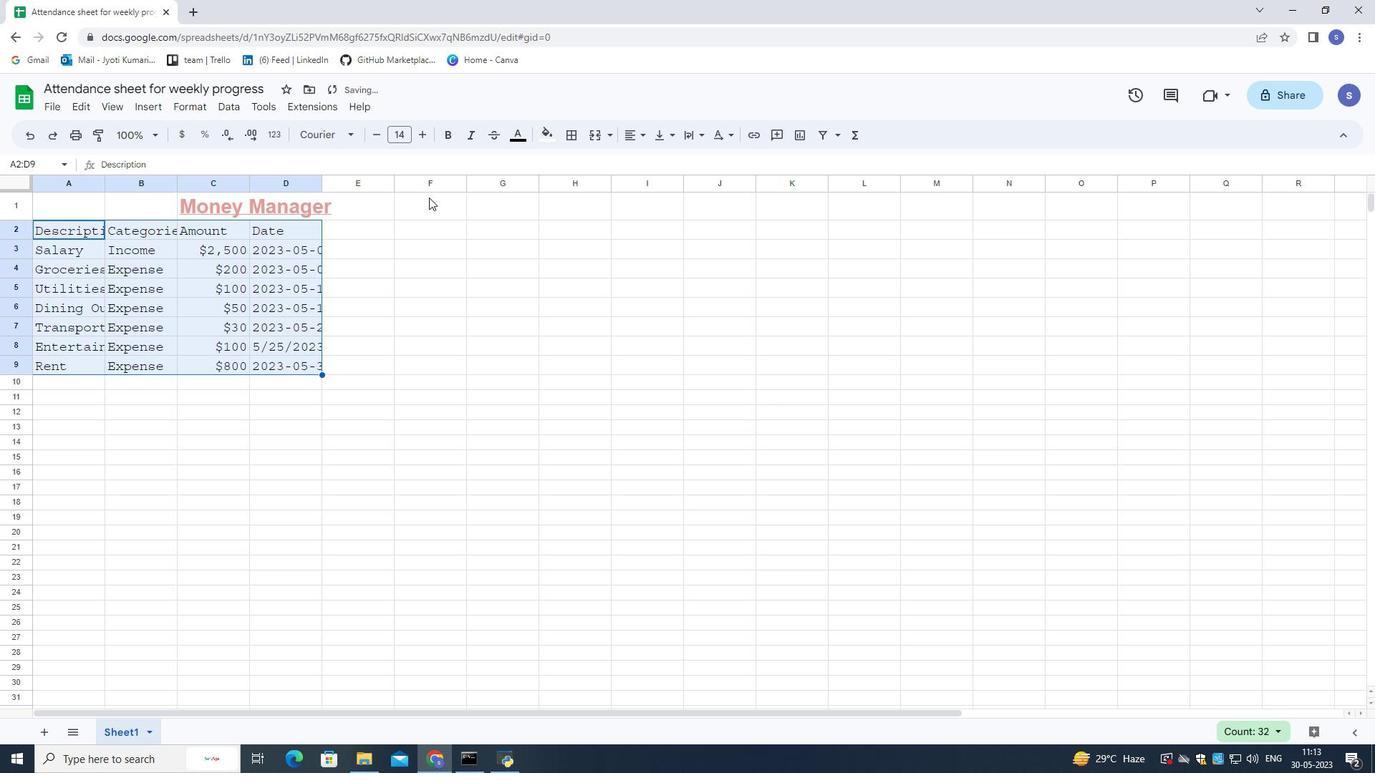 
Action: Mouse pressed left at (457, 250)
Screenshot: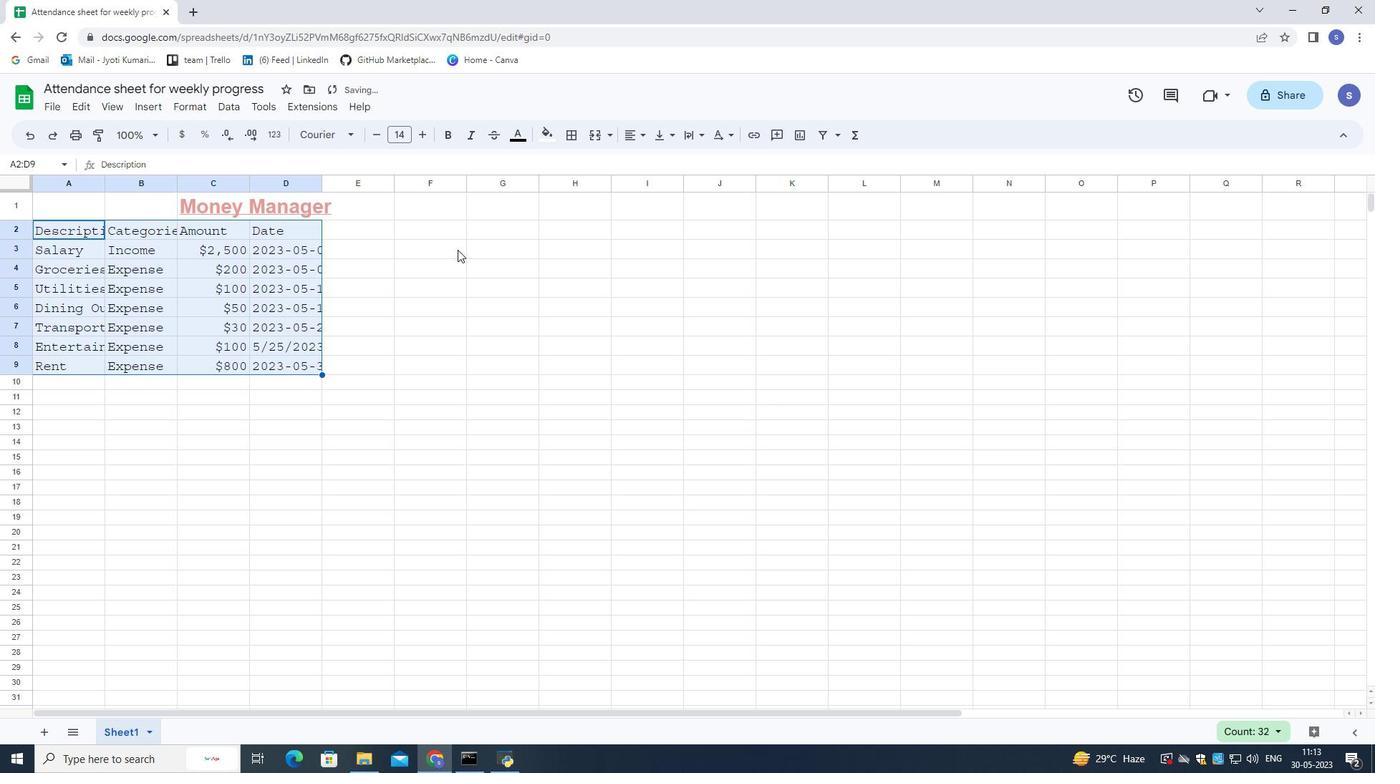 
Action: Mouse moved to (58, 212)
Screenshot: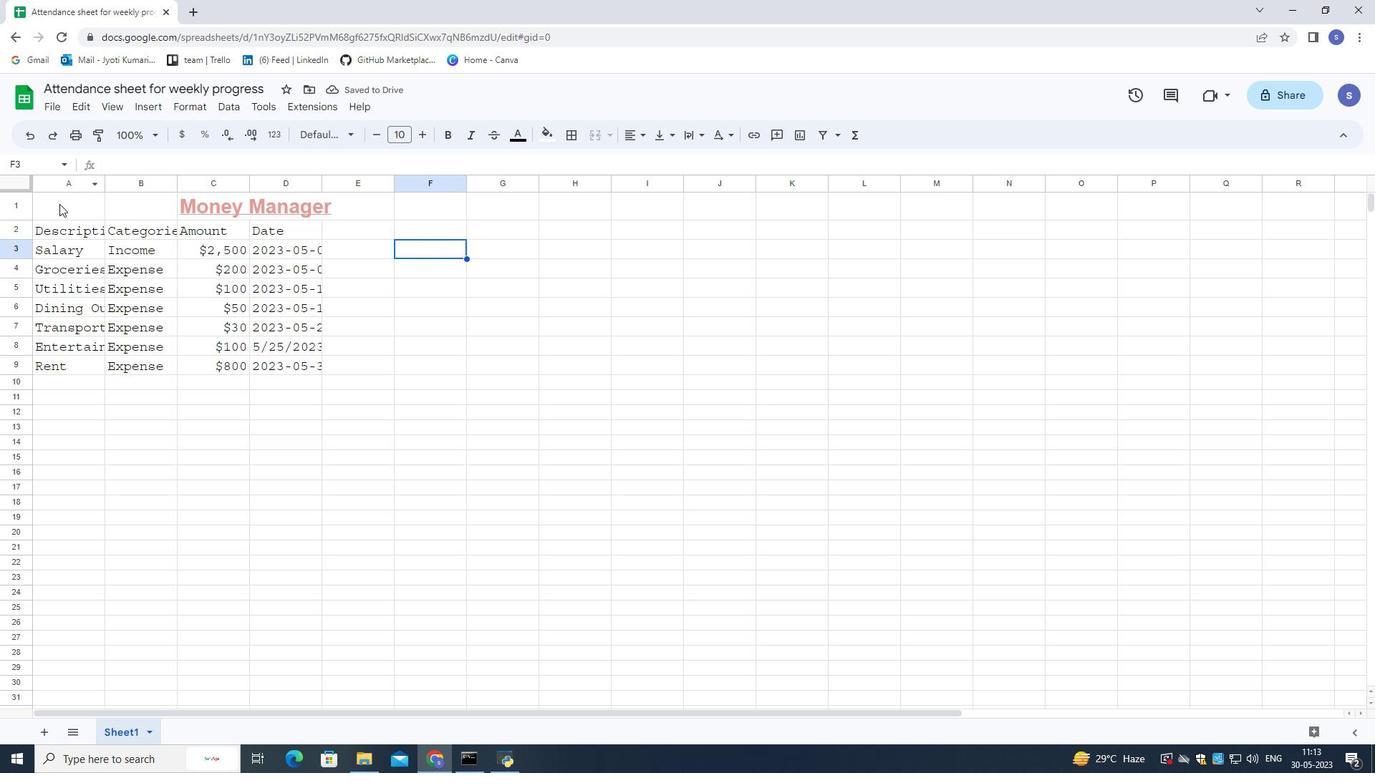 
Action: Mouse pressed left at (57, 206)
Screenshot: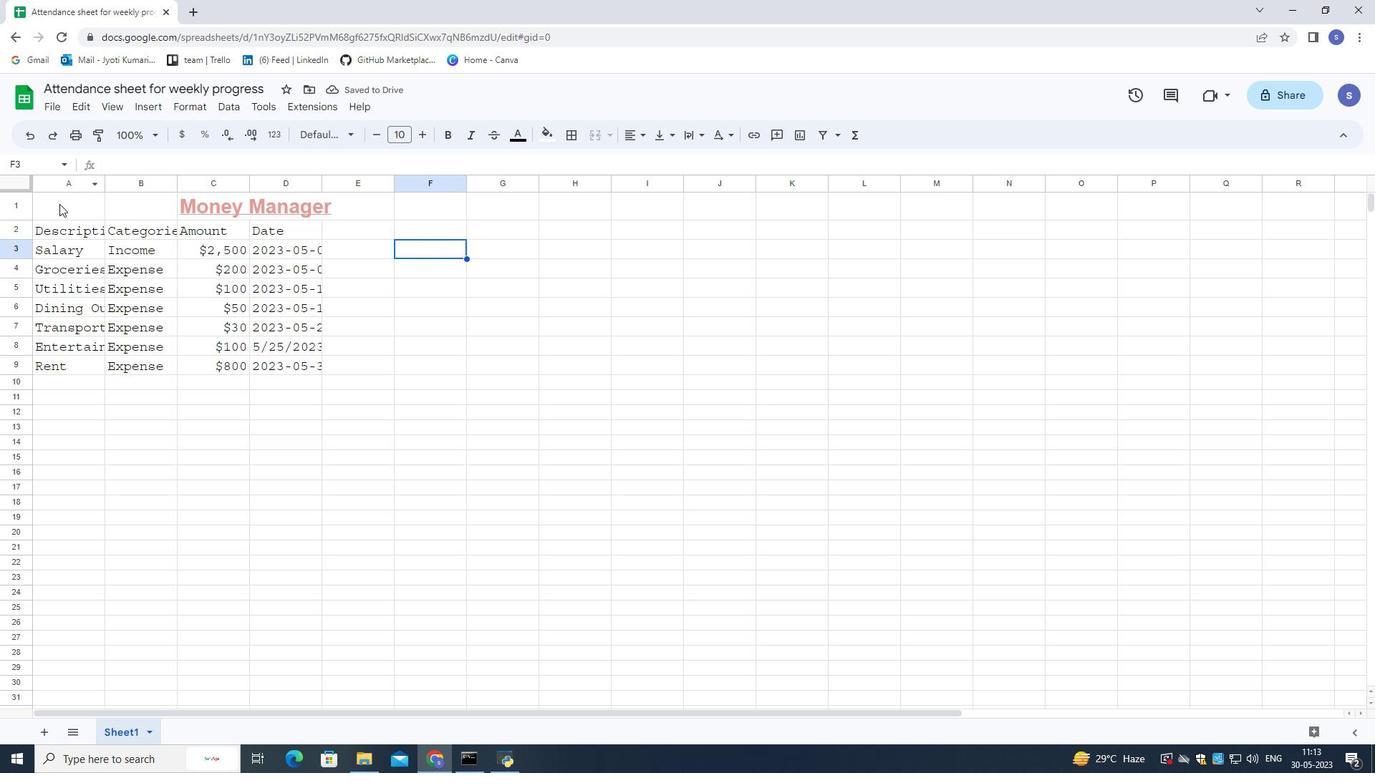 
Action: Mouse moved to (632, 133)
Screenshot: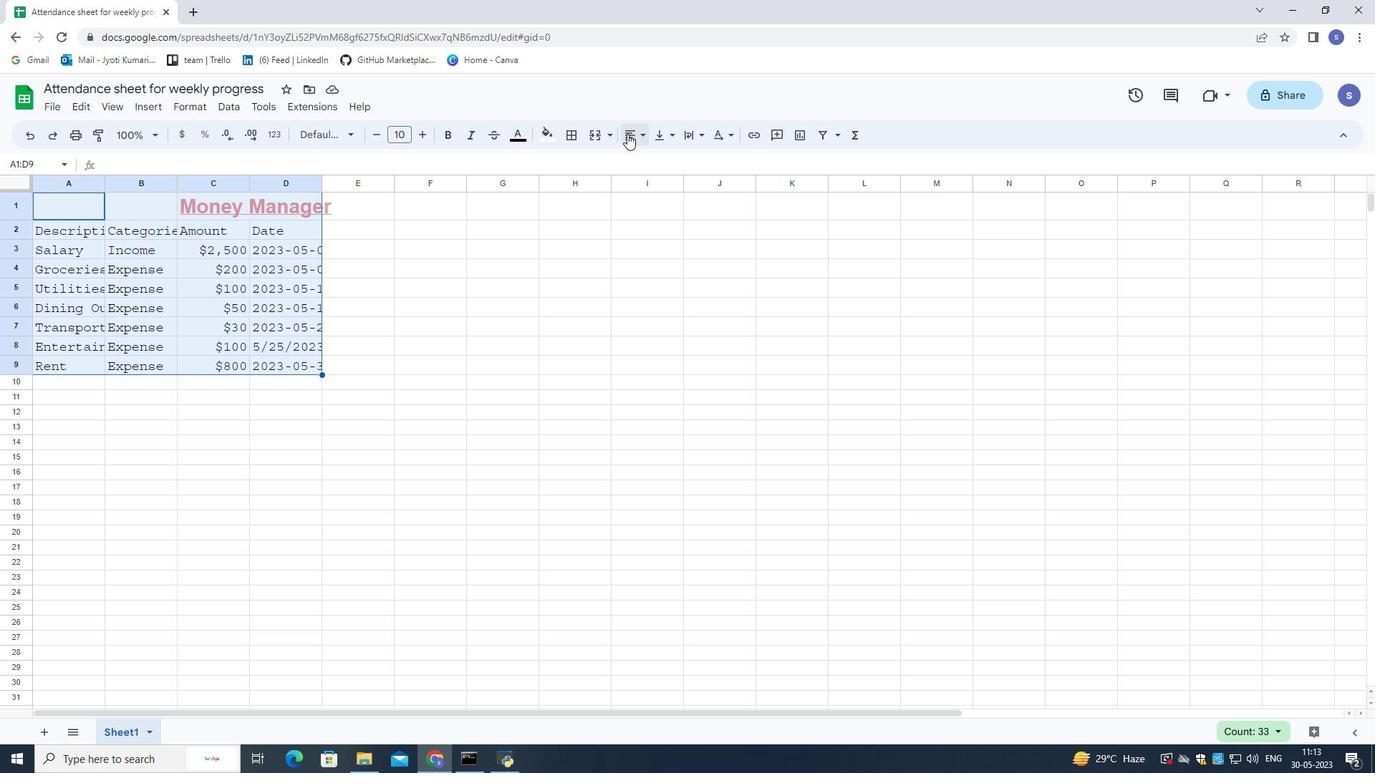 
Action: Mouse pressed left at (632, 133)
Screenshot: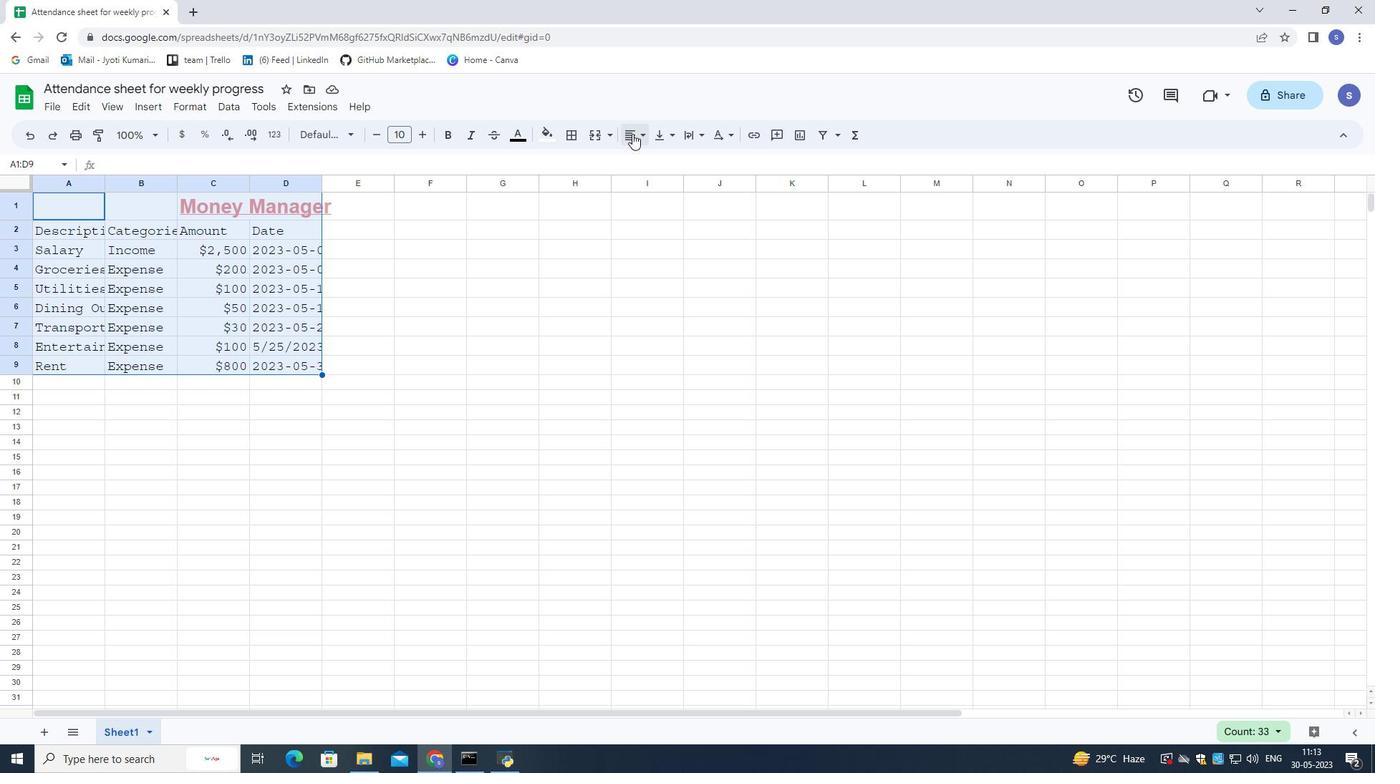
Action: Mouse moved to (632, 161)
Screenshot: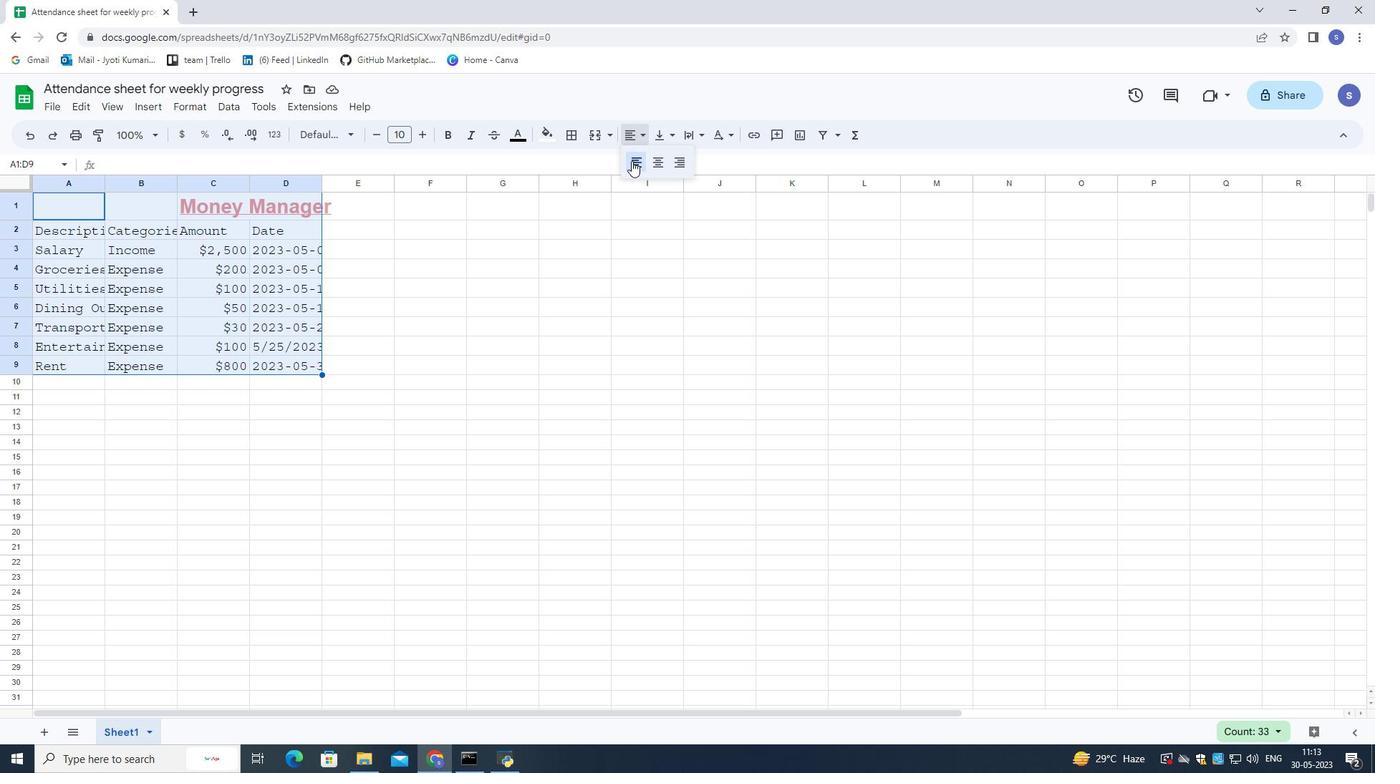 
Action: Mouse pressed left at (632, 161)
Screenshot: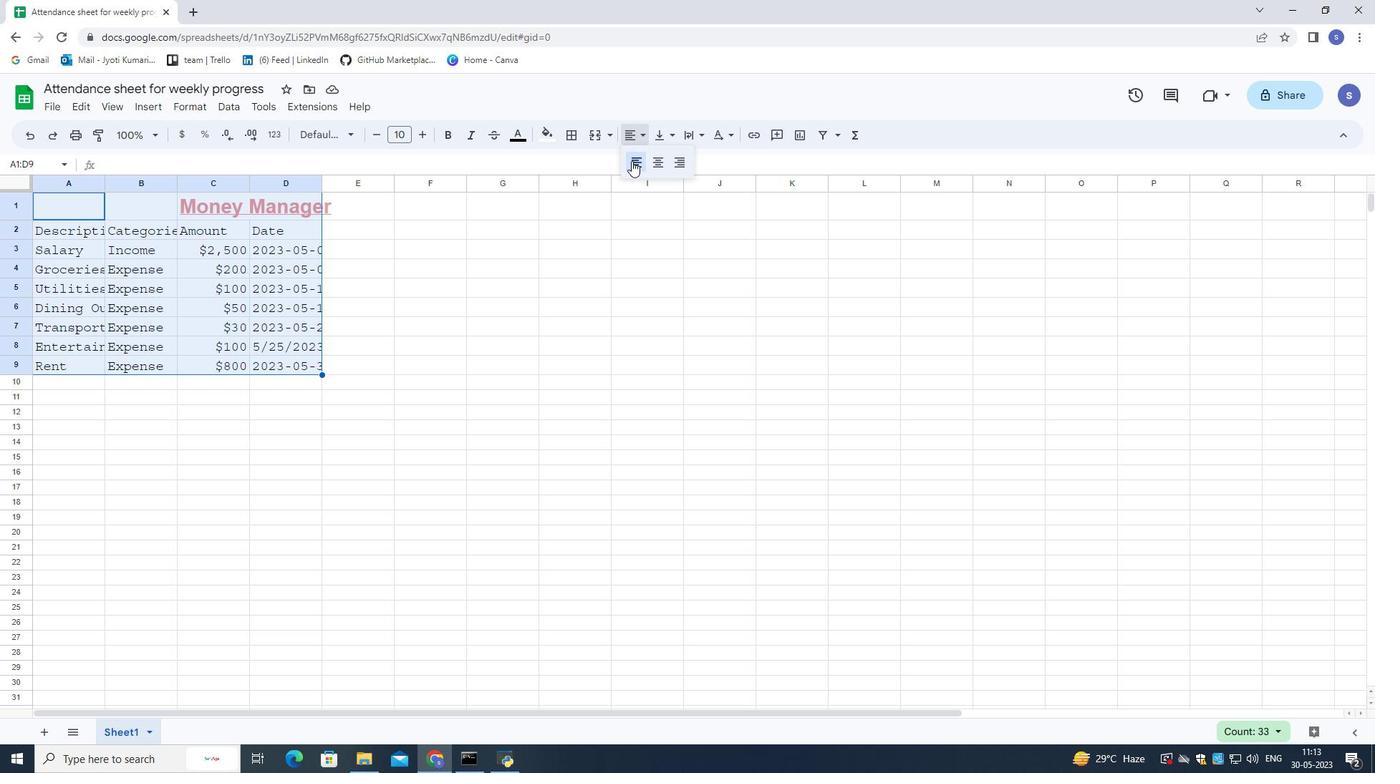 
Action: Mouse moved to (532, 320)
Screenshot: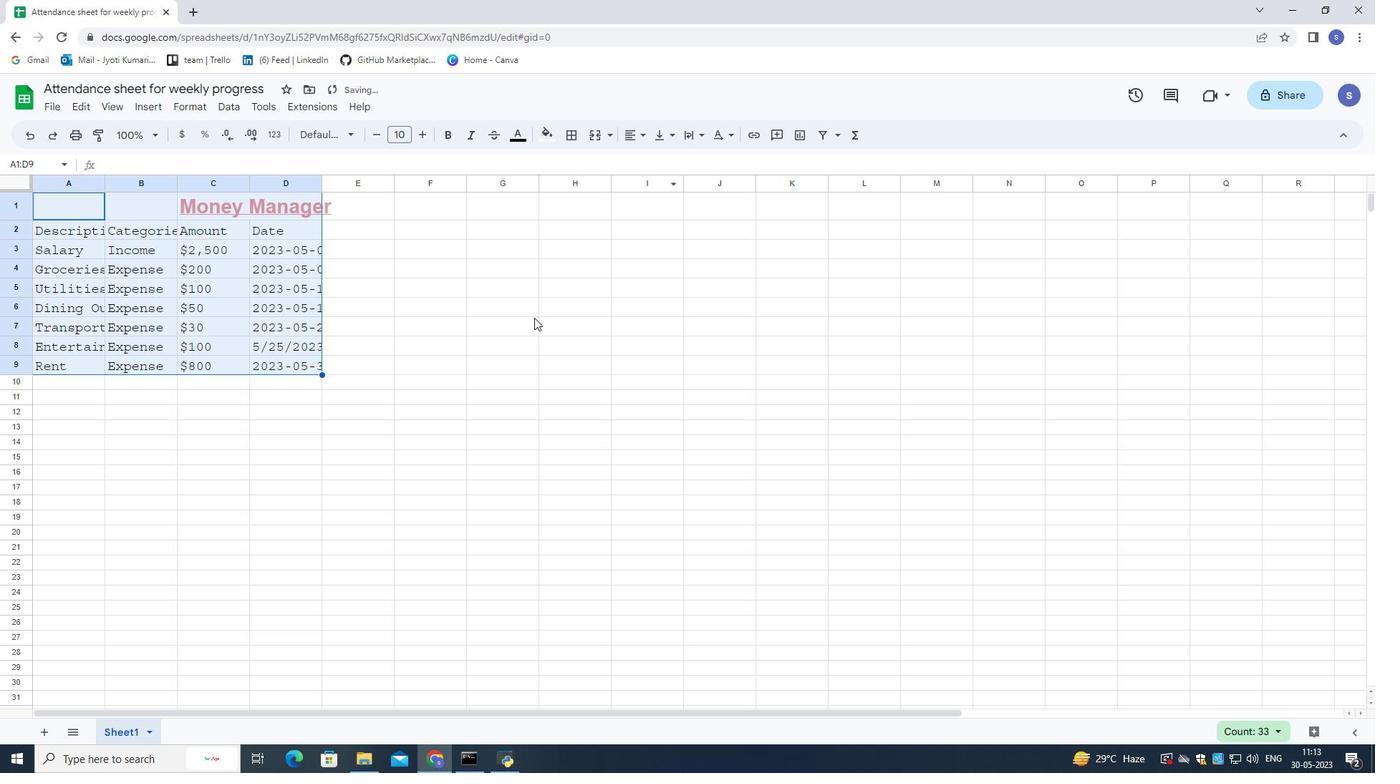 
Action: Mouse pressed left at (532, 320)
Screenshot: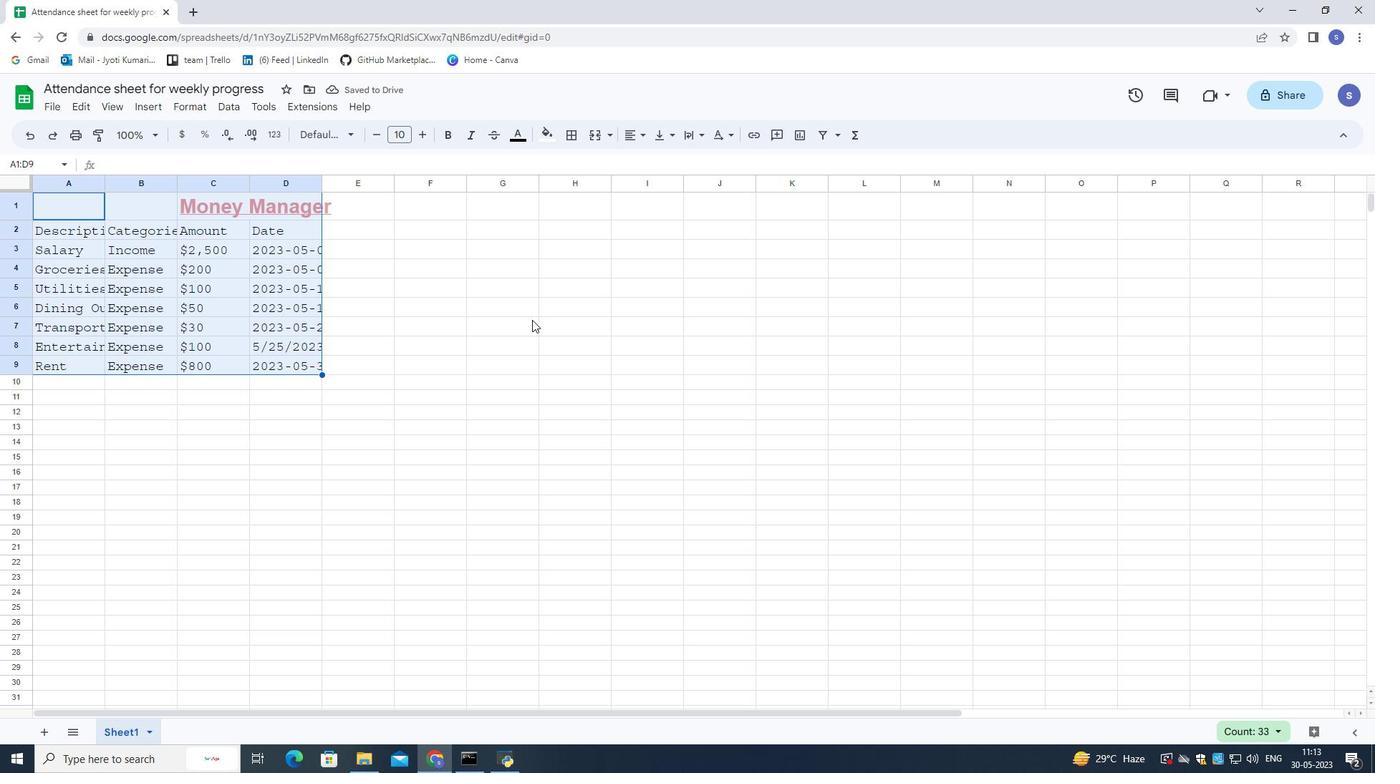 
Action: Mouse moved to (296, 186)
Screenshot: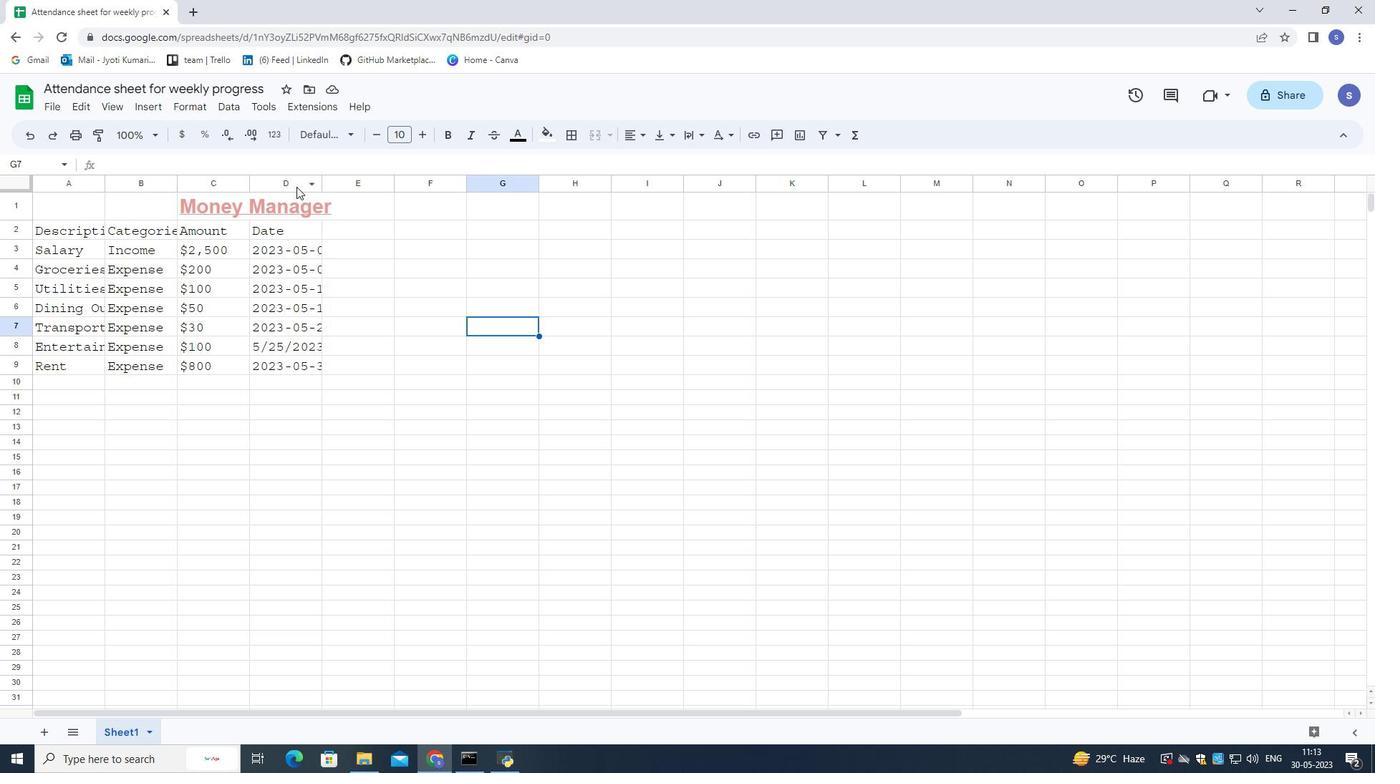 
Action: Mouse pressed left at (296, 186)
Screenshot: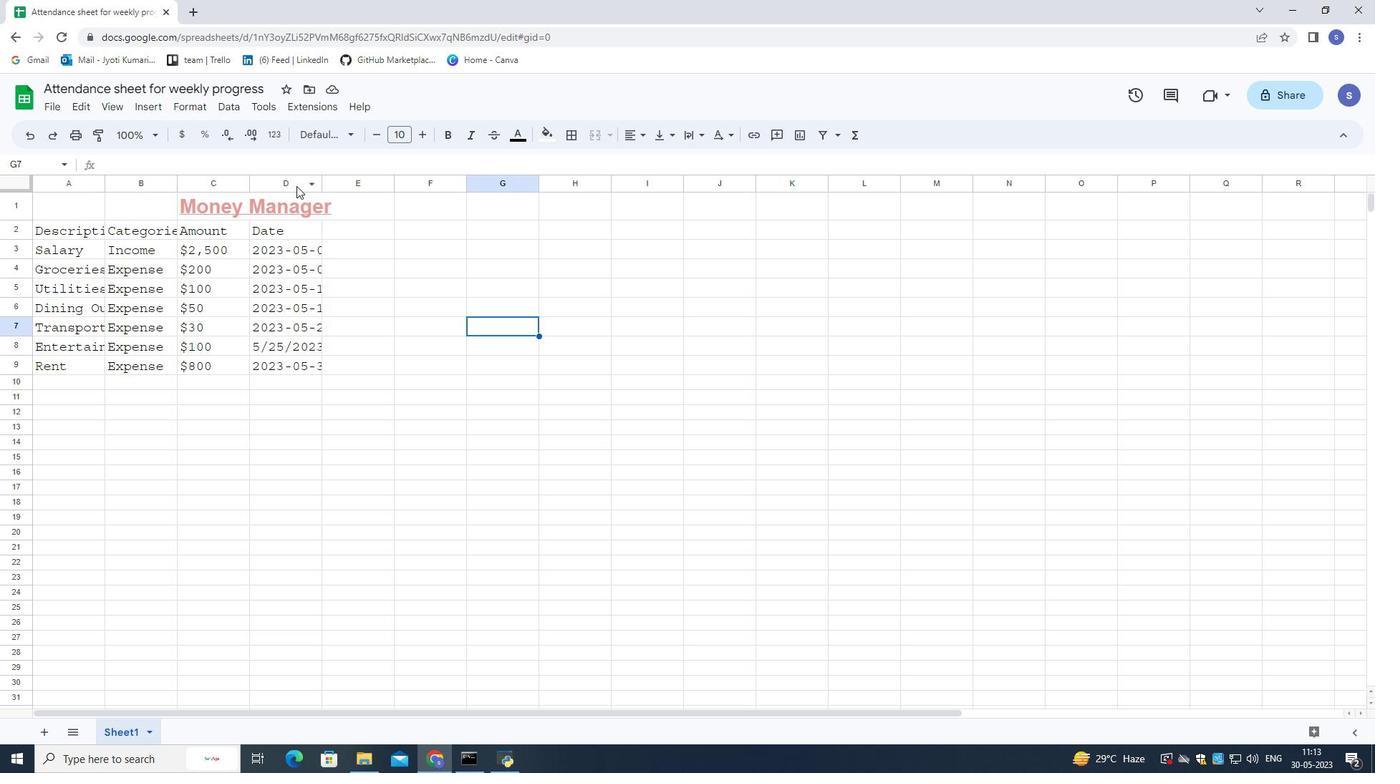 
Action: Mouse moved to (319, 178)
Screenshot: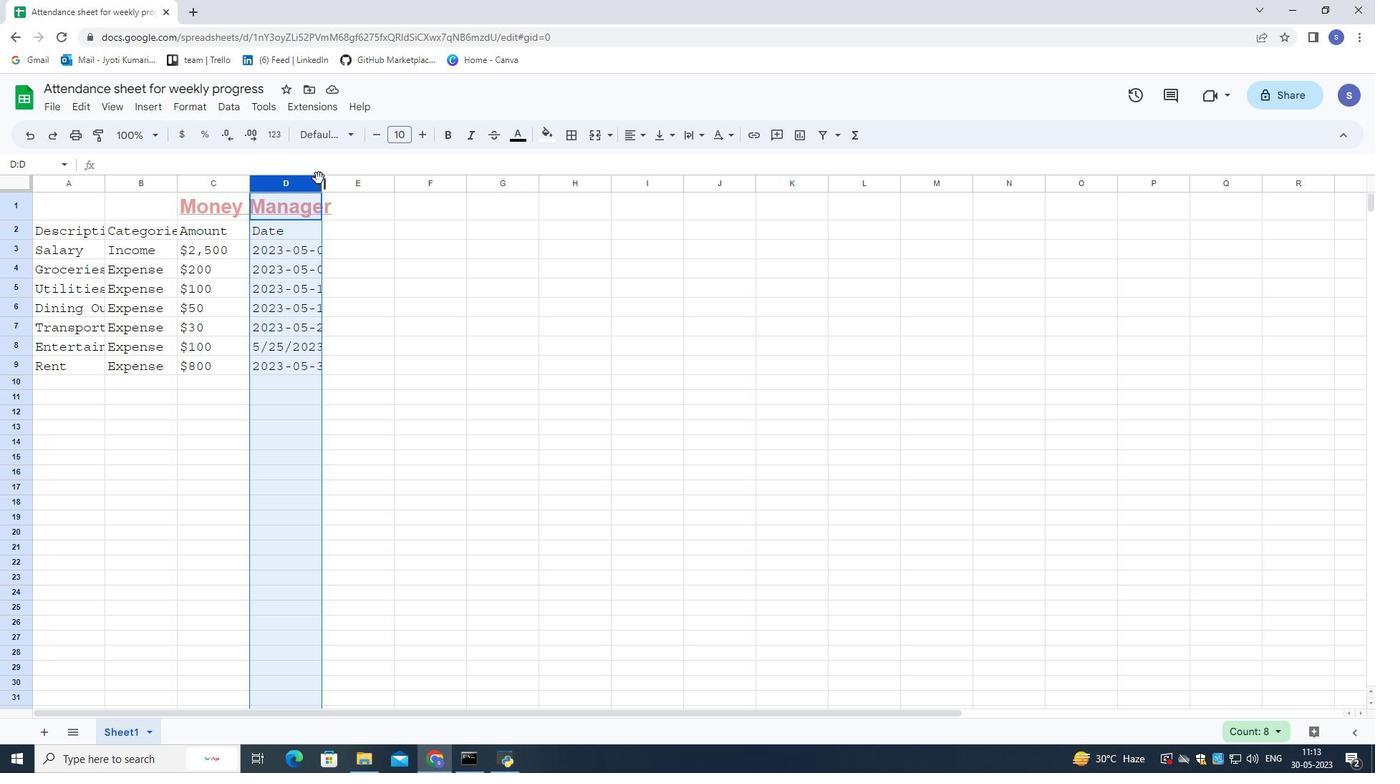 
Action: Mouse pressed left at (319, 178)
Screenshot: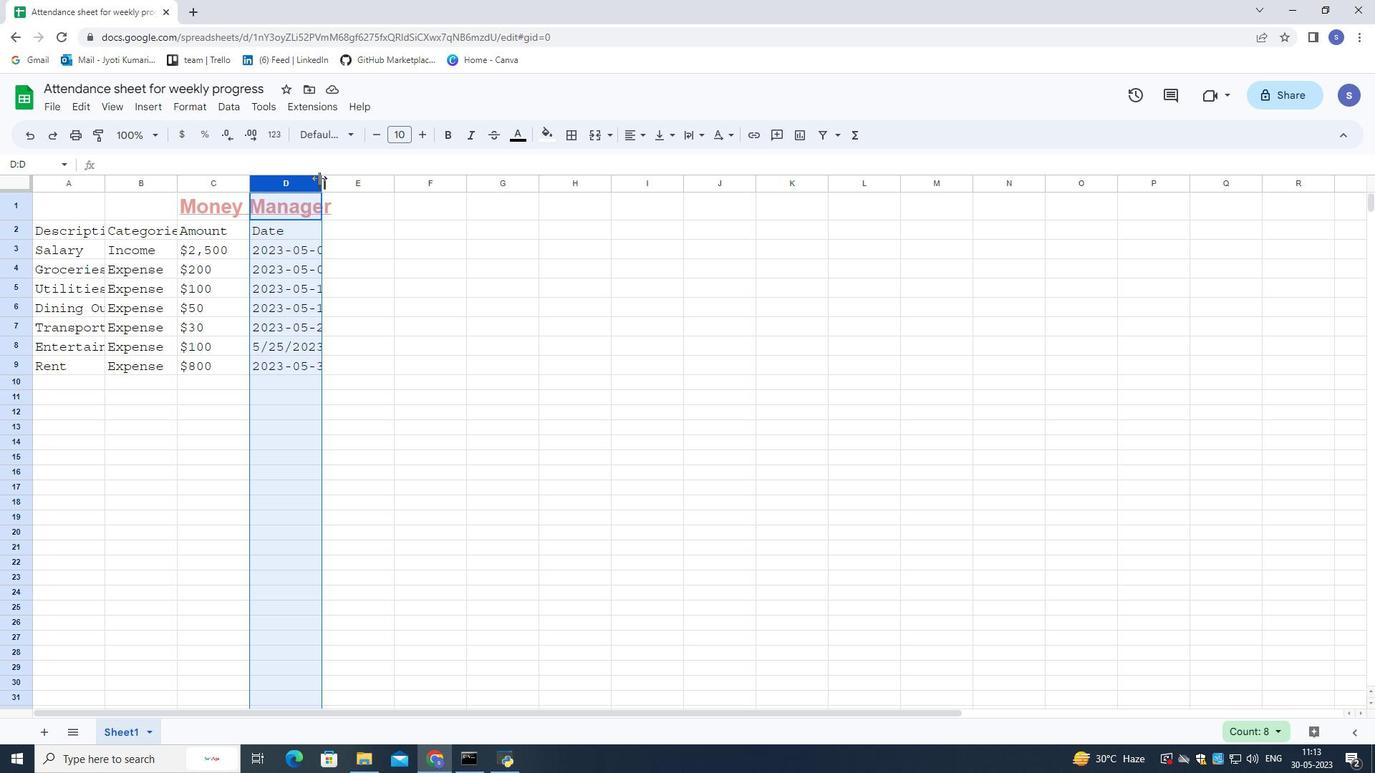 
Action: Mouse moved to (61, 185)
Screenshot: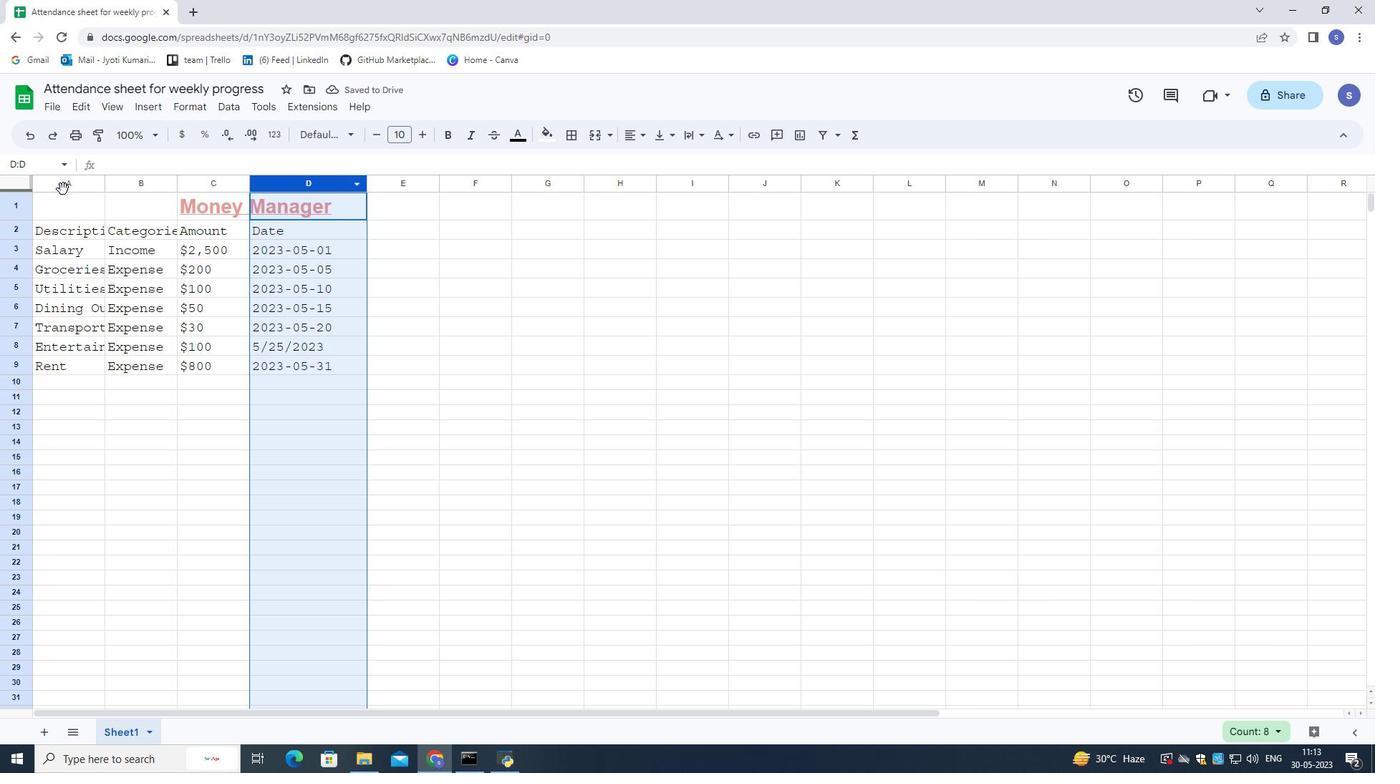 
Action: Mouse pressed left at (61, 185)
Screenshot: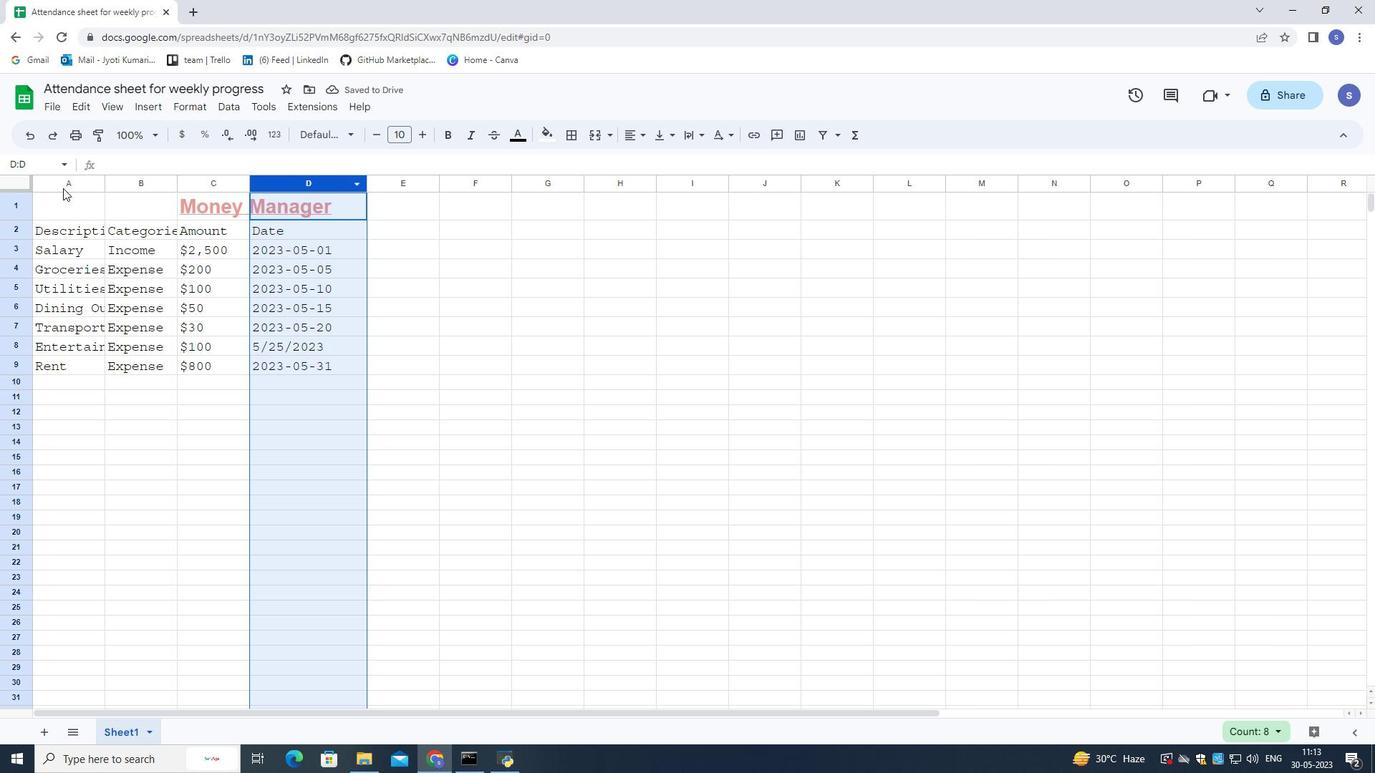 
Action: Mouse moved to (103, 179)
Screenshot: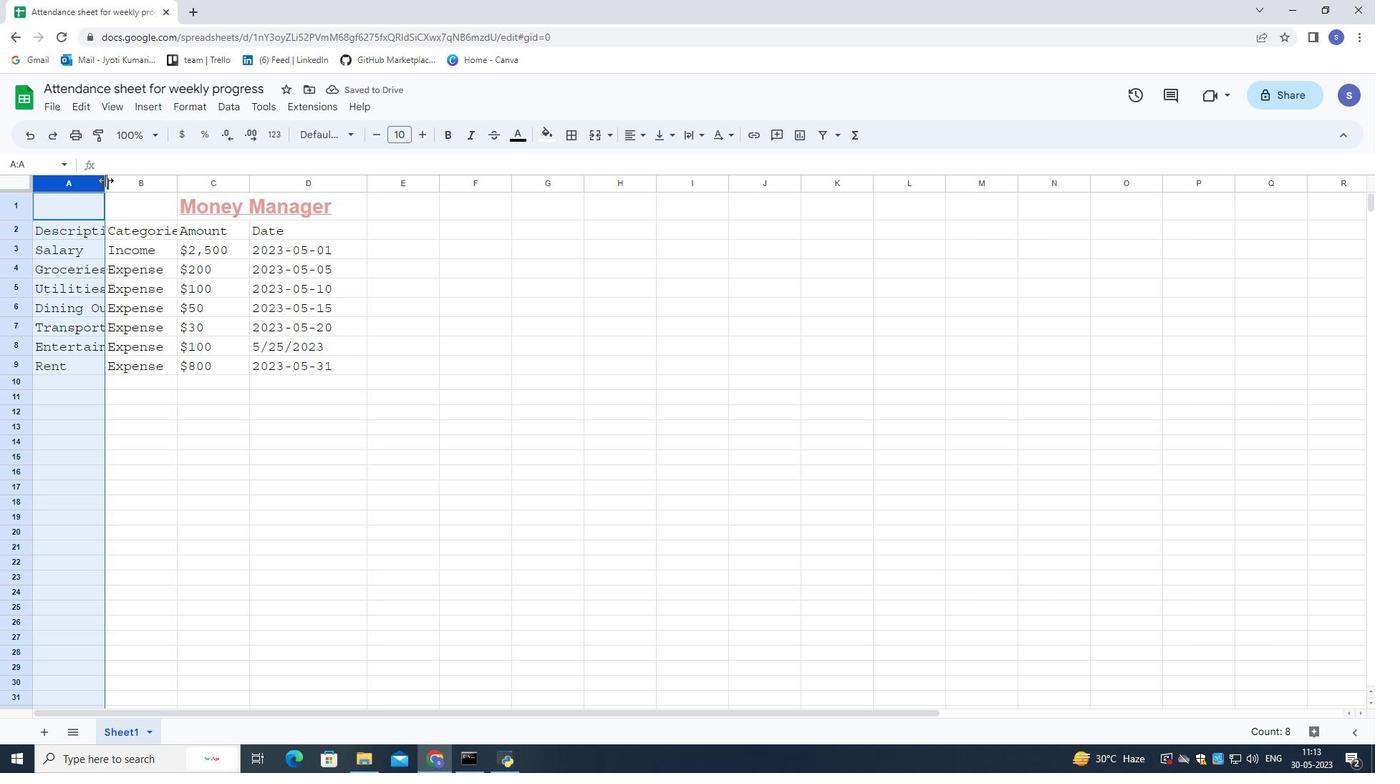 
Action: Mouse pressed left at (103, 179)
Screenshot: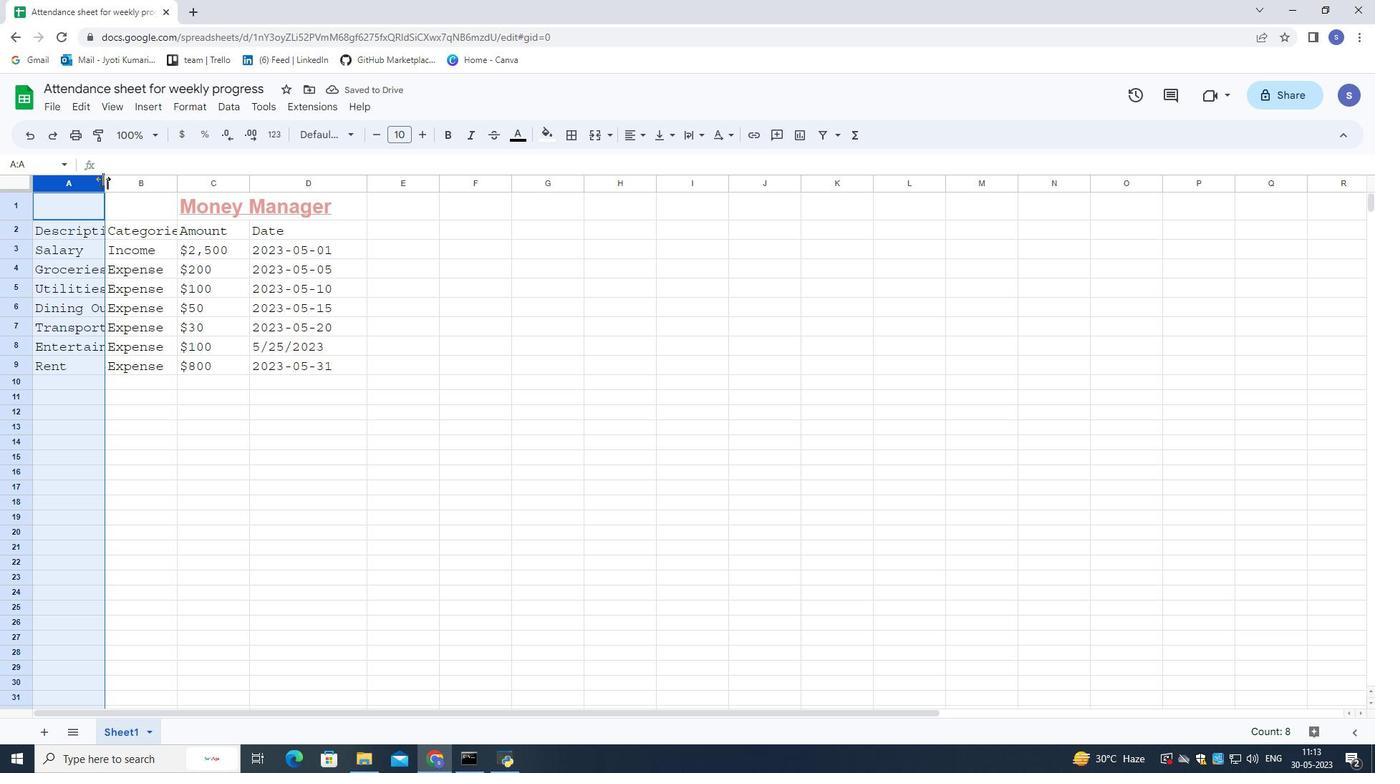 
Action: Mouse moved to (199, 183)
Screenshot: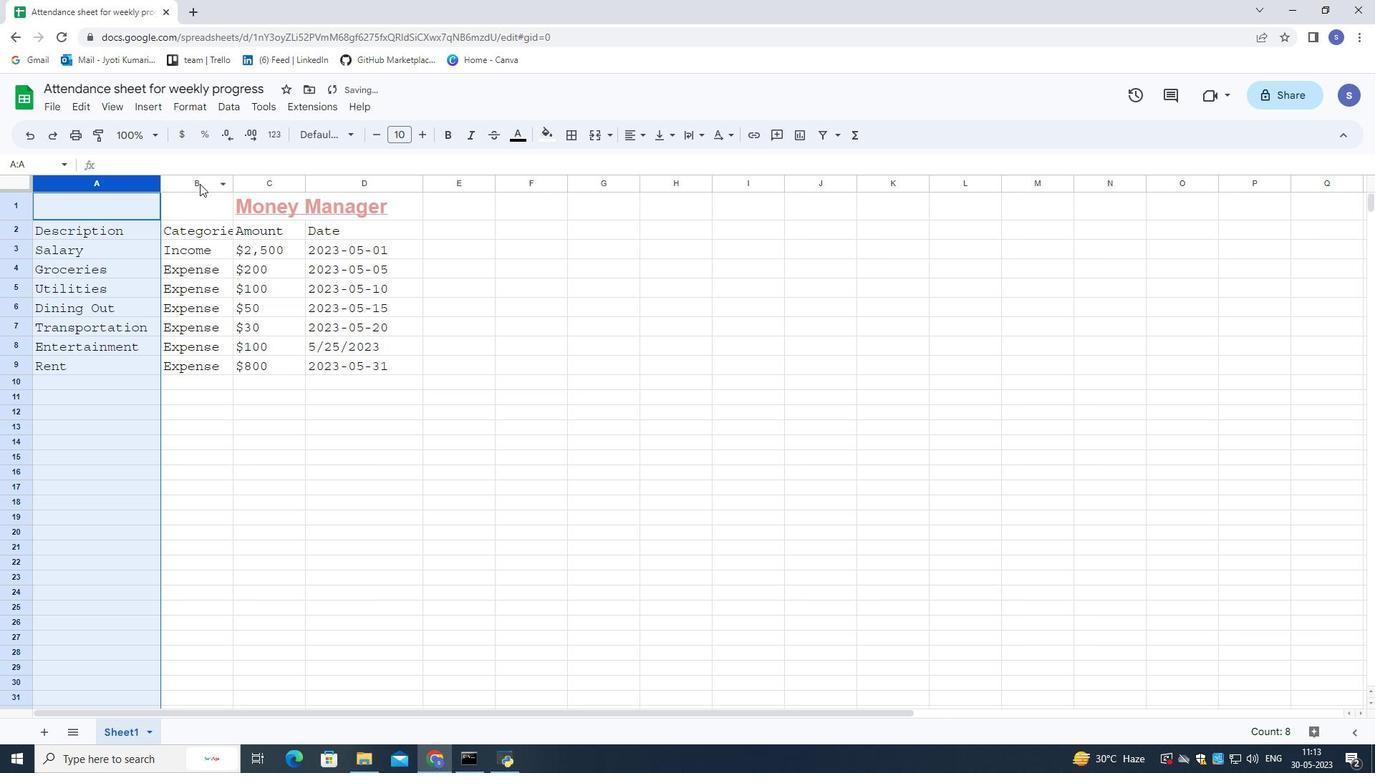 
Action: Mouse pressed left at (199, 183)
Screenshot: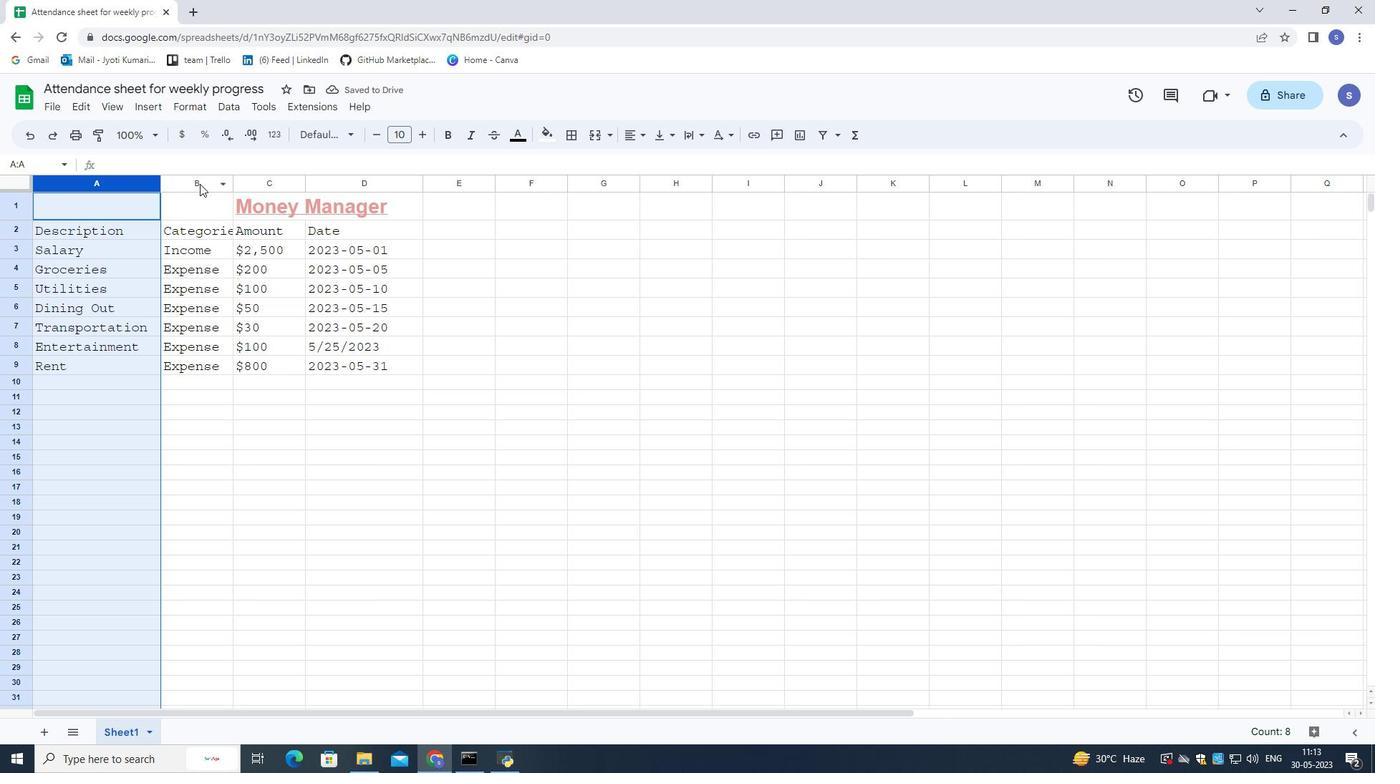 
Action: Mouse moved to (229, 185)
Screenshot: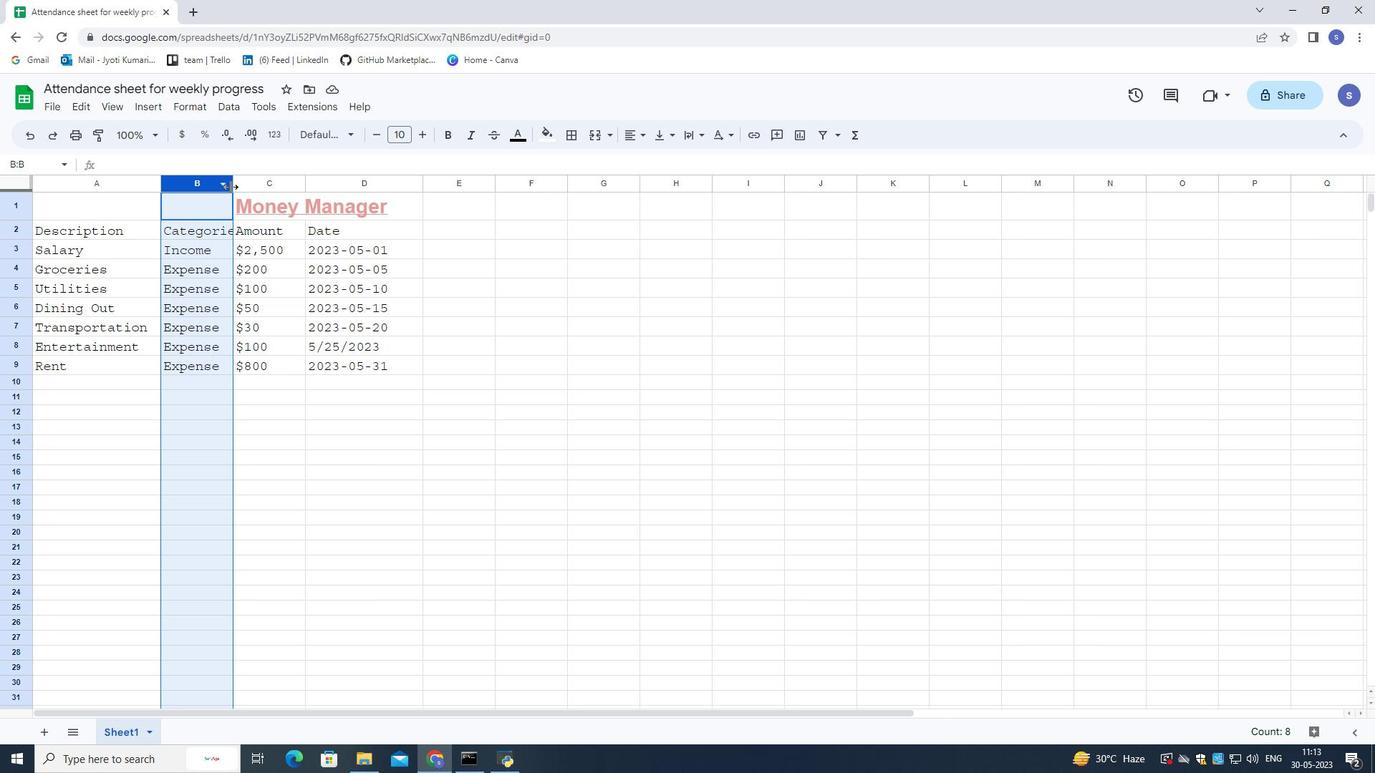 
Action: Mouse pressed left at (229, 185)
Screenshot: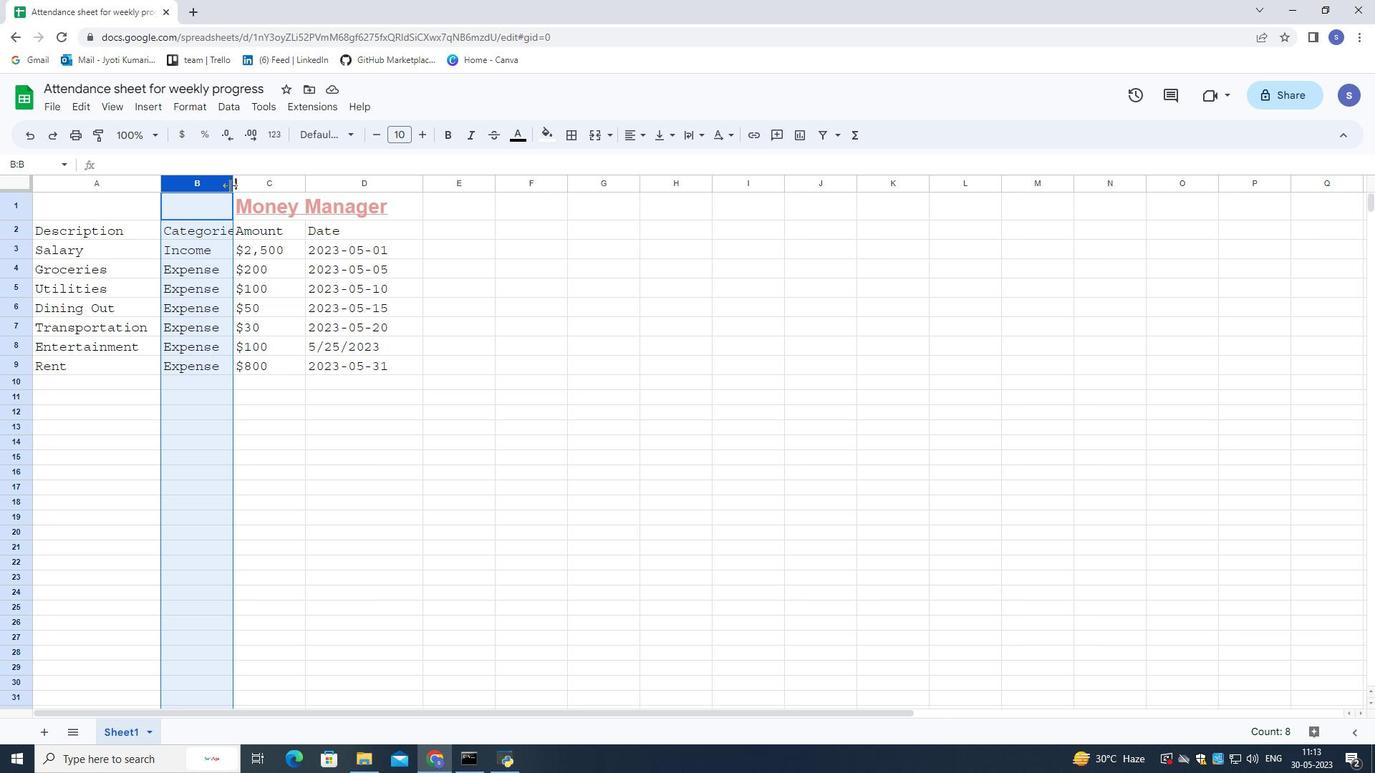 
Action: Mouse moved to (491, 255)
Screenshot: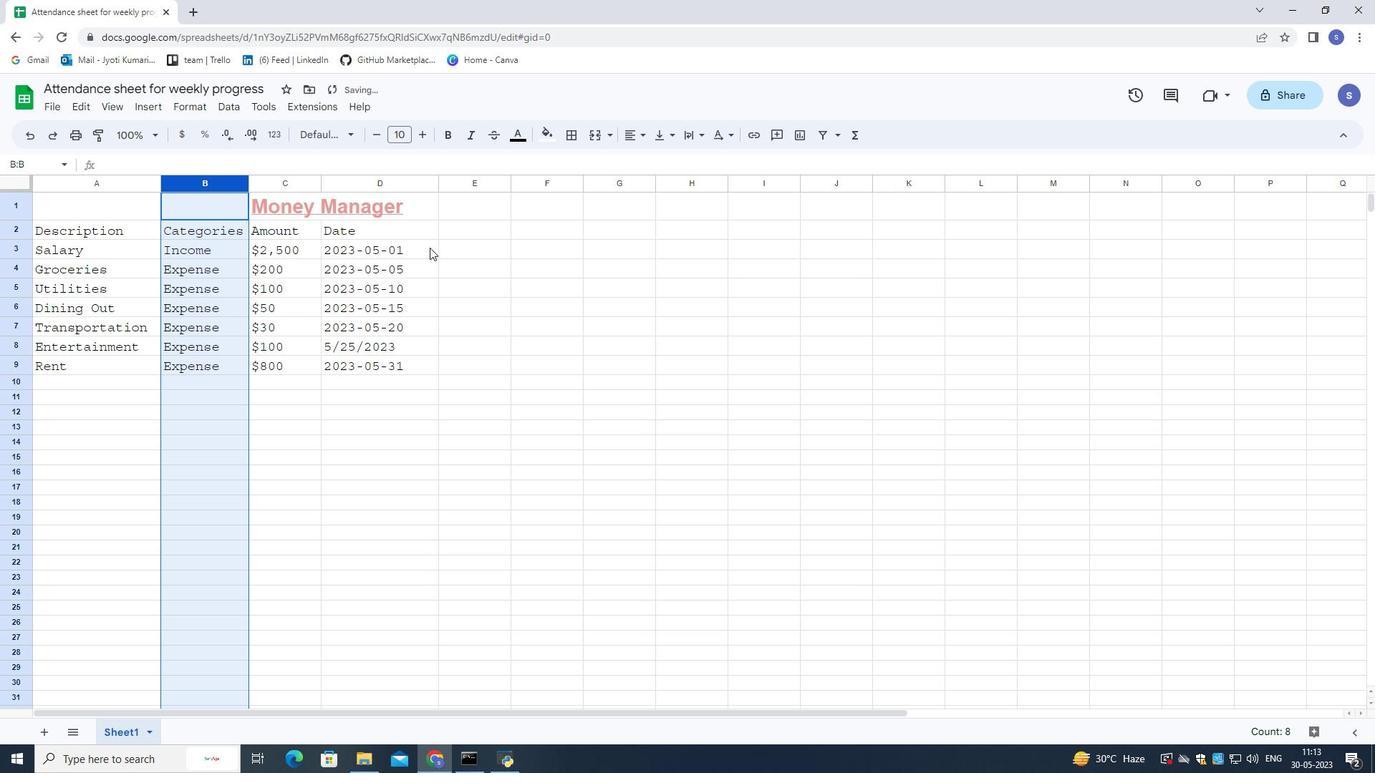 
Action: Mouse pressed left at (491, 255)
Screenshot: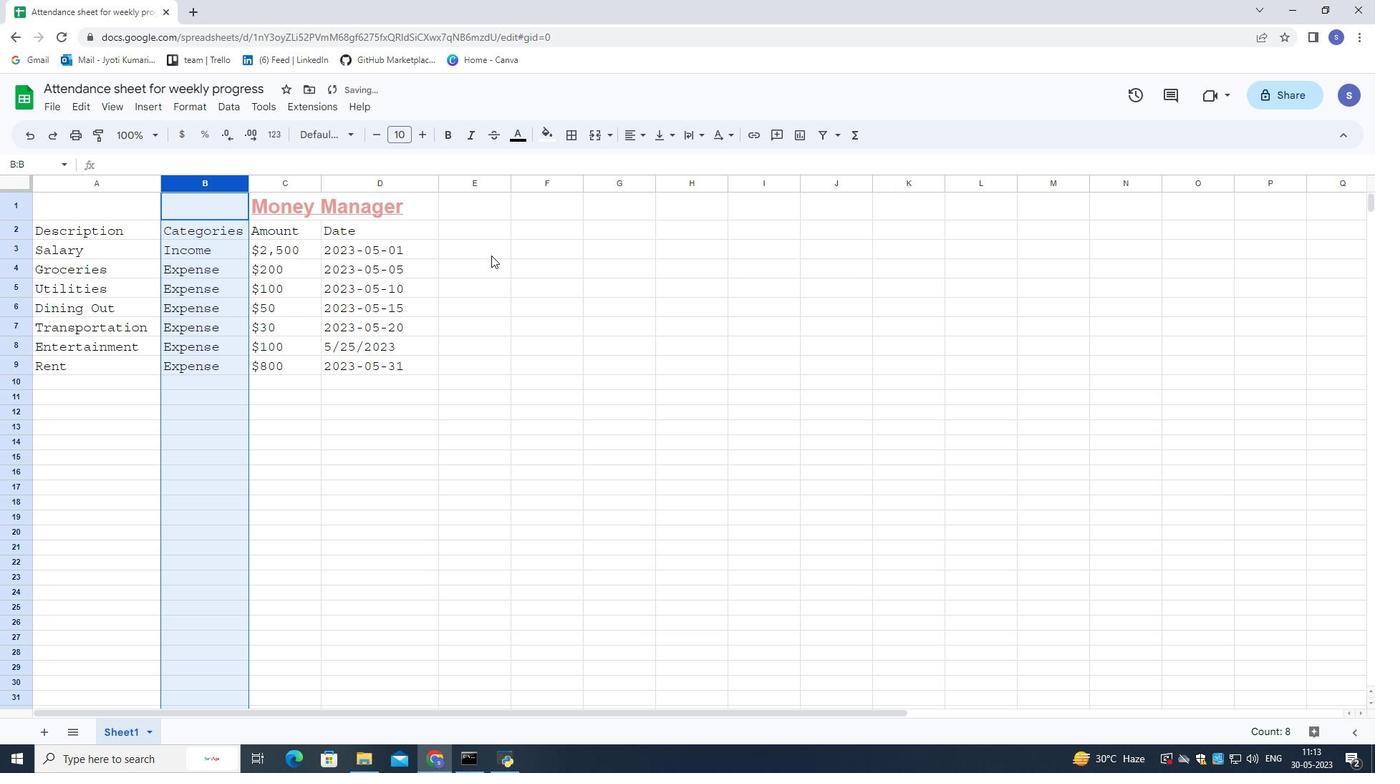 
Action: Mouse moved to (446, 437)
Screenshot: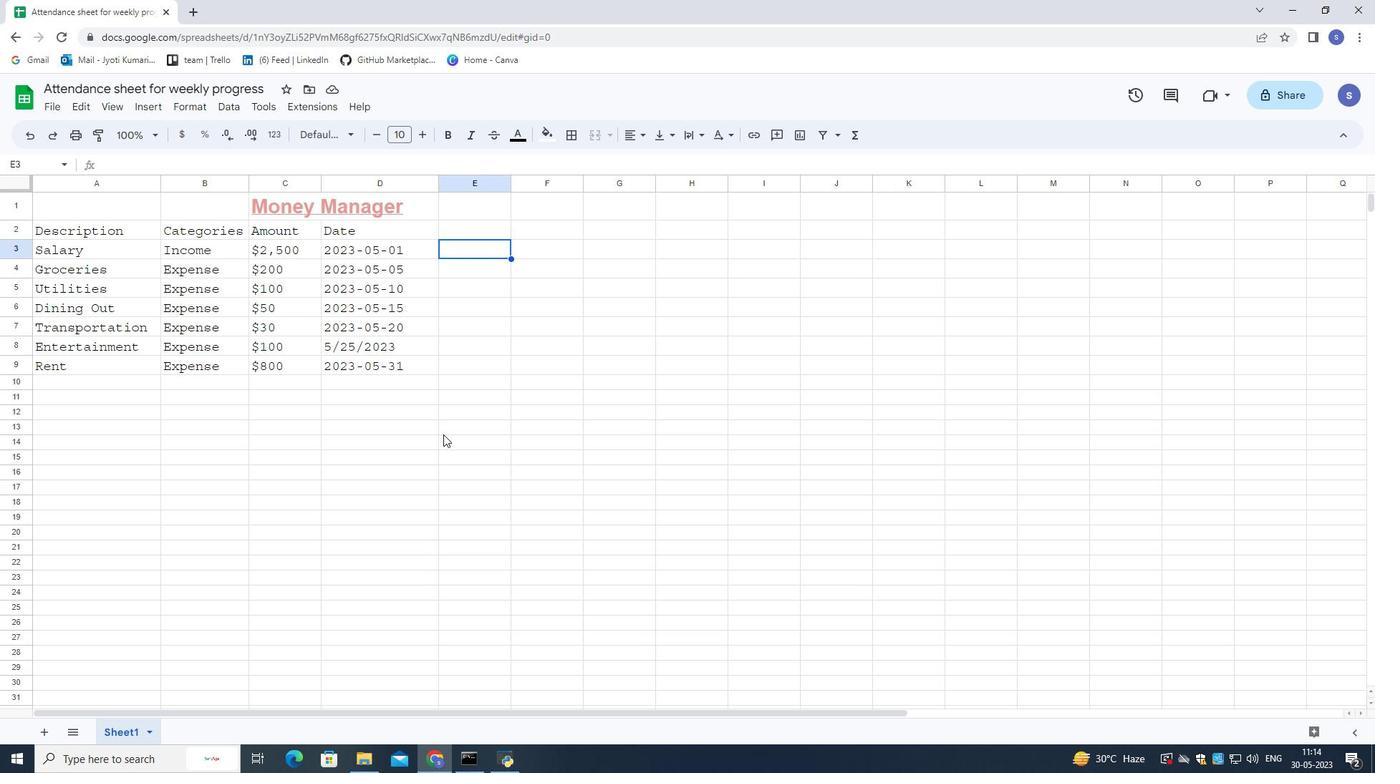 
Action: Mouse pressed left at (446, 437)
Screenshot: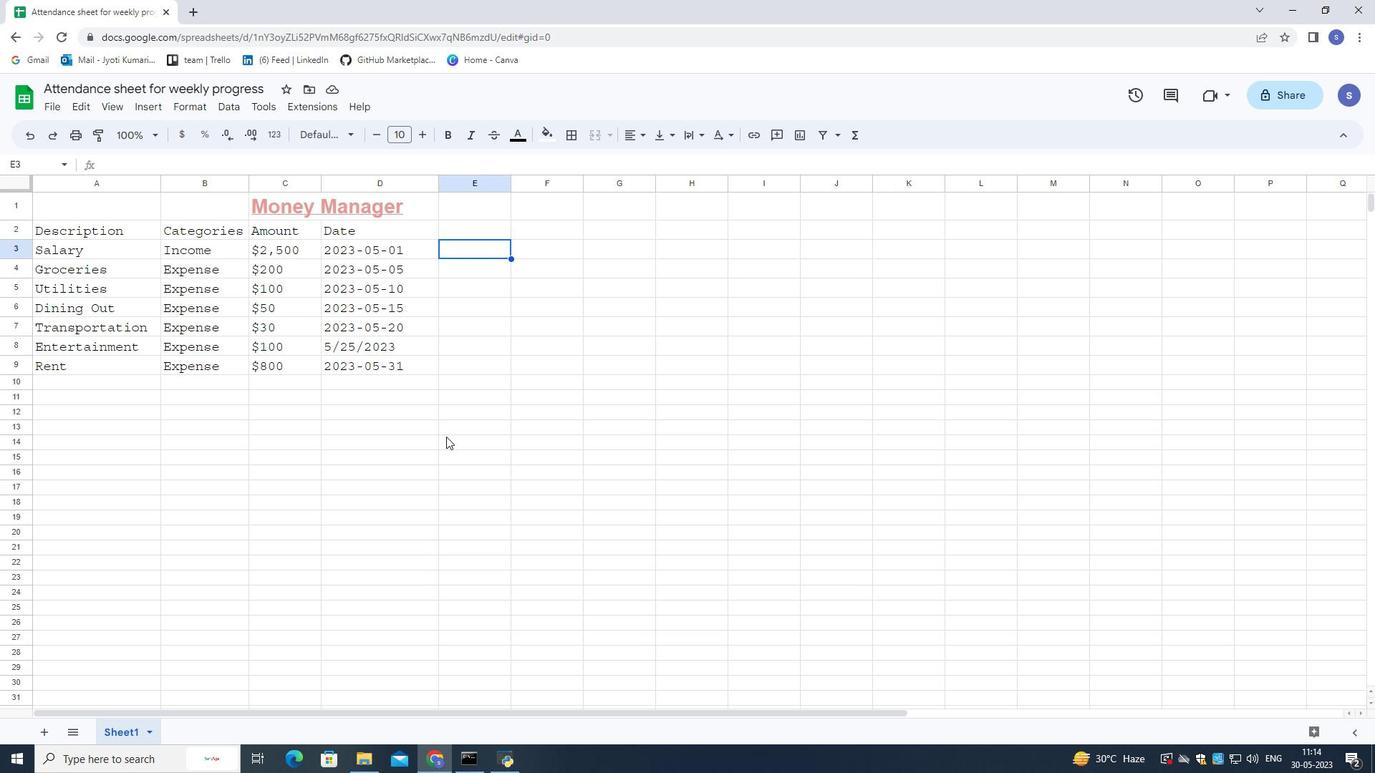 
Action: Mouse moved to (331, 487)
Screenshot: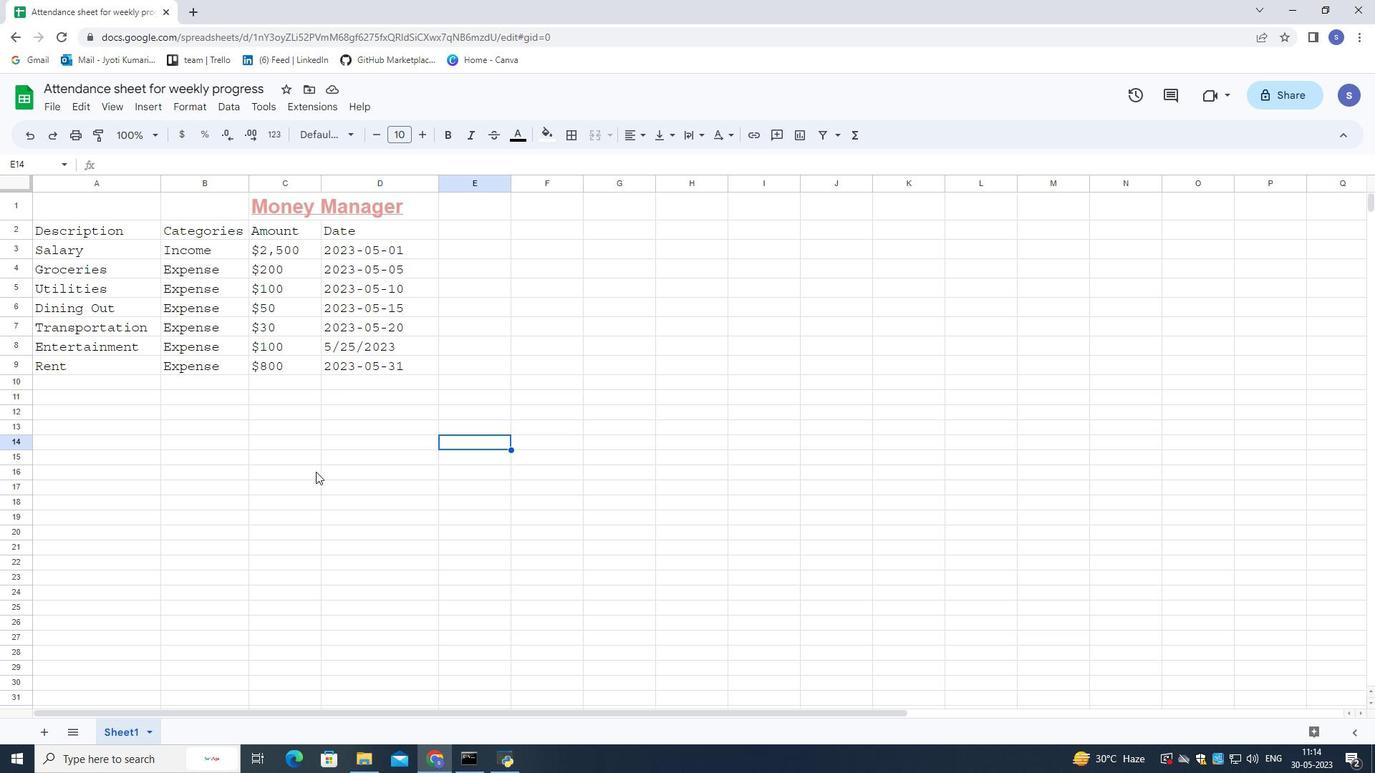 
